 Task: Look for space in Mogok, Myanmar from 26th August, 2023 to 10th September, 2023 for 6 adults, 2 children in price range Rs.10000 to Rs.15000. Place can be entire place or shared room with 6 bedrooms having 6 beds and 6 bathrooms. Property type can be house, flat, guest house. Amenities needed are: wifi, TV, free parkinig on premises, gym, breakfast. Booking option can be shelf check-in. Required host language is English.
Action: Mouse moved to (416, 85)
Screenshot: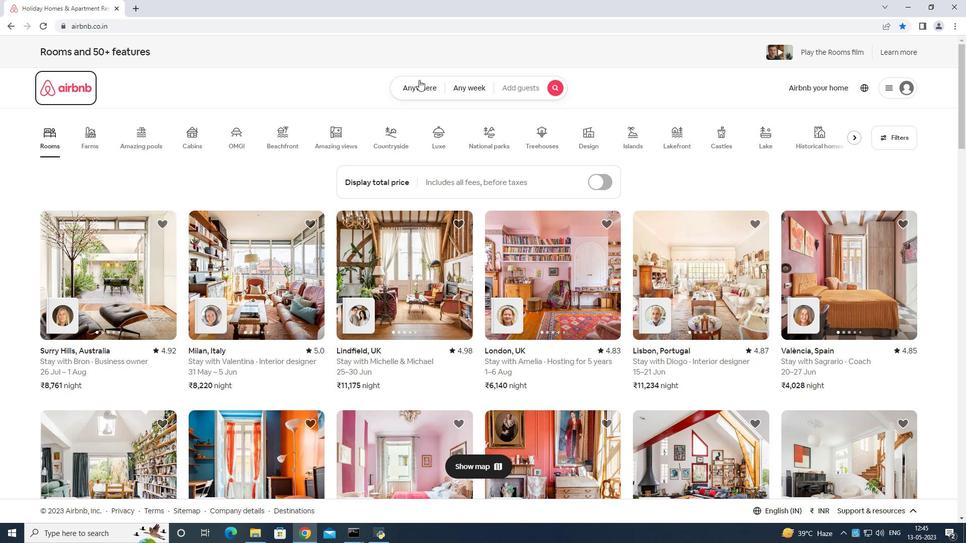 
Action: Mouse pressed left at (416, 85)
Screenshot: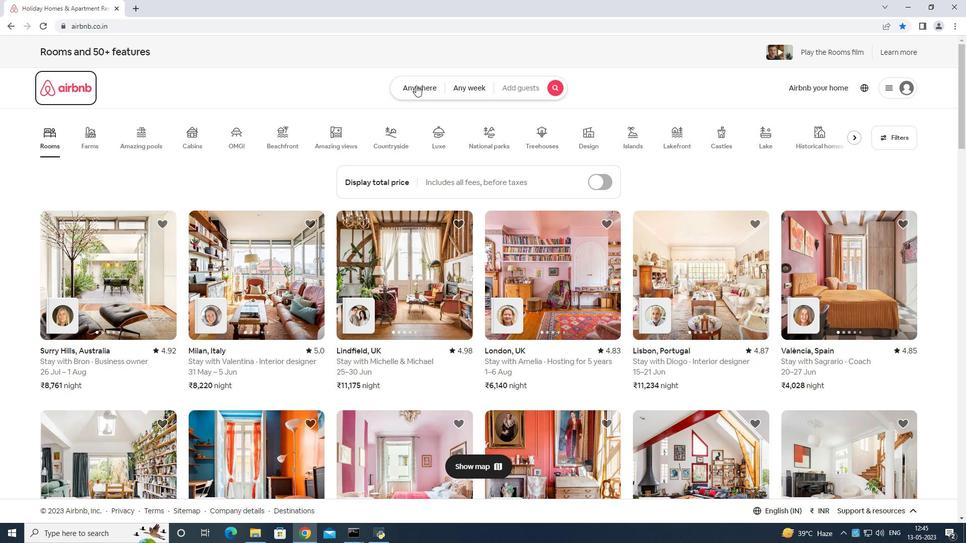 
Action: Mouse moved to (376, 121)
Screenshot: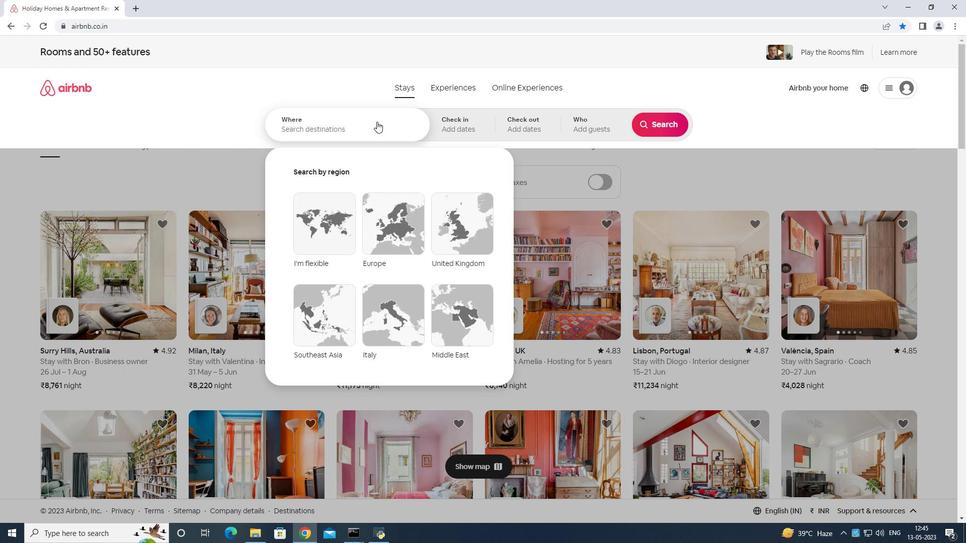 
Action: Mouse pressed left at (376, 121)
Screenshot: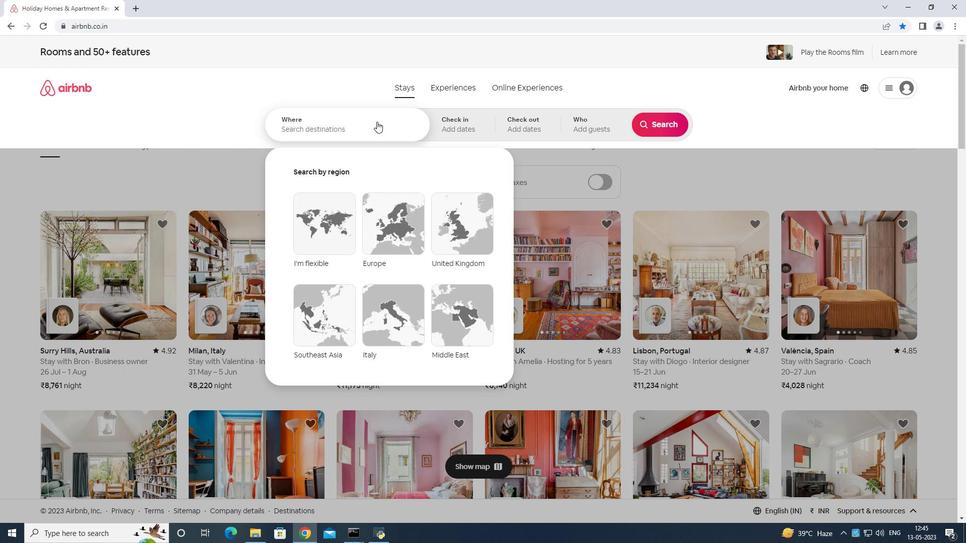 
Action: Mouse moved to (614, 12)
Screenshot: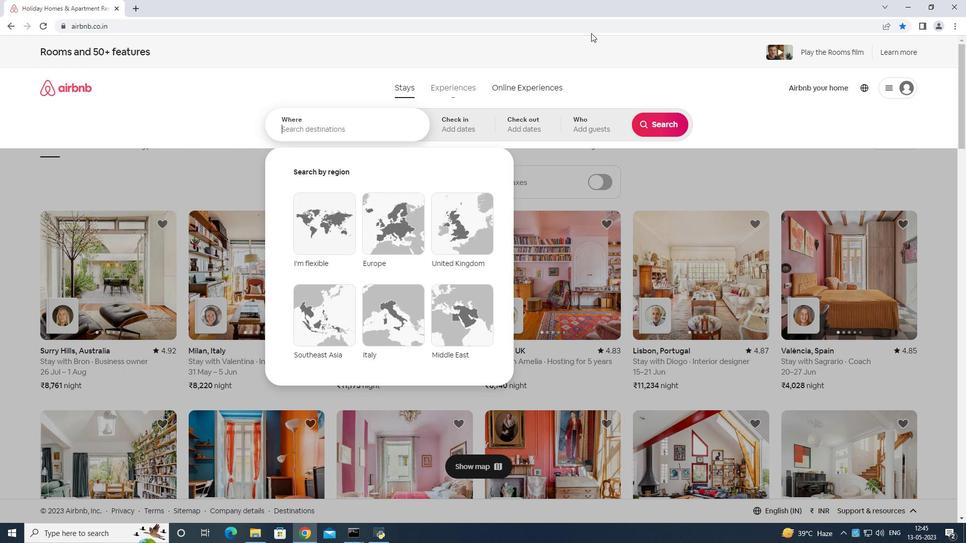 
Action: Key pressed <Key.shift>Mogok<Key.space>myanmar<Key.enter>
Screenshot: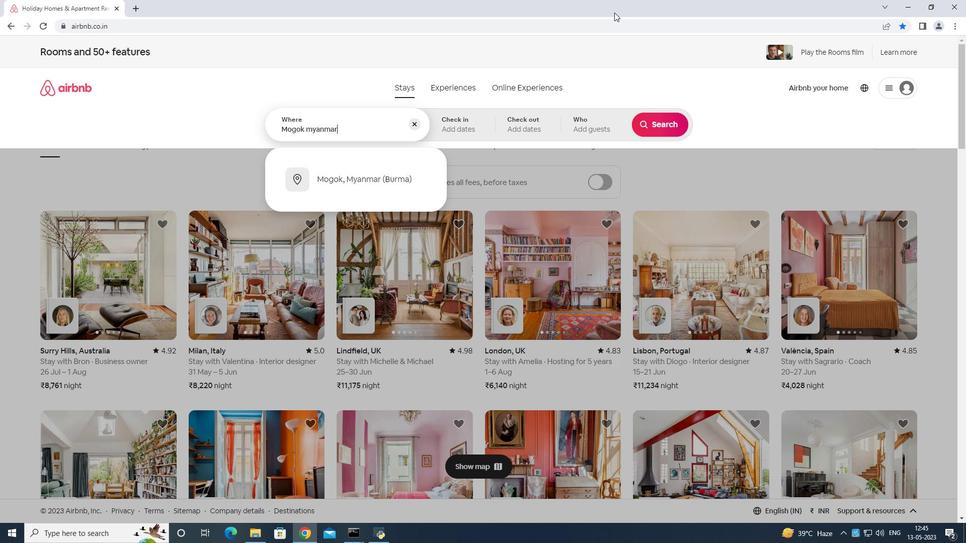 
Action: Mouse moved to (665, 202)
Screenshot: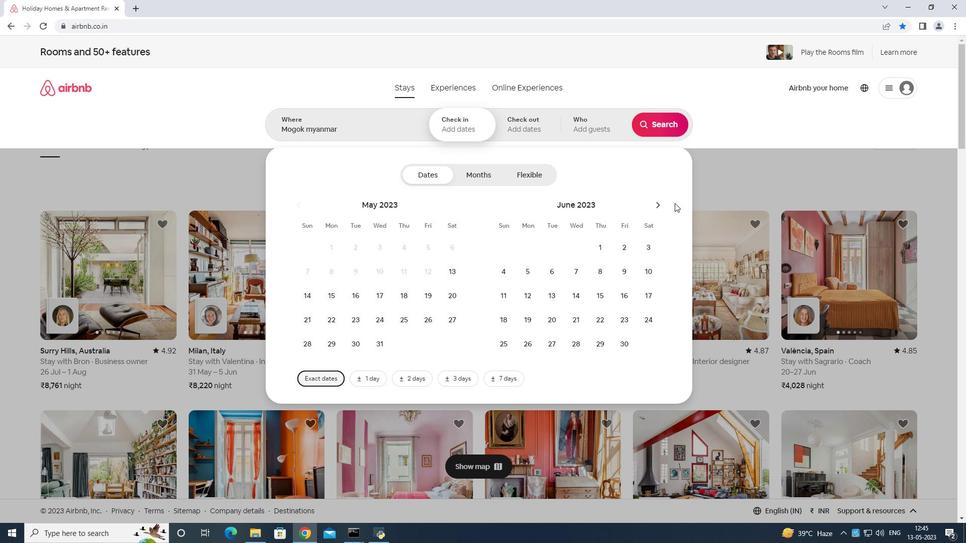 
Action: Mouse pressed left at (665, 202)
Screenshot: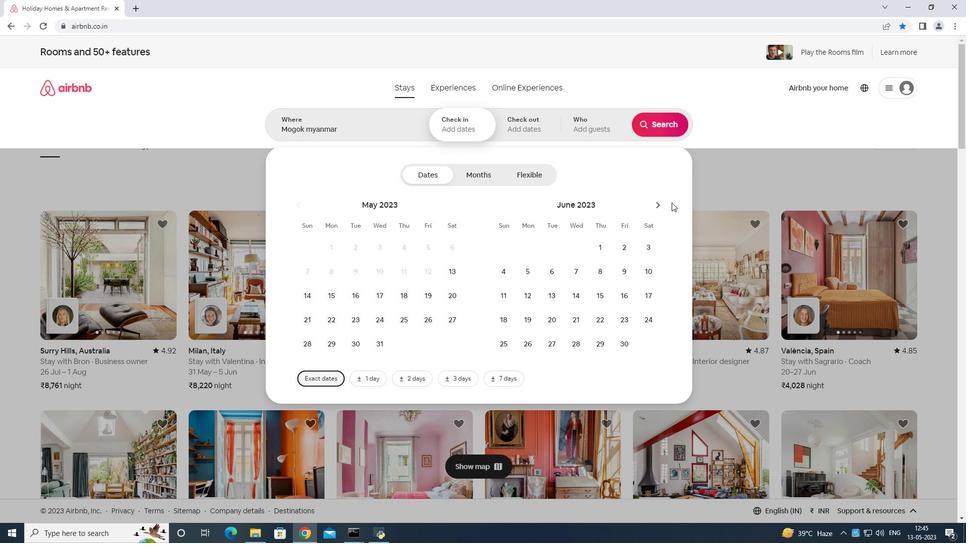 
Action: Mouse moved to (665, 202)
Screenshot: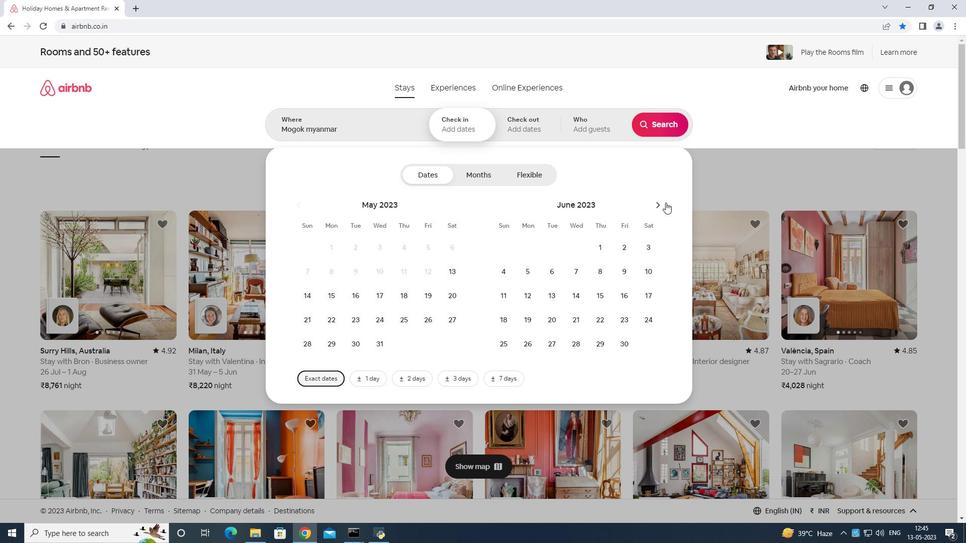 
Action: Mouse pressed left at (665, 202)
Screenshot: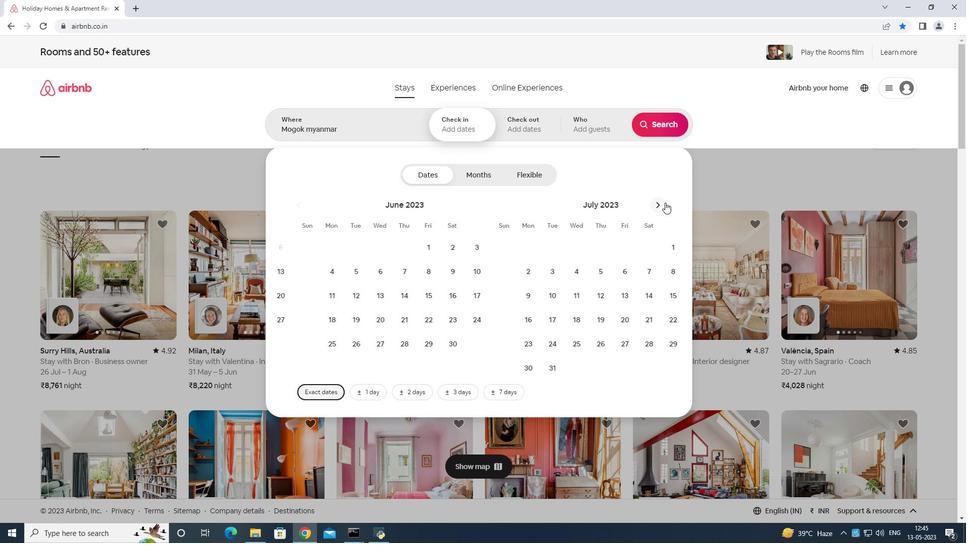 
Action: Mouse moved to (665, 202)
Screenshot: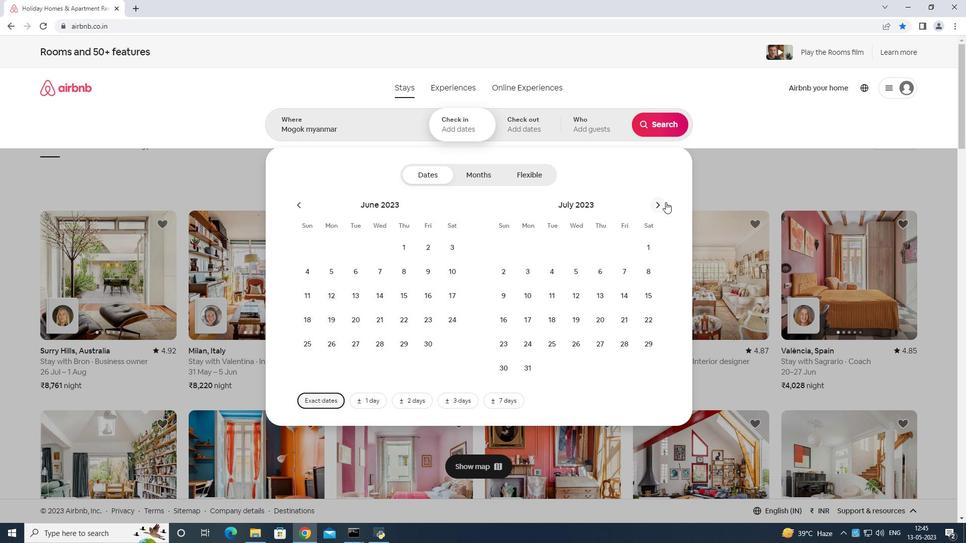 
Action: Mouse pressed left at (665, 202)
Screenshot: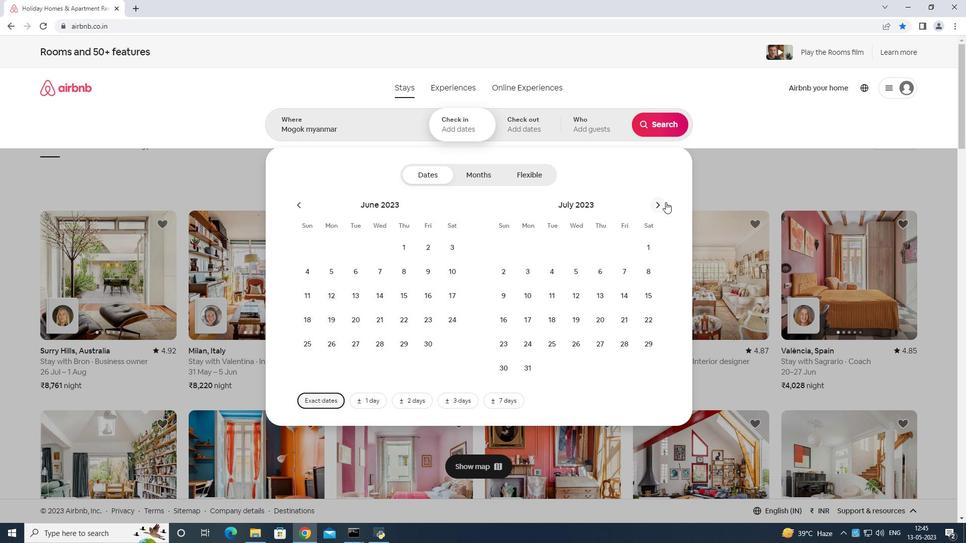 
Action: Mouse moved to (647, 316)
Screenshot: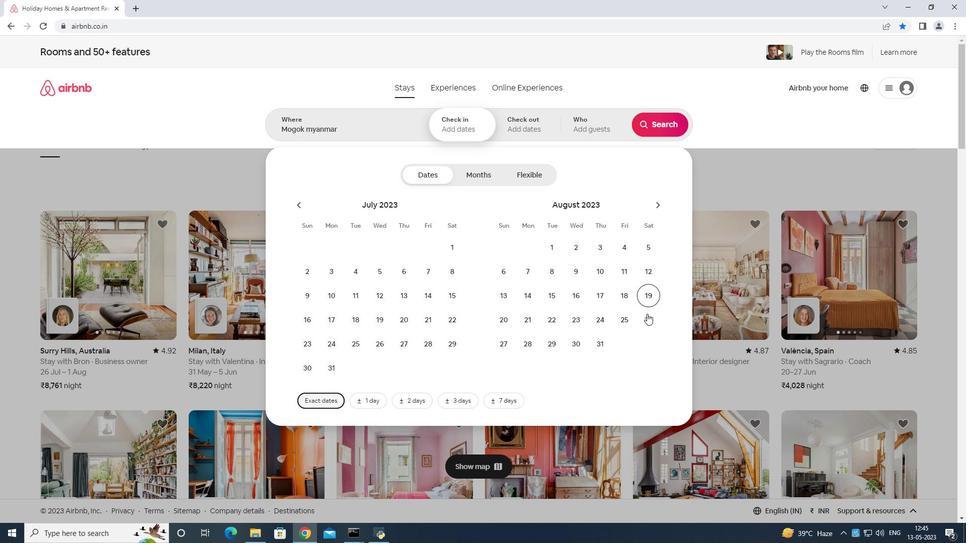 
Action: Mouse pressed left at (647, 316)
Screenshot: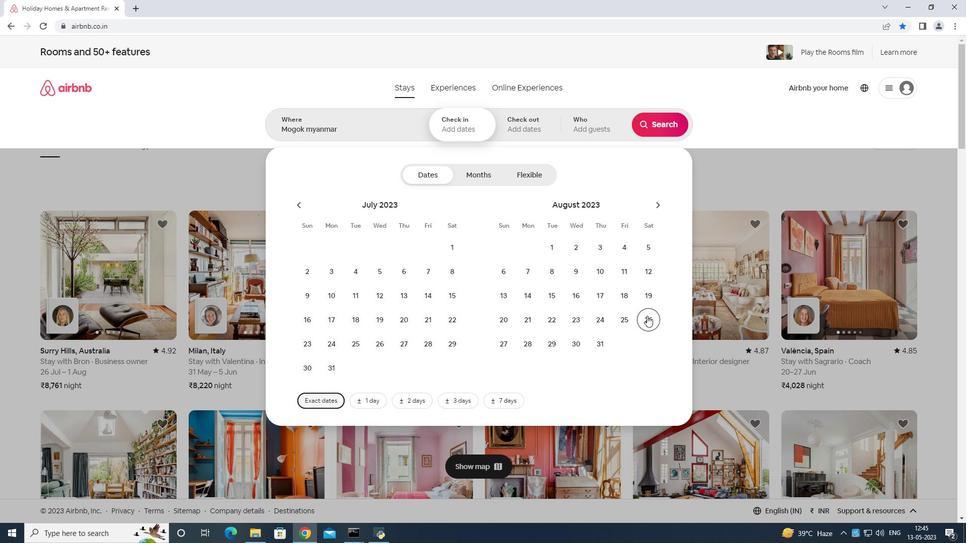 
Action: Mouse moved to (660, 203)
Screenshot: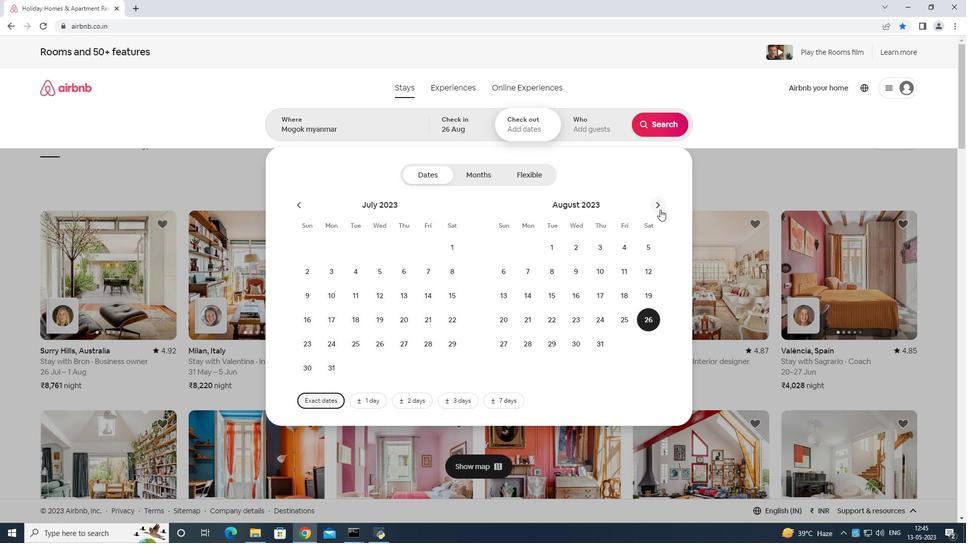 
Action: Mouse pressed left at (660, 203)
Screenshot: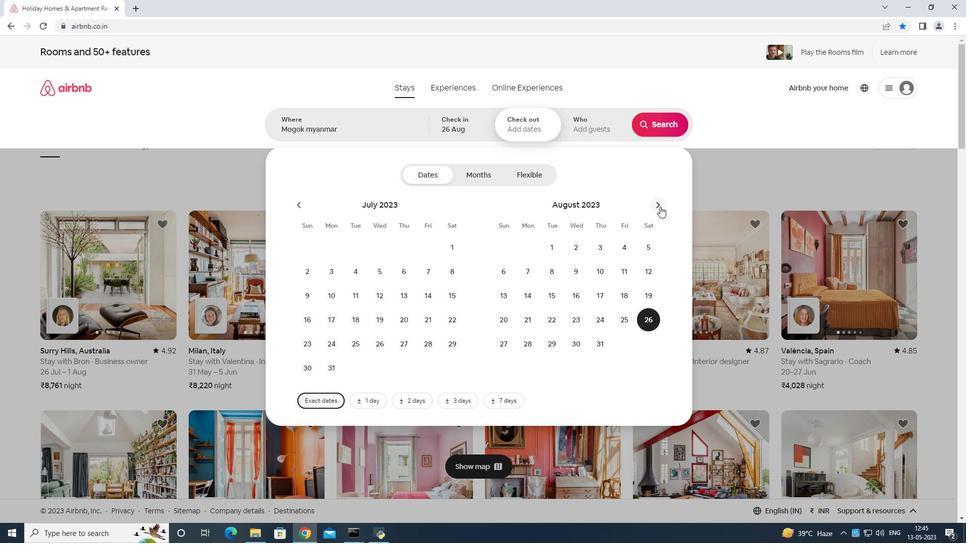 
Action: Mouse moved to (504, 295)
Screenshot: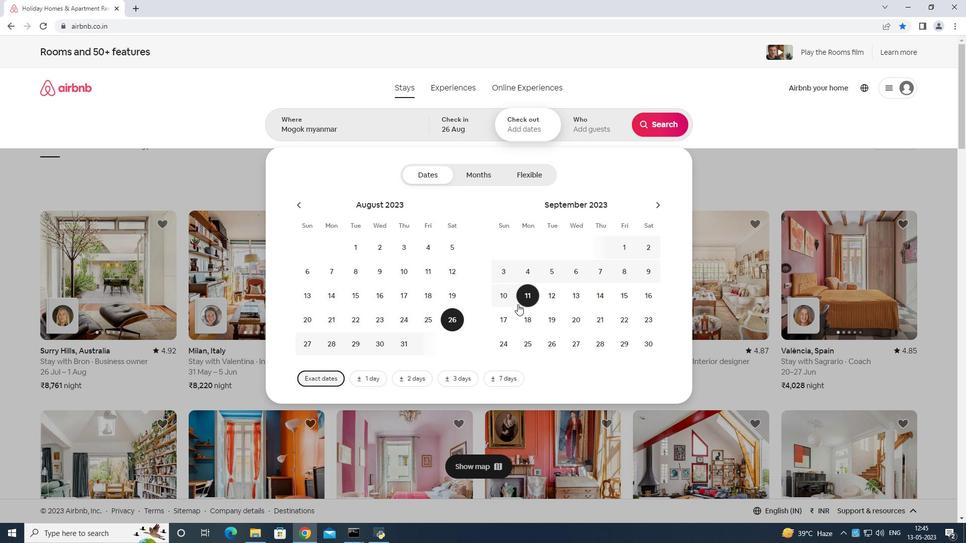 
Action: Mouse pressed left at (504, 295)
Screenshot: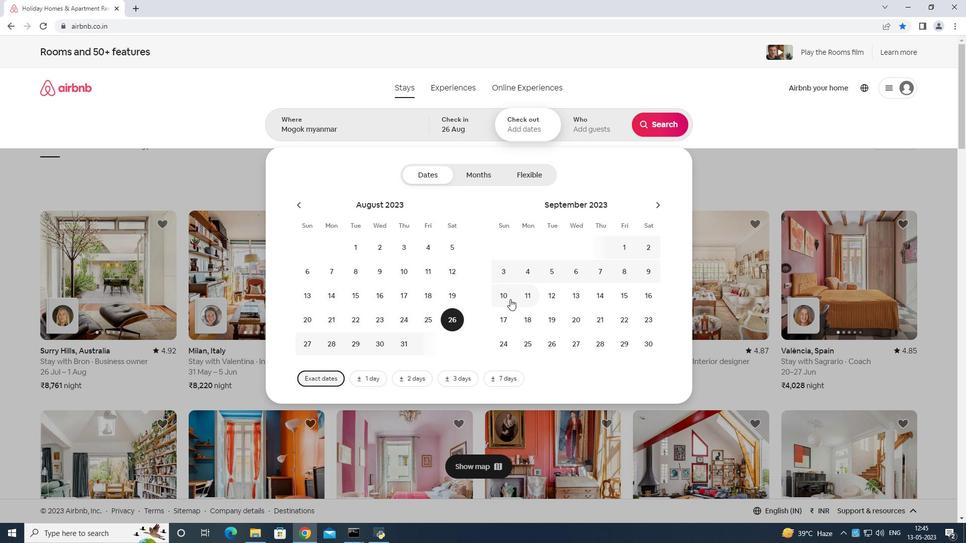 
Action: Mouse moved to (590, 125)
Screenshot: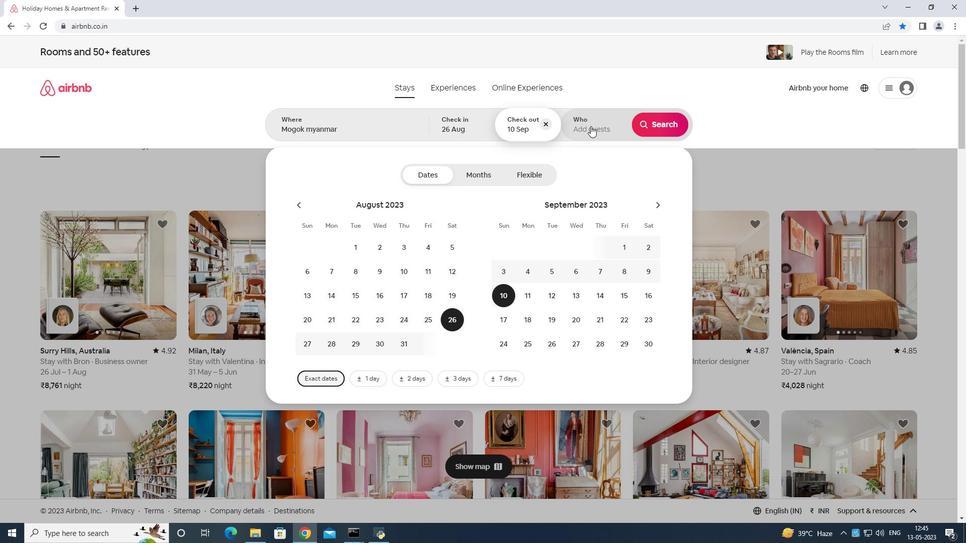 
Action: Mouse pressed left at (590, 125)
Screenshot: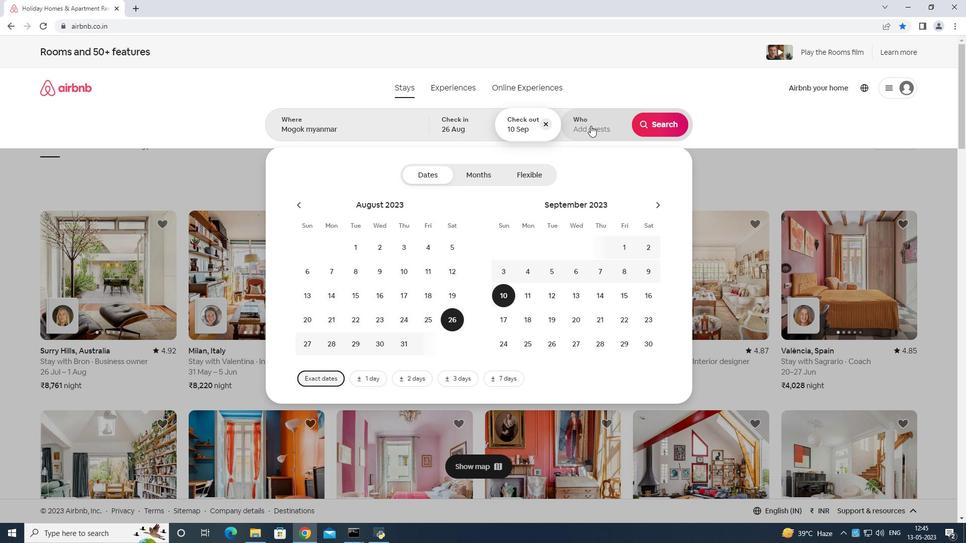 
Action: Mouse moved to (655, 176)
Screenshot: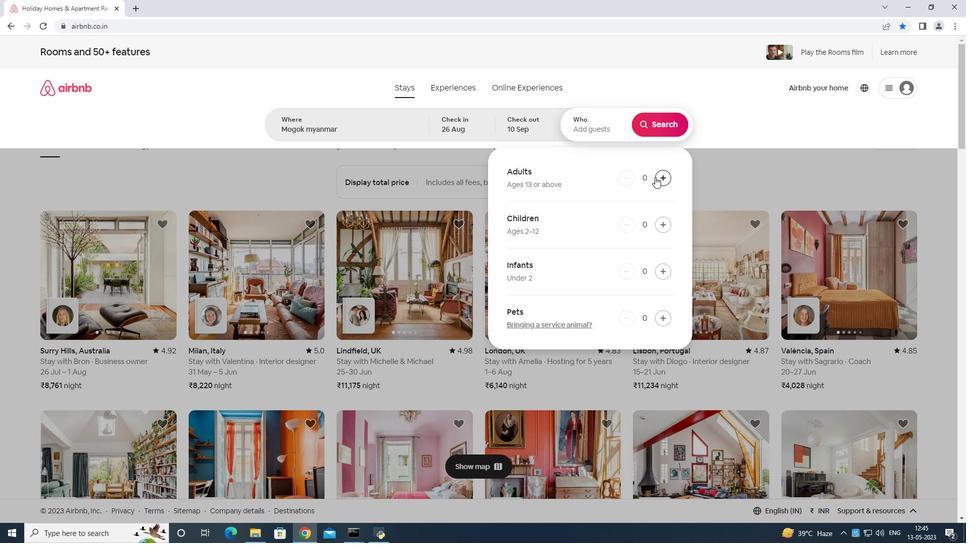 
Action: Mouse pressed left at (655, 176)
Screenshot: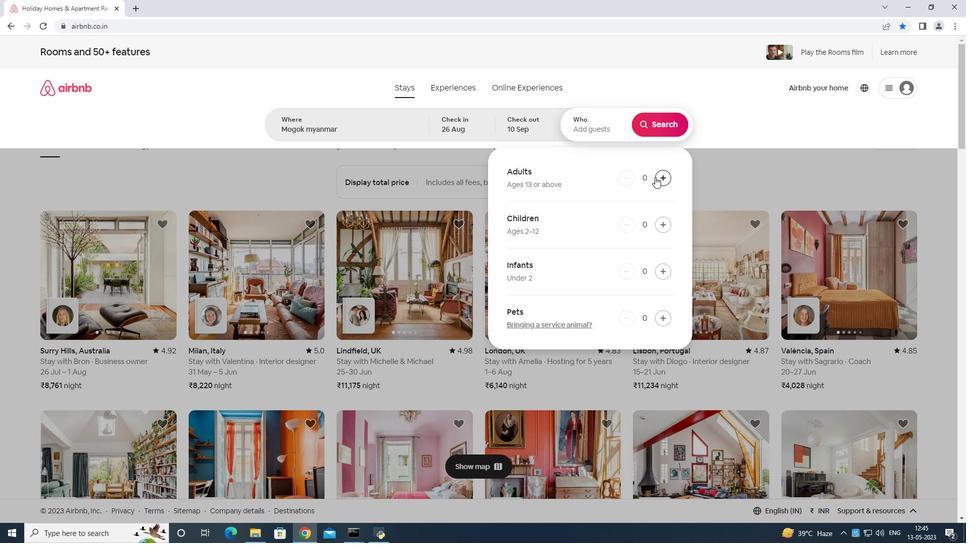 
Action: Mouse moved to (656, 175)
Screenshot: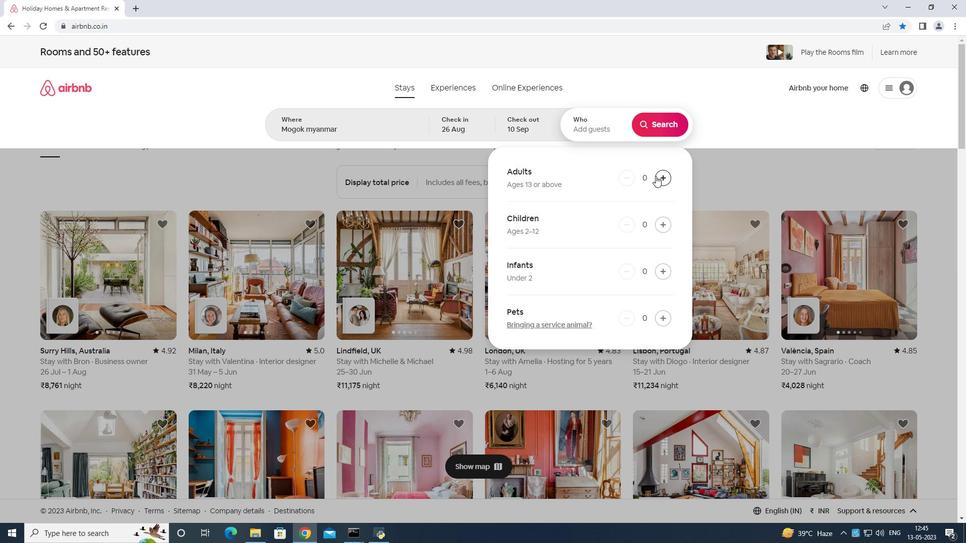 
Action: Mouse pressed left at (656, 175)
Screenshot: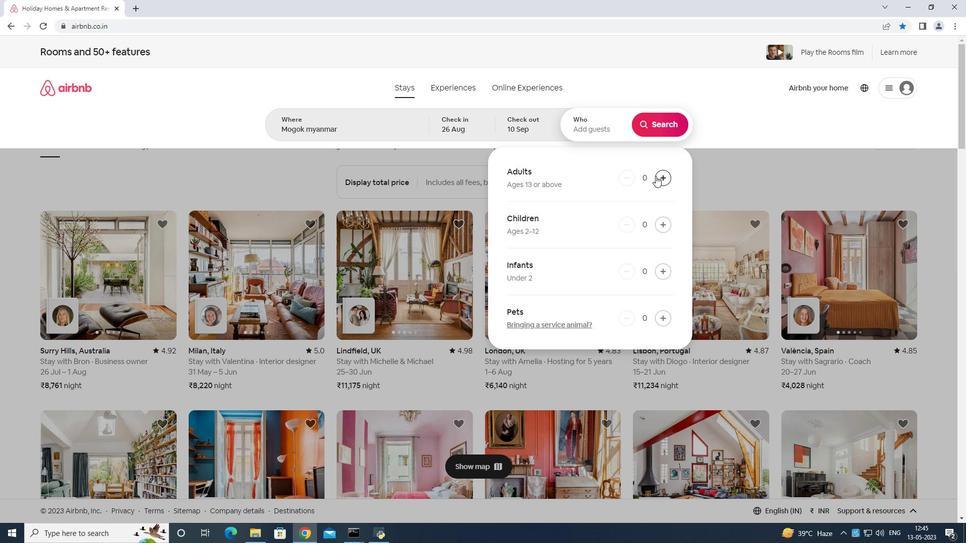 
Action: Mouse moved to (657, 175)
Screenshot: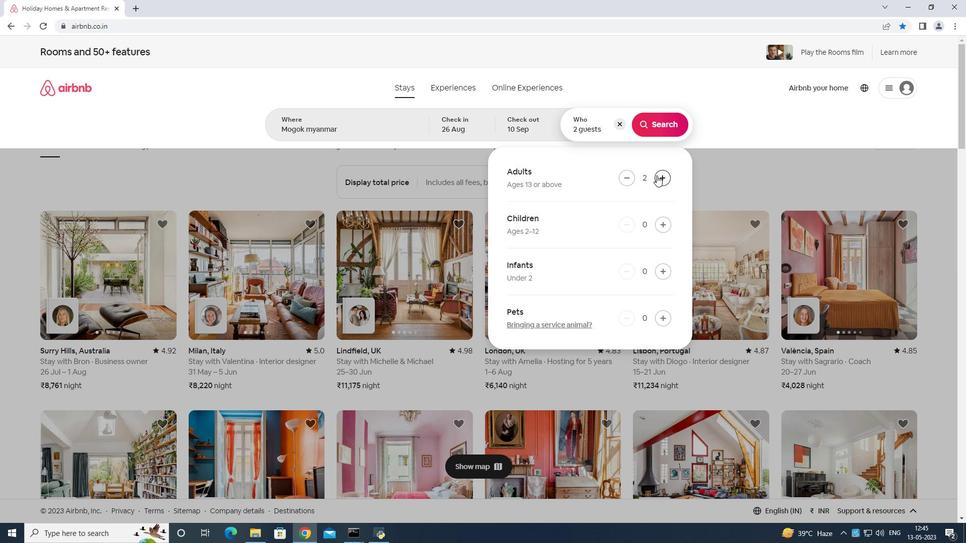 
Action: Mouse pressed left at (657, 175)
Screenshot: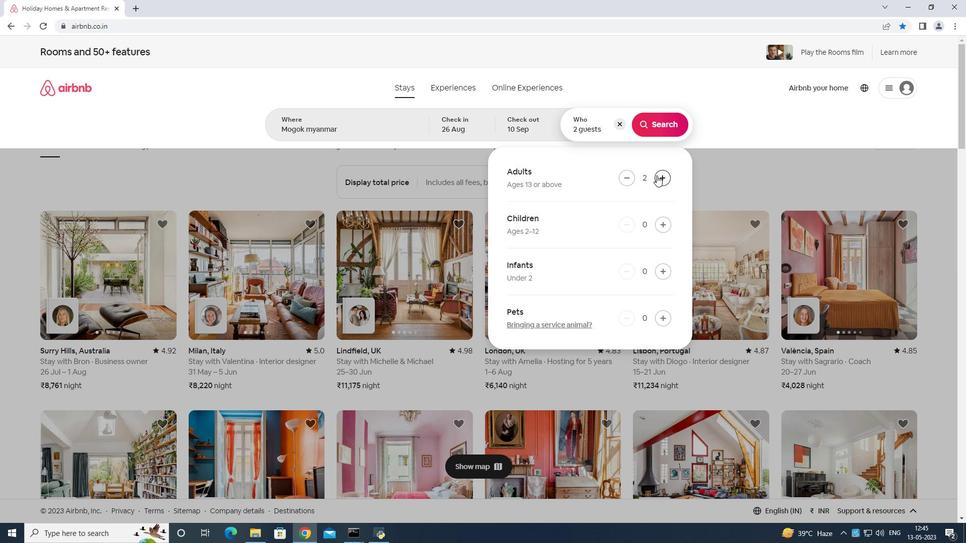
Action: Mouse moved to (657, 175)
Screenshot: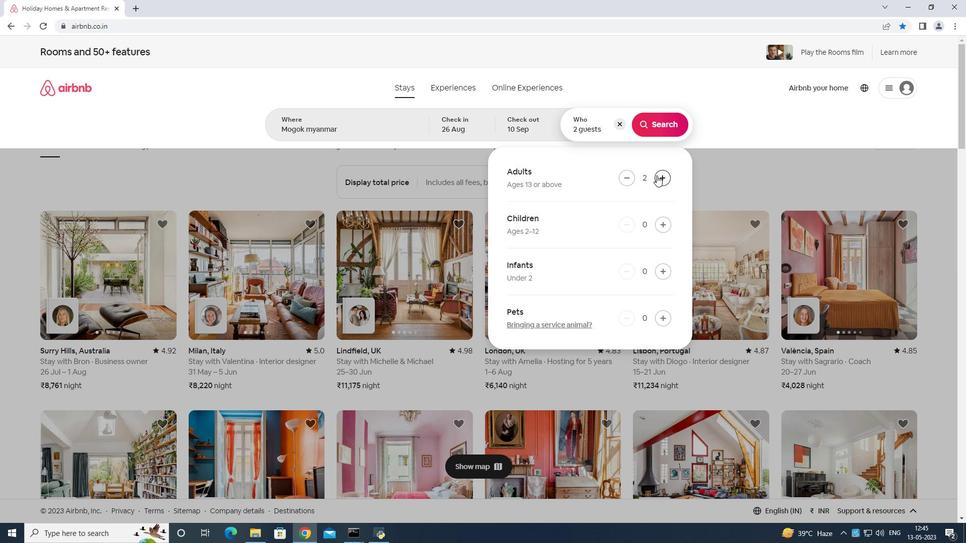 
Action: Mouse pressed left at (657, 175)
Screenshot: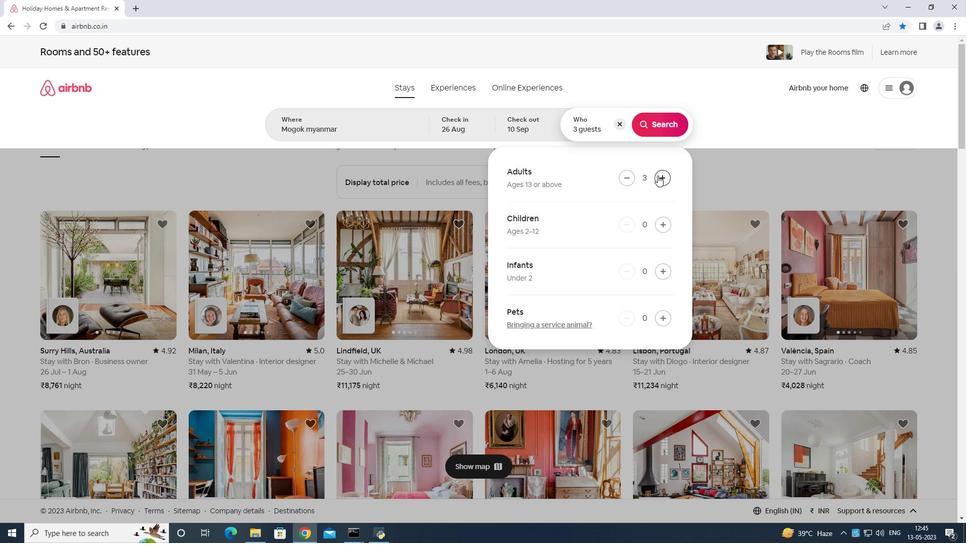 
Action: Mouse moved to (657, 175)
Screenshot: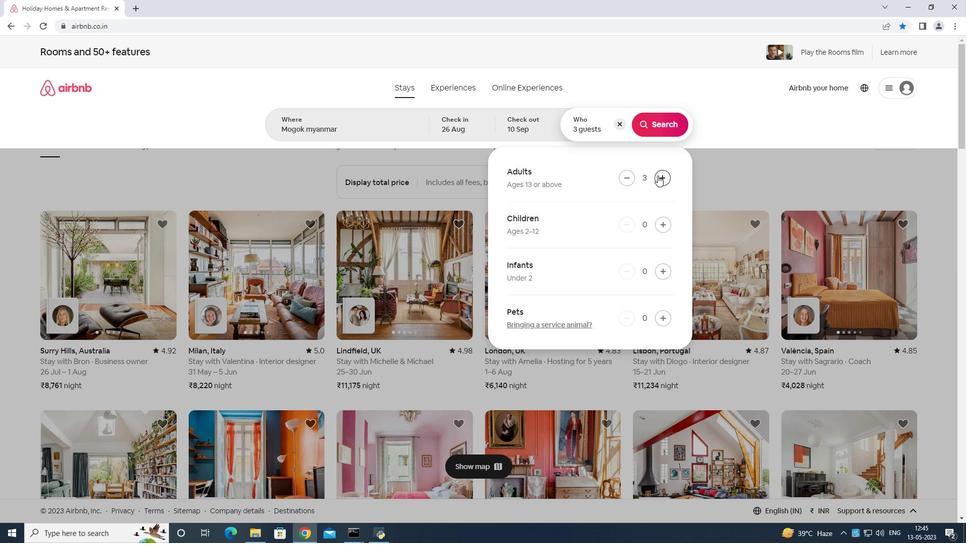 
Action: Mouse pressed left at (657, 175)
Screenshot: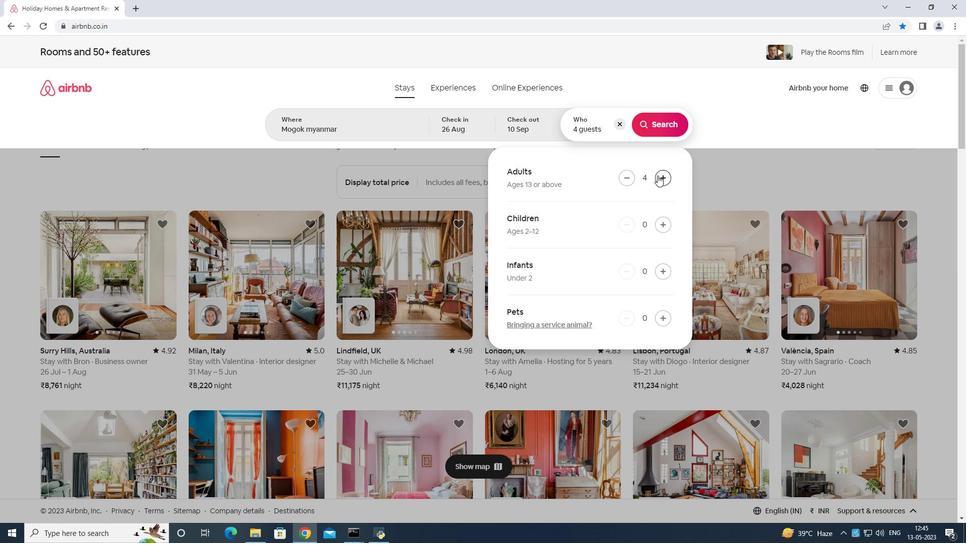 
Action: Mouse moved to (659, 174)
Screenshot: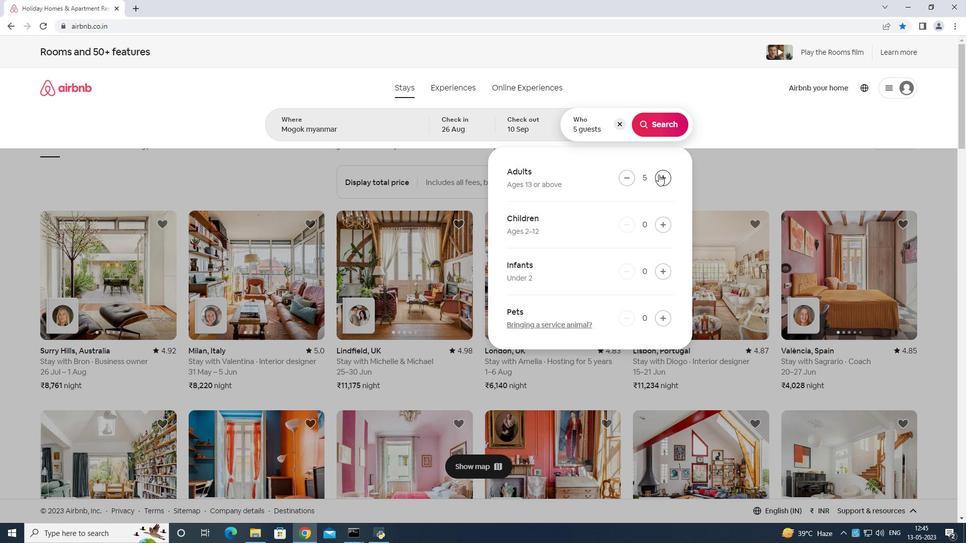 
Action: Mouse pressed left at (659, 174)
Screenshot: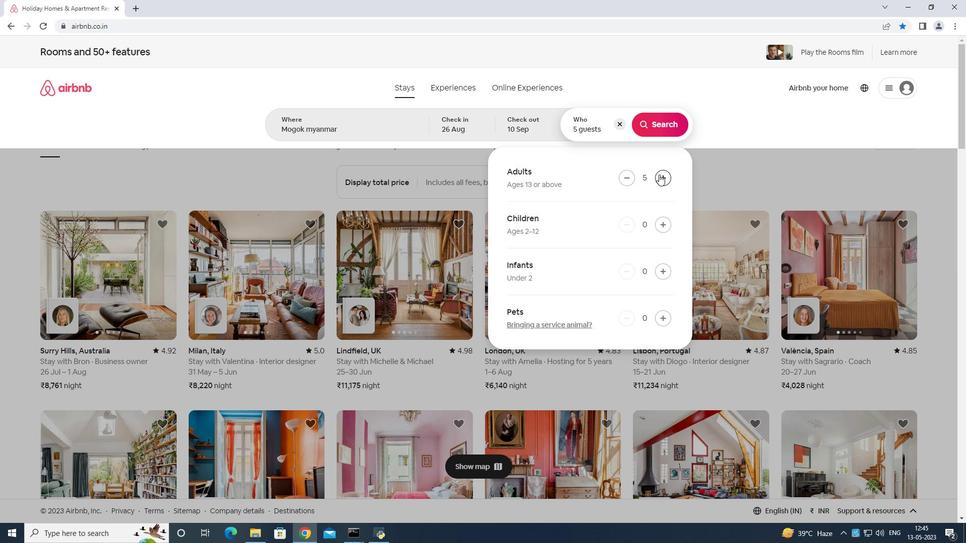
Action: Mouse moved to (663, 218)
Screenshot: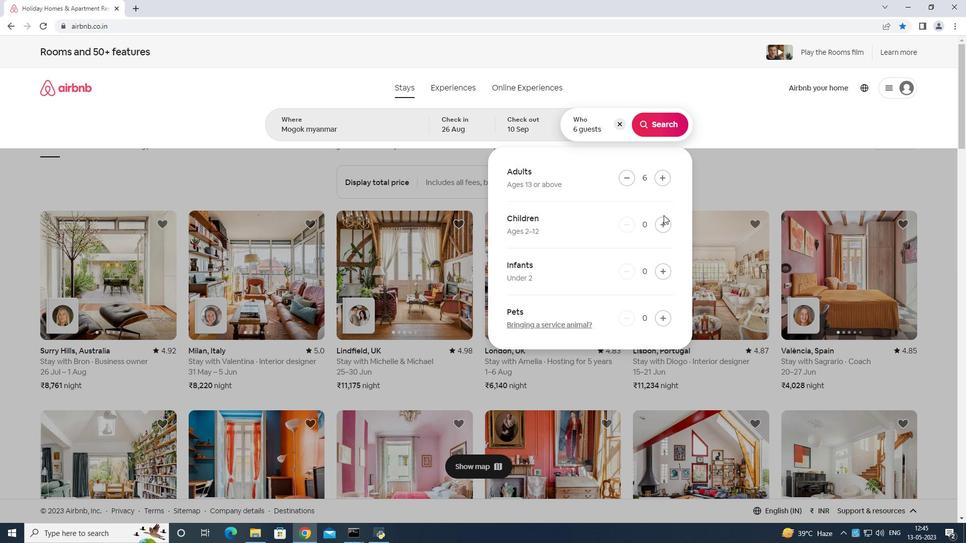 
Action: Mouse pressed left at (663, 218)
Screenshot: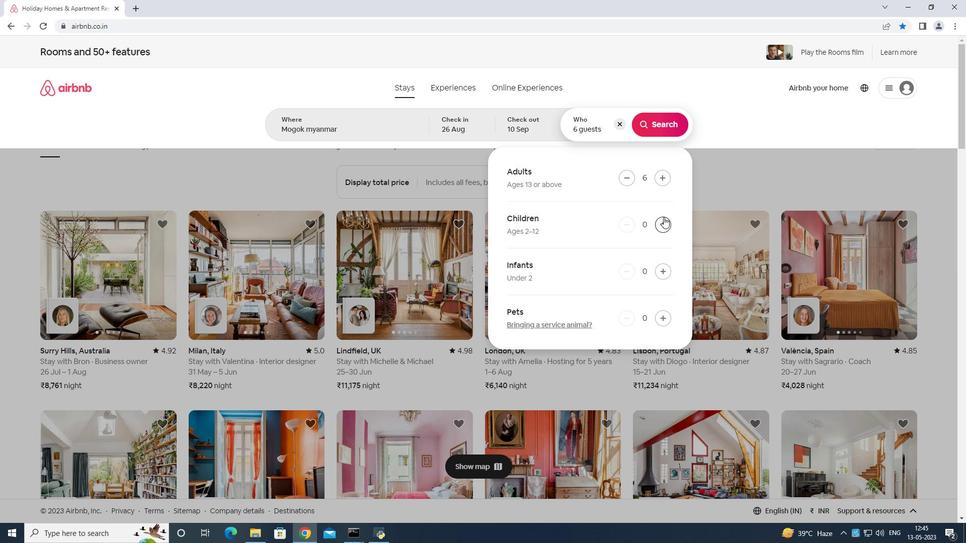 
Action: Mouse moved to (664, 218)
Screenshot: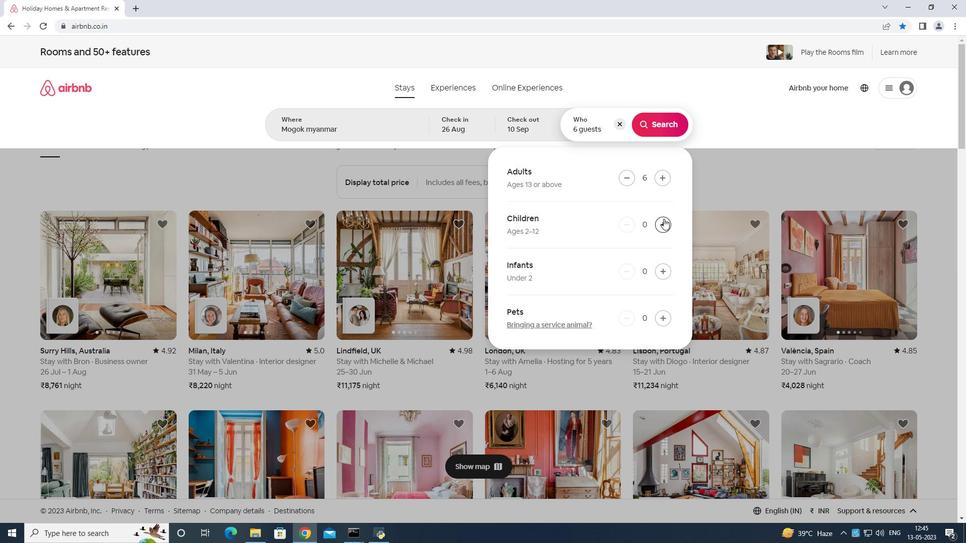 
Action: Mouse pressed left at (664, 218)
Screenshot: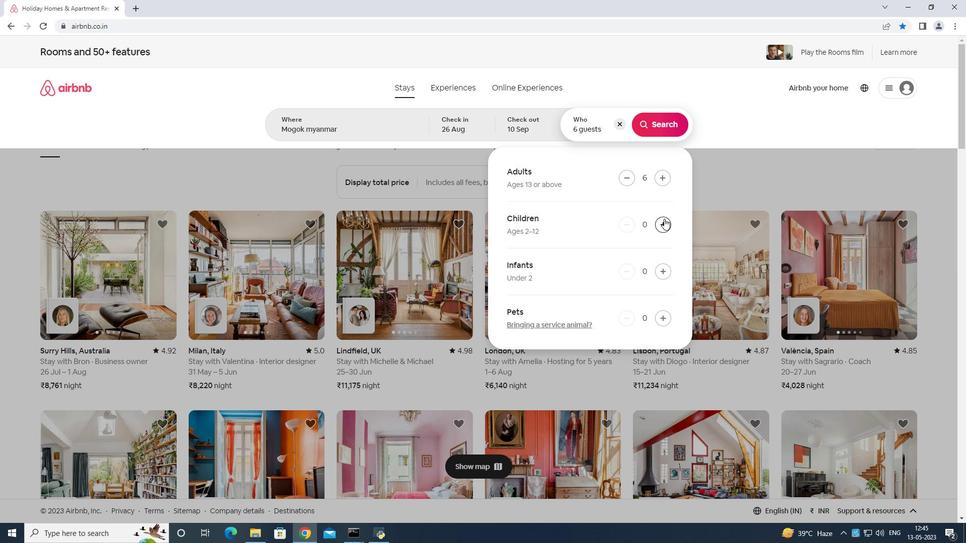 
Action: Mouse moved to (659, 122)
Screenshot: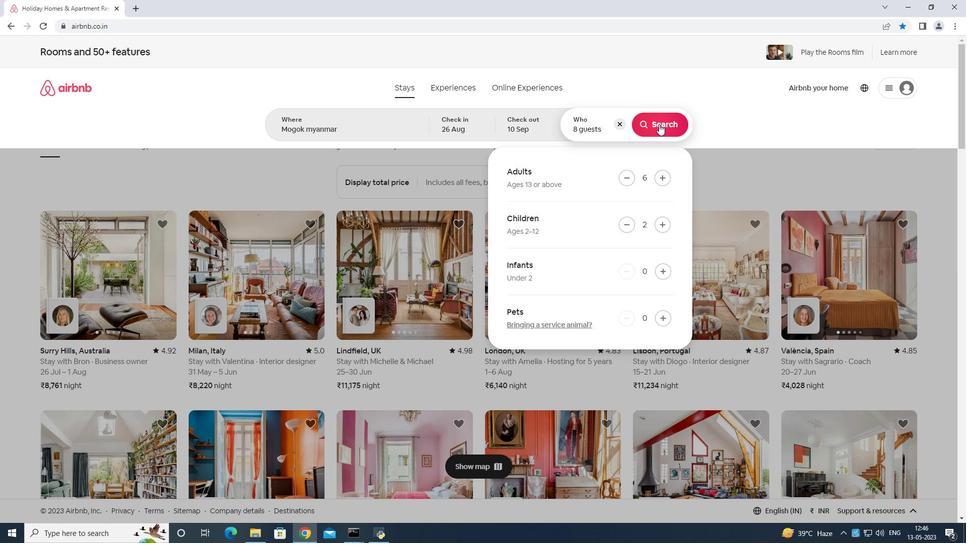
Action: Mouse pressed left at (659, 122)
Screenshot: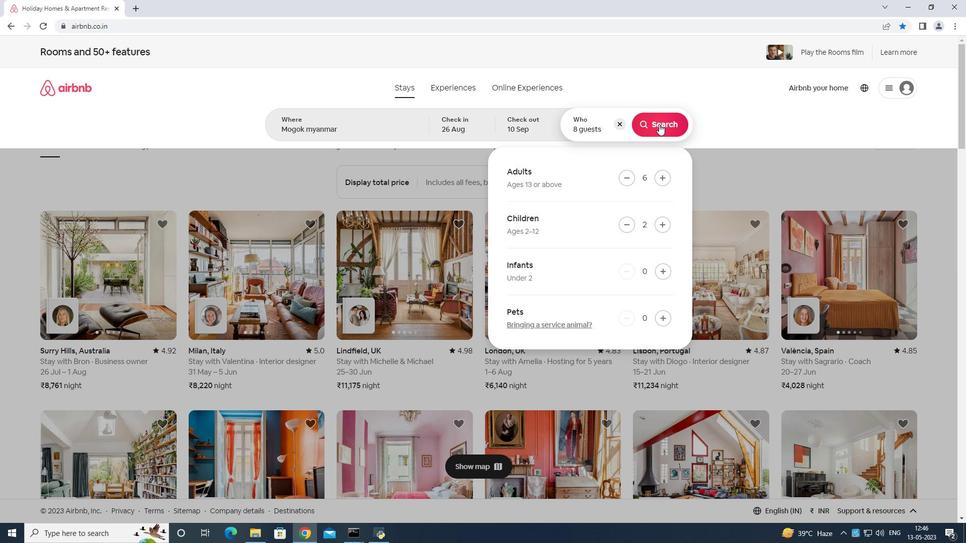 
Action: Mouse moved to (917, 93)
Screenshot: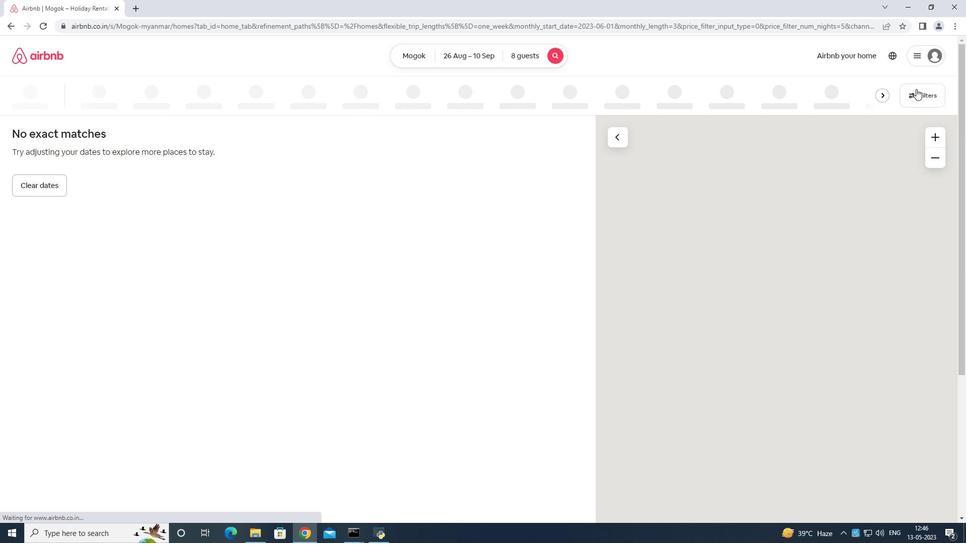 
Action: Mouse pressed left at (917, 93)
Screenshot: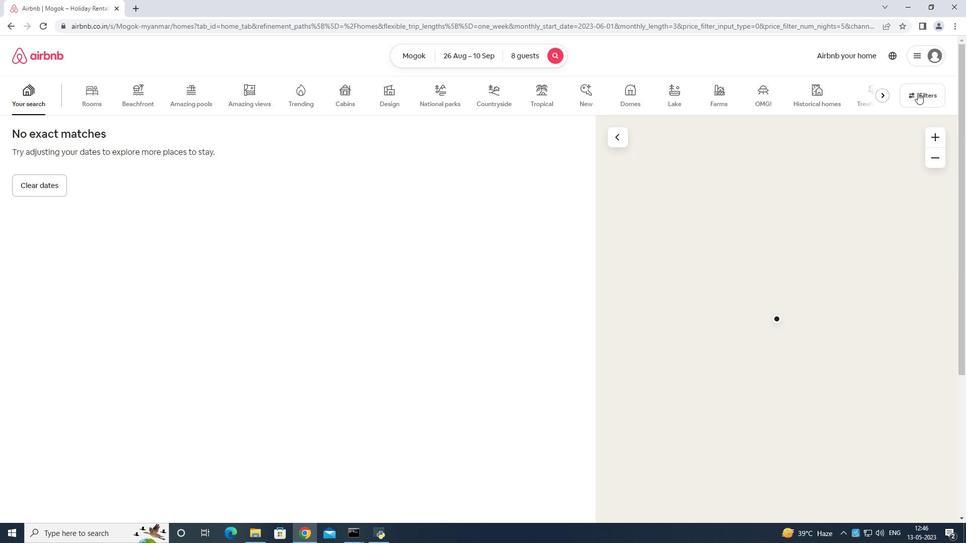 
Action: Mouse moved to (436, 340)
Screenshot: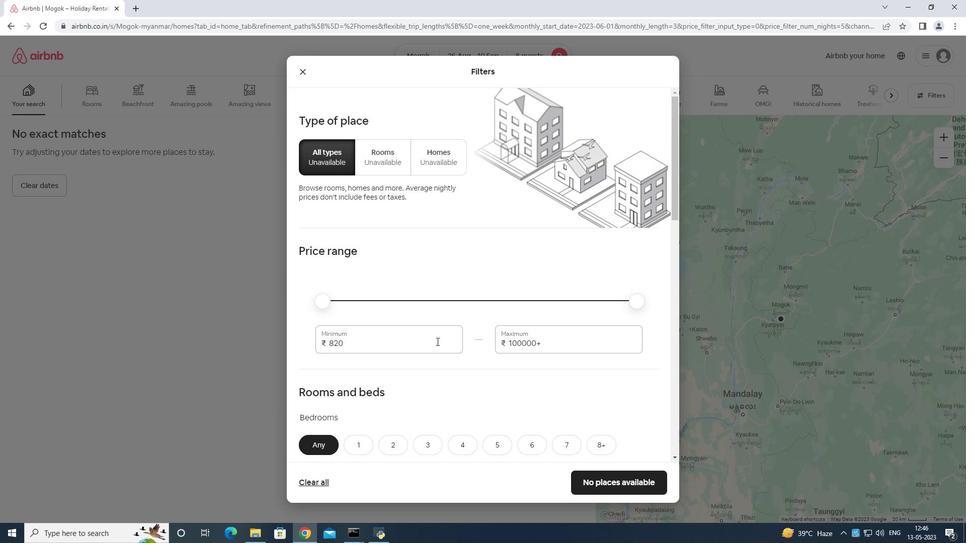 
Action: Mouse pressed left at (436, 340)
Screenshot: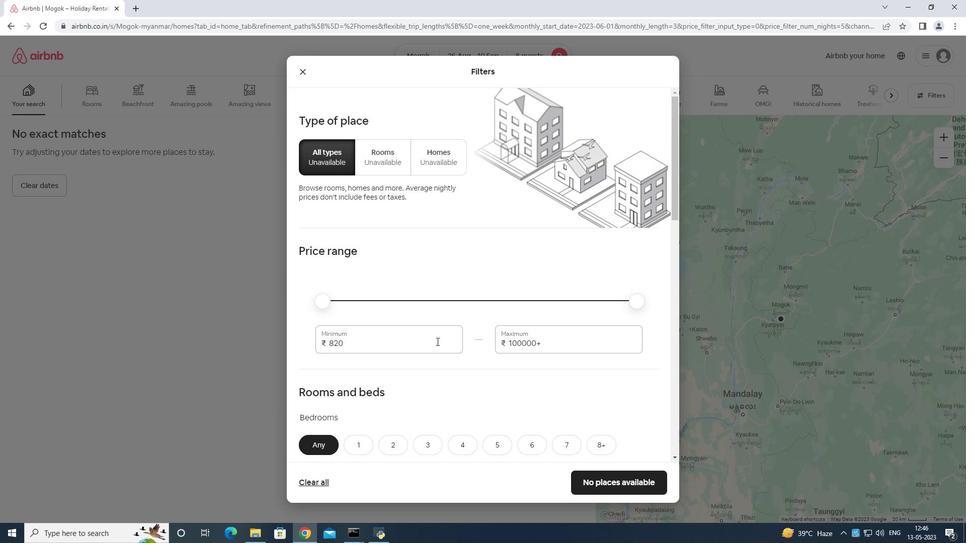 
Action: Mouse moved to (438, 331)
Screenshot: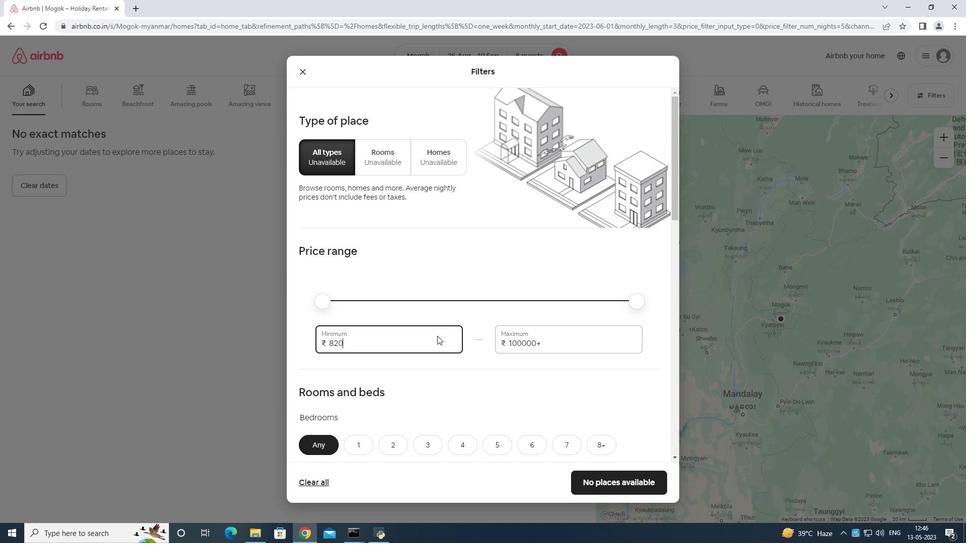 
Action: Key pressed <Key.backspace>
Screenshot: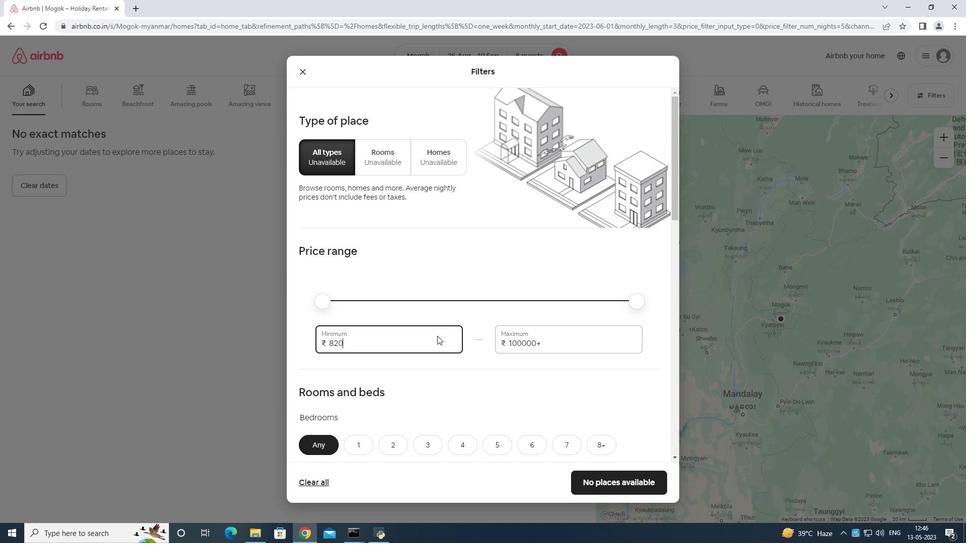 
Action: Mouse moved to (440, 327)
Screenshot: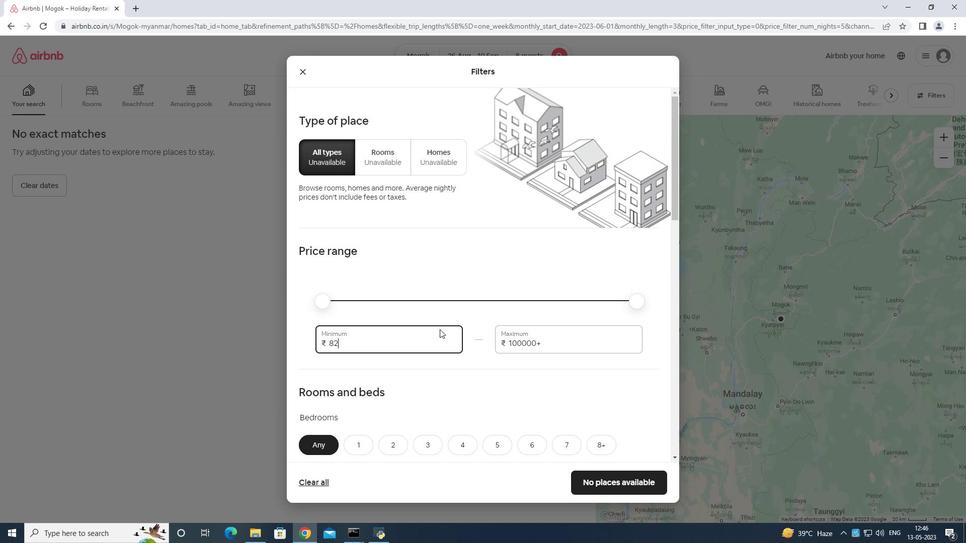 
Action: Key pressed <Key.backspace><Key.backspace><Key.backspace><Key.backspace><Key.backspace><Key.backspace><Key.backspace><Key.backspace>
Screenshot: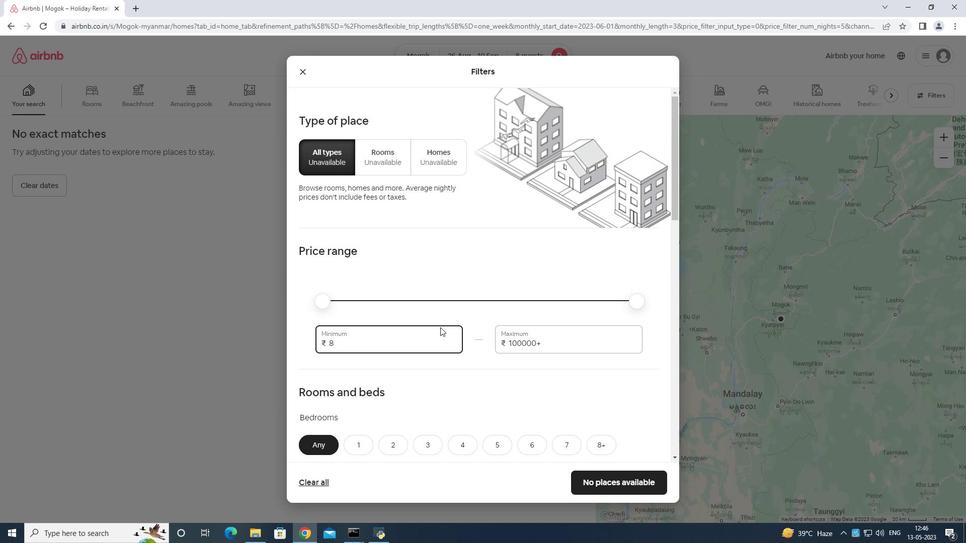 
Action: Mouse moved to (443, 326)
Screenshot: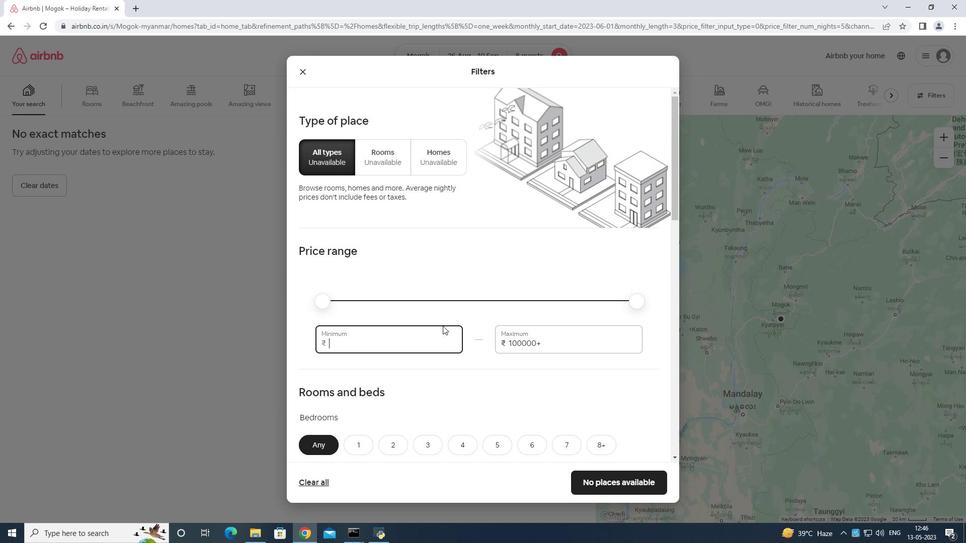 
Action: Key pressed 1
Screenshot: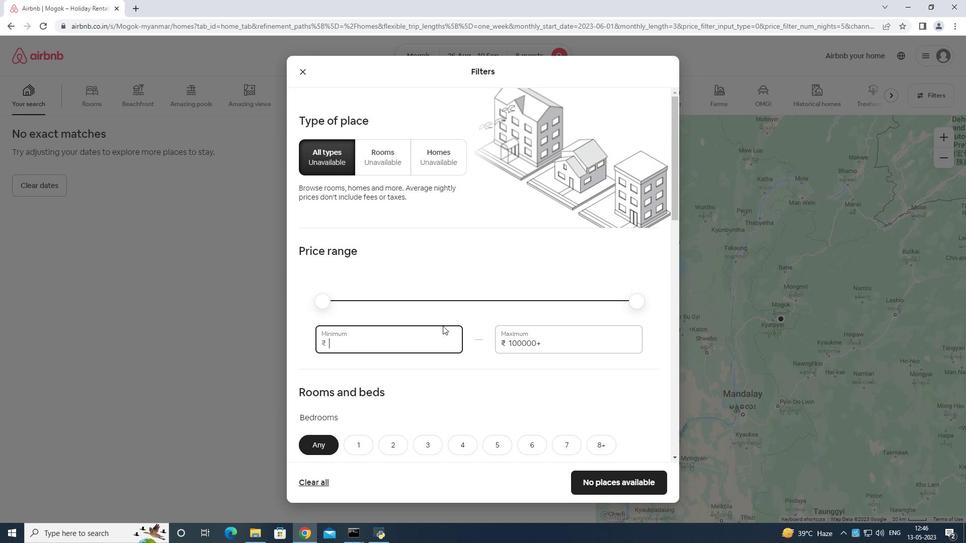 
Action: Mouse moved to (445, 326)
Screenshot: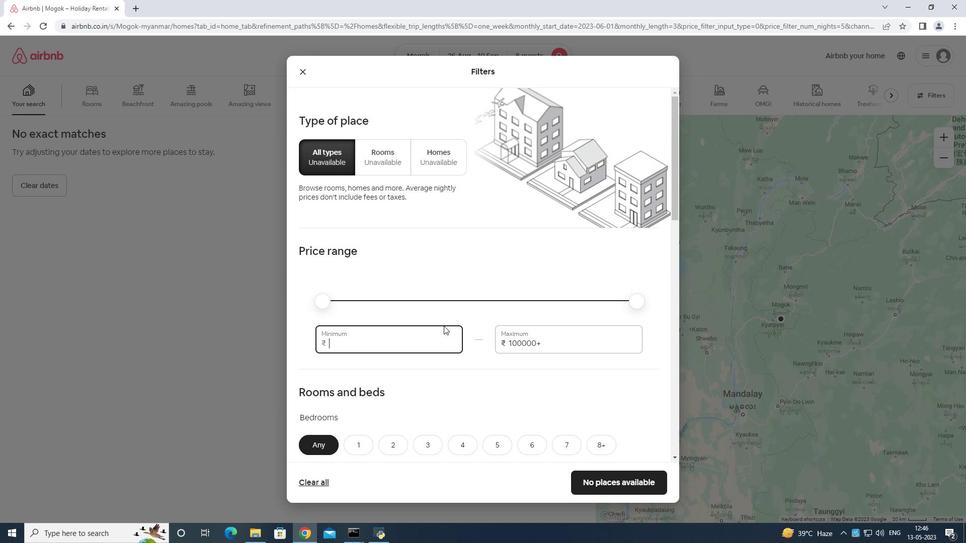 
Action: Key pressed 0
Screenshot: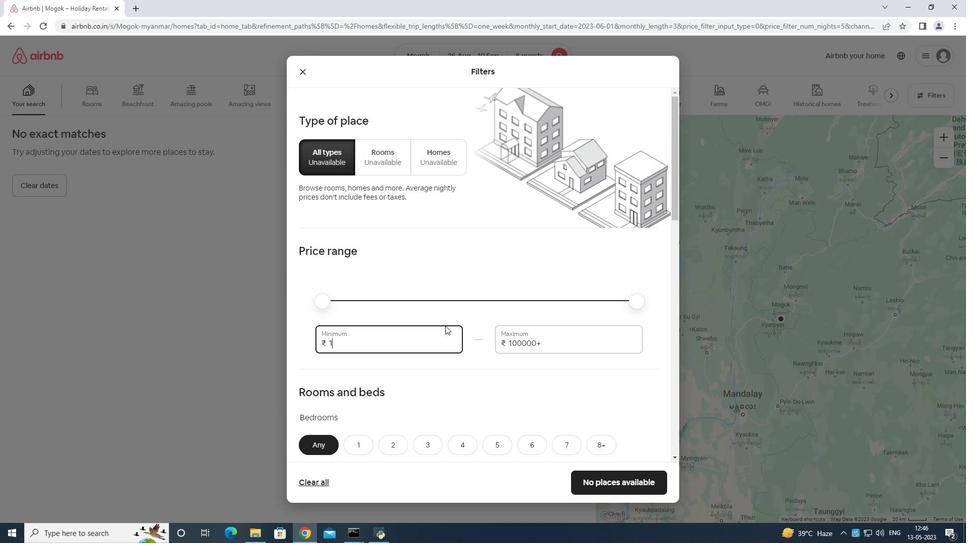 
Action: Mouse moved to (445, 325)
Screenshot: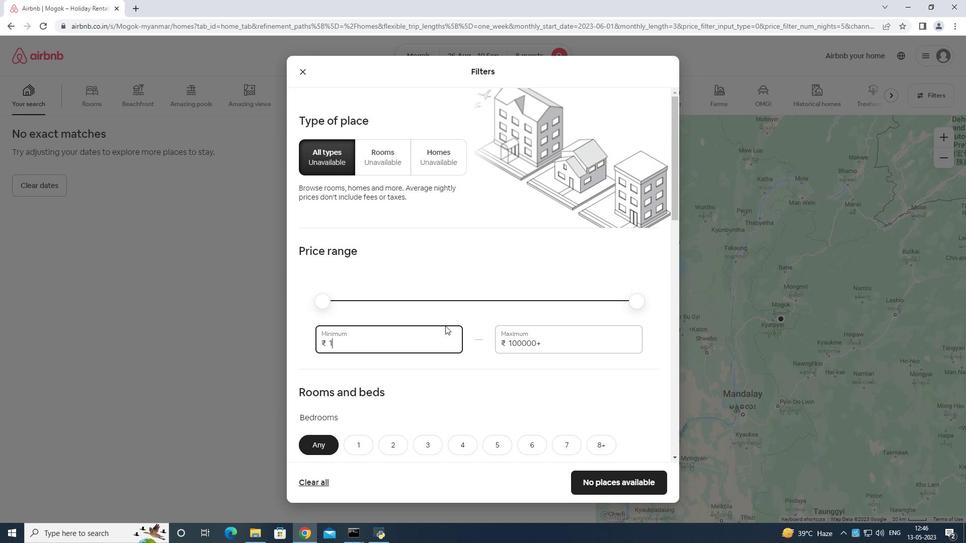 
Action: Key pressed 0
Screenshot: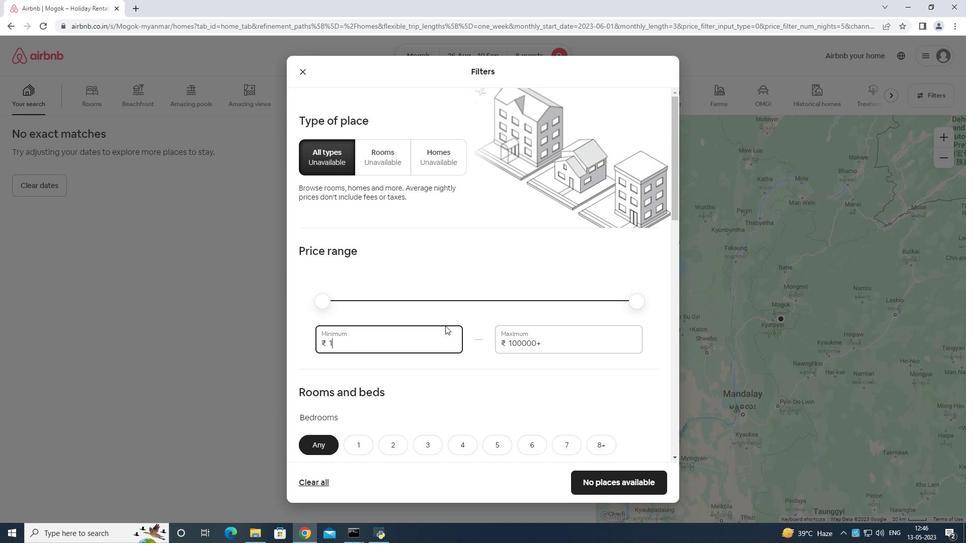 
Action: Mouse moved to (445, 325)
Screenshot: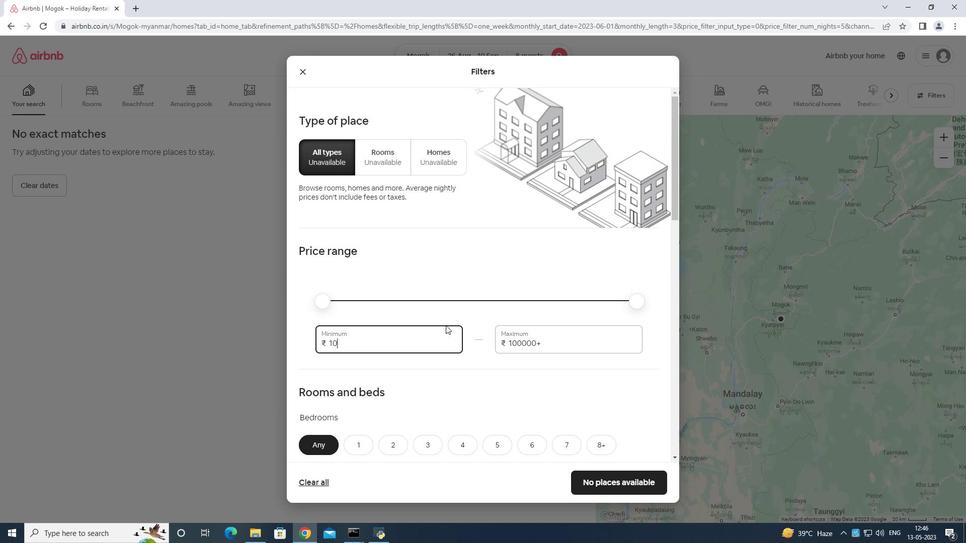 
Action: Key pressed 0
Screenshot: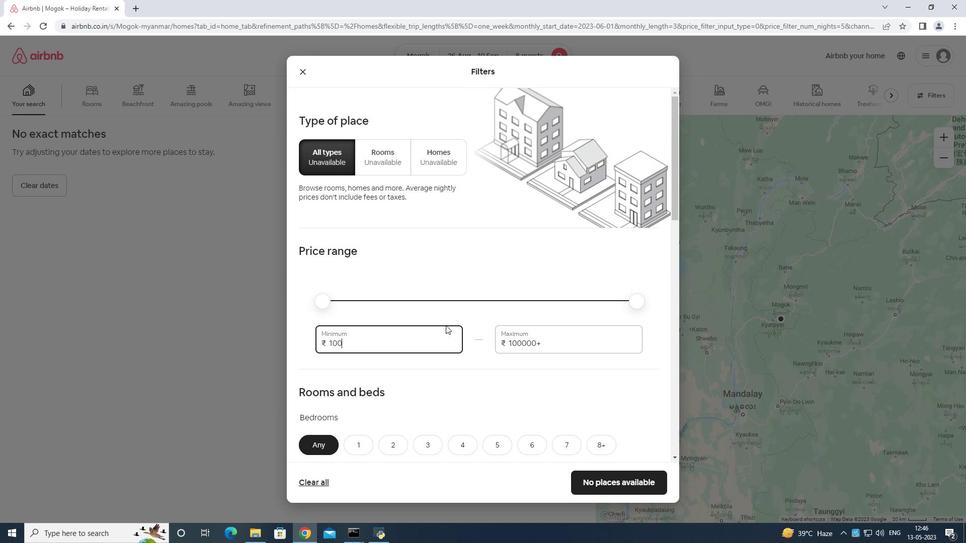 
Action: Mouse moved to (447, 324)
Screenshot: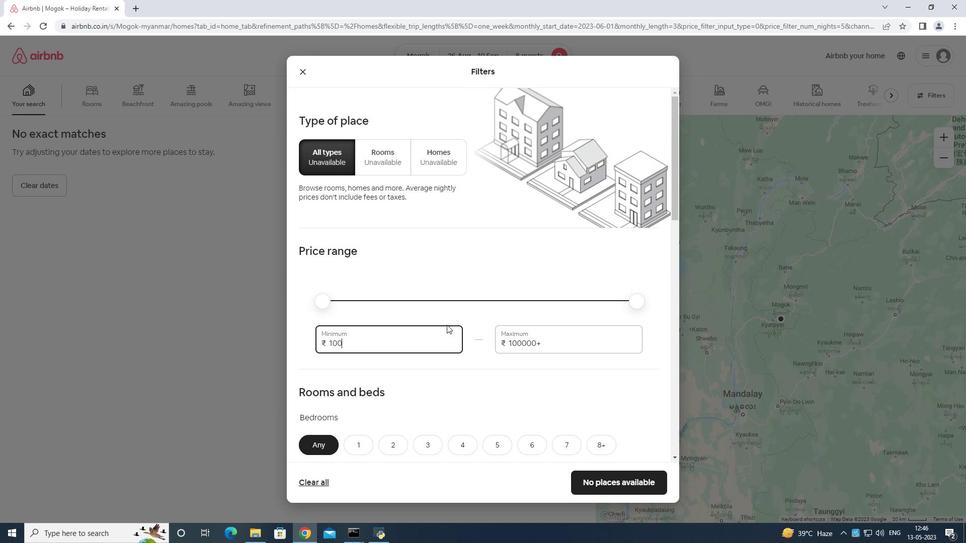 
Action: Key pressed 0
Screenshot: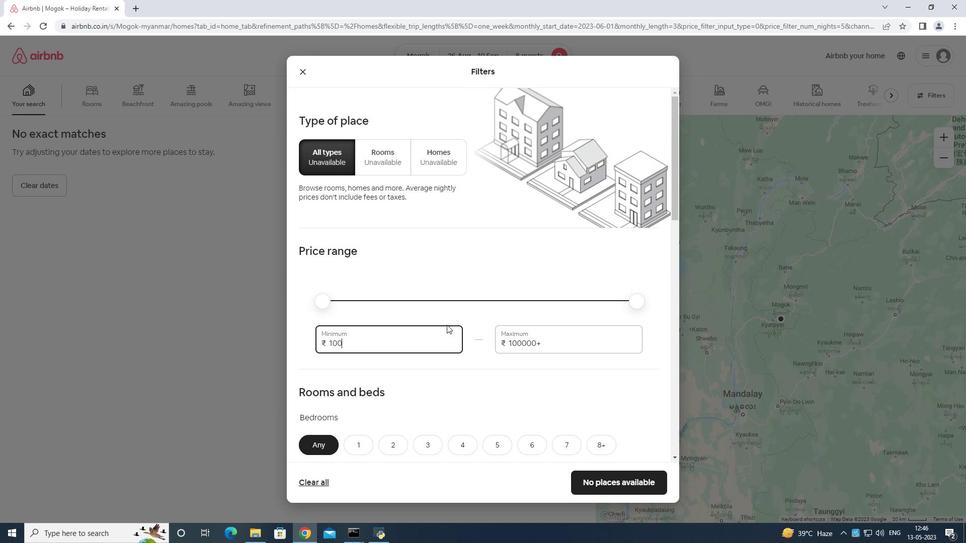 
Action: Mouse moved to (568, 330)
Screenshot: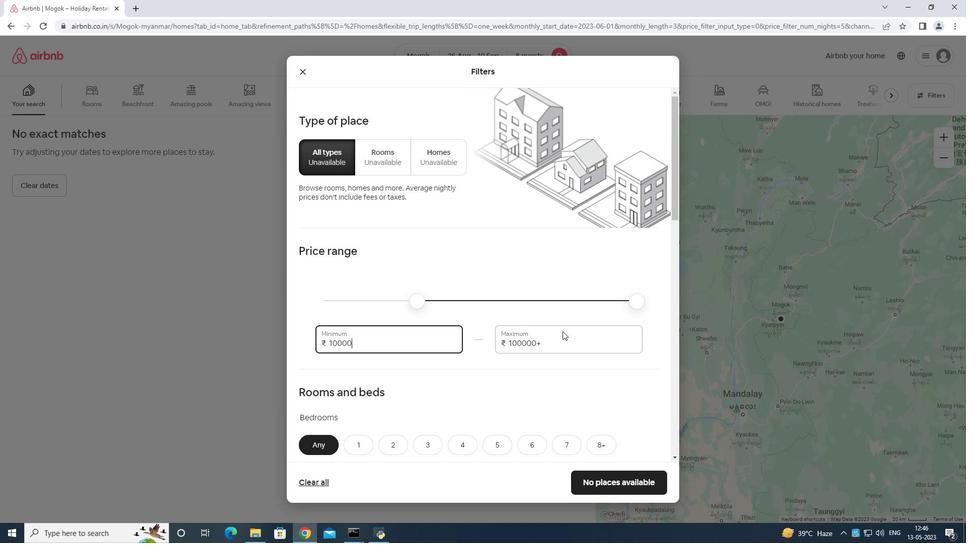 
Action: Mouse pressed left at (568, 330)
Screenshot: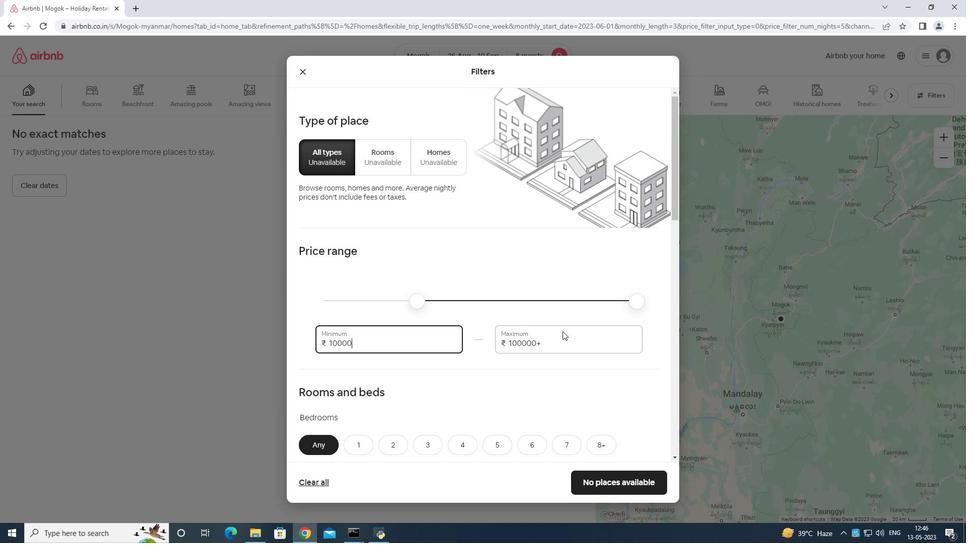
Action: Mouse moved to (569, 329)
Screenshot: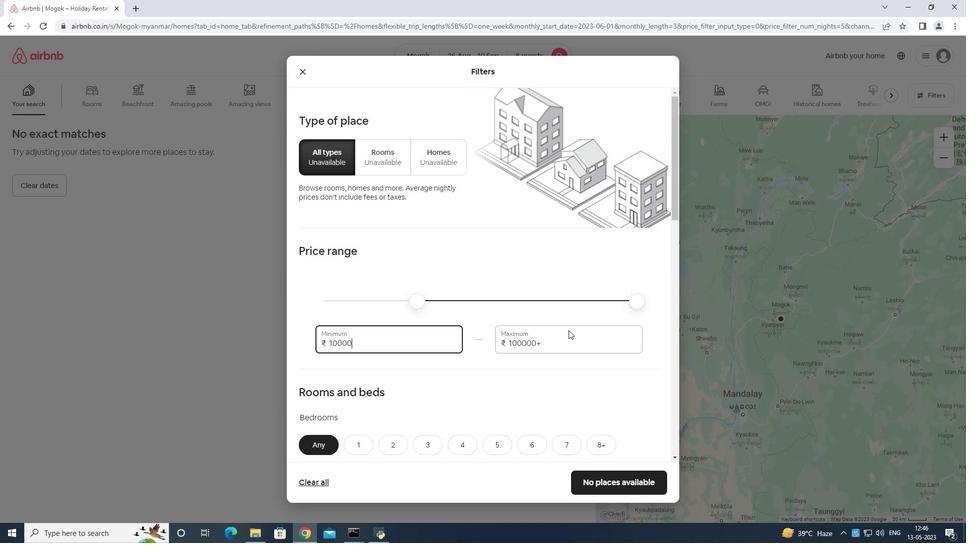 
Action: Key pressed <Key.backspace>
Screenshot: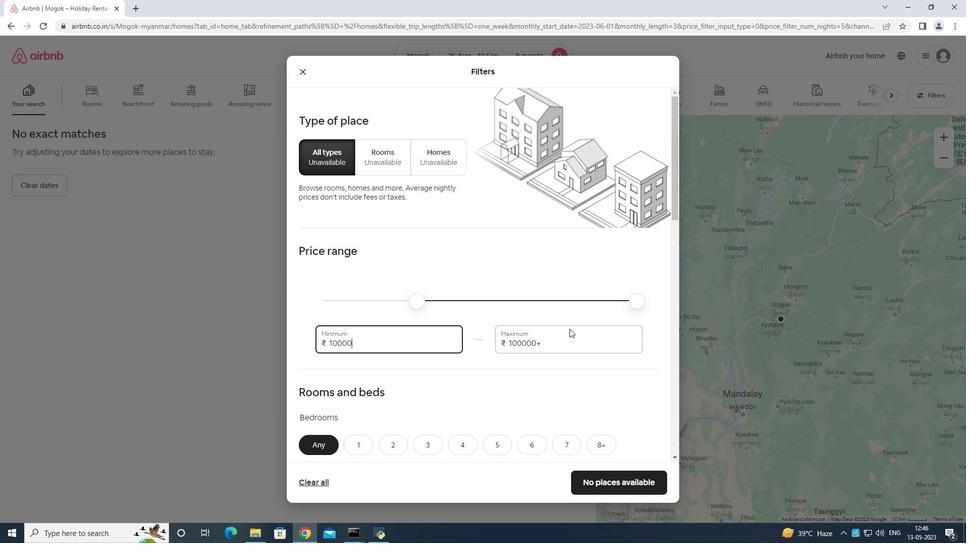 
Action: Mouse moved to (569, 326)
Screenshot: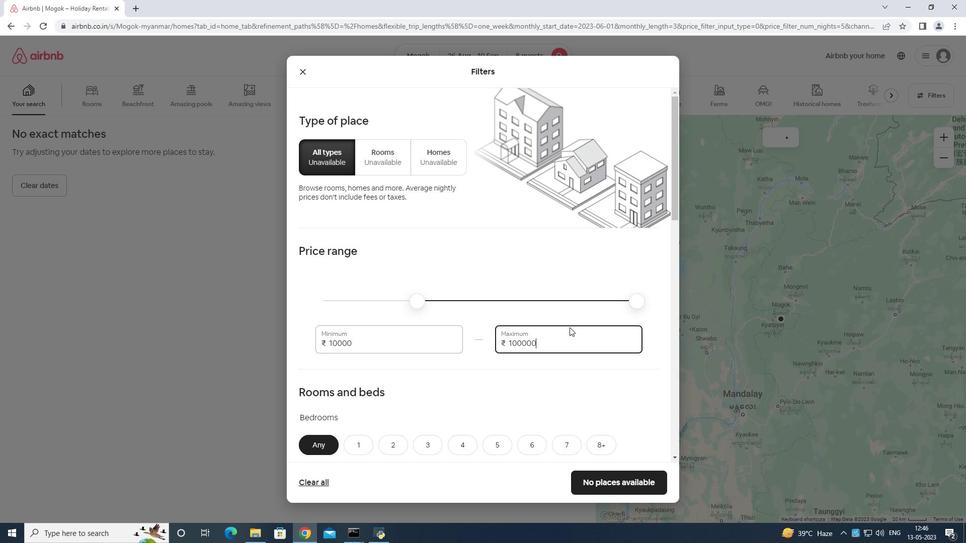 
Action: Key pressed <Key.backspace><Key.backspace>
Screenshot: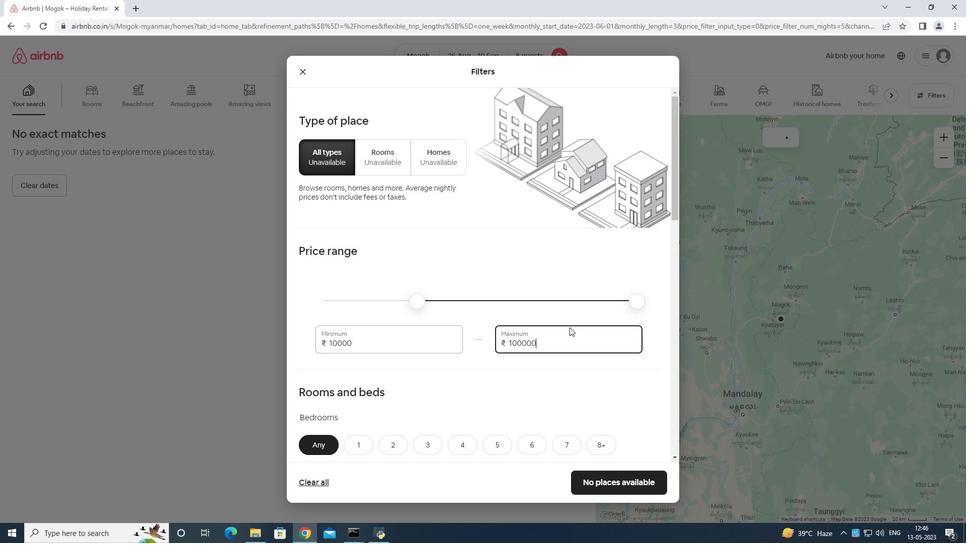 
Action: Mouse moved to (569, 326)
Screenshot: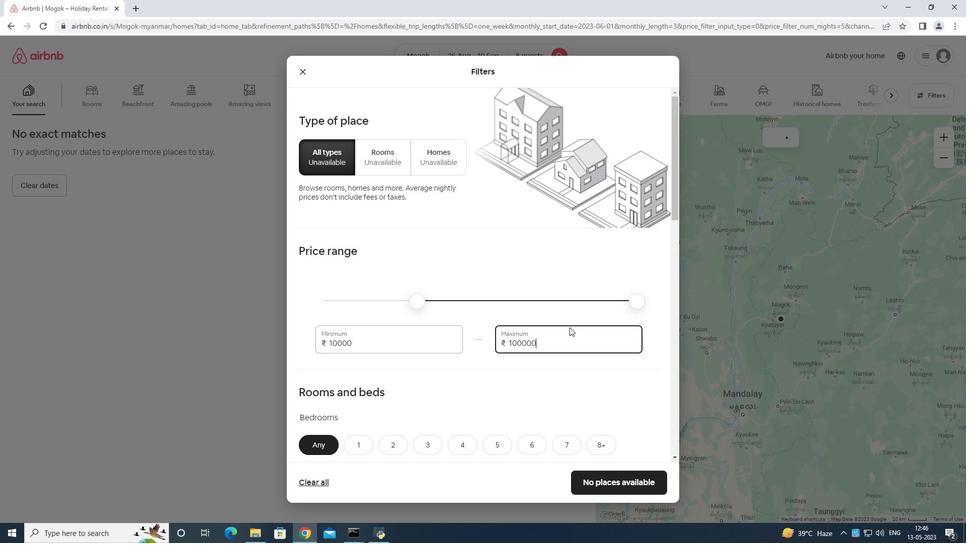 
Action: Key pressed <Key.backspace><Key.backspace>
Screenshot: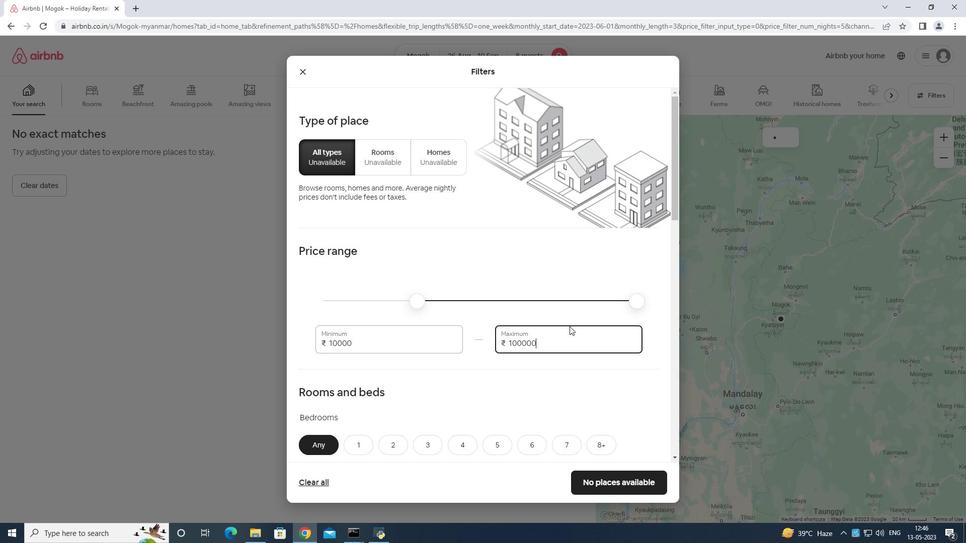 
Action: Mouse moved to (569, 326)
Screenshot: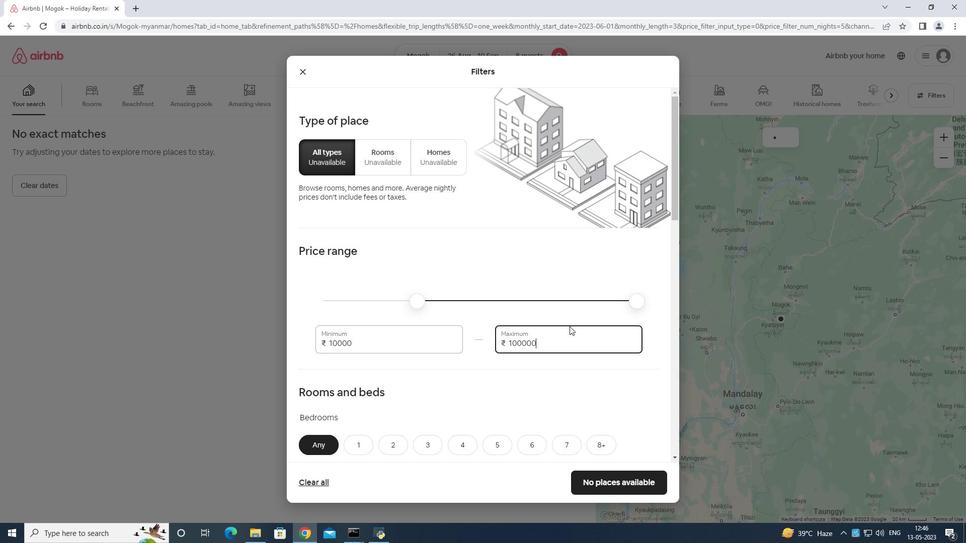 
Action: Key pressed <Key.backspace>
Screenshot: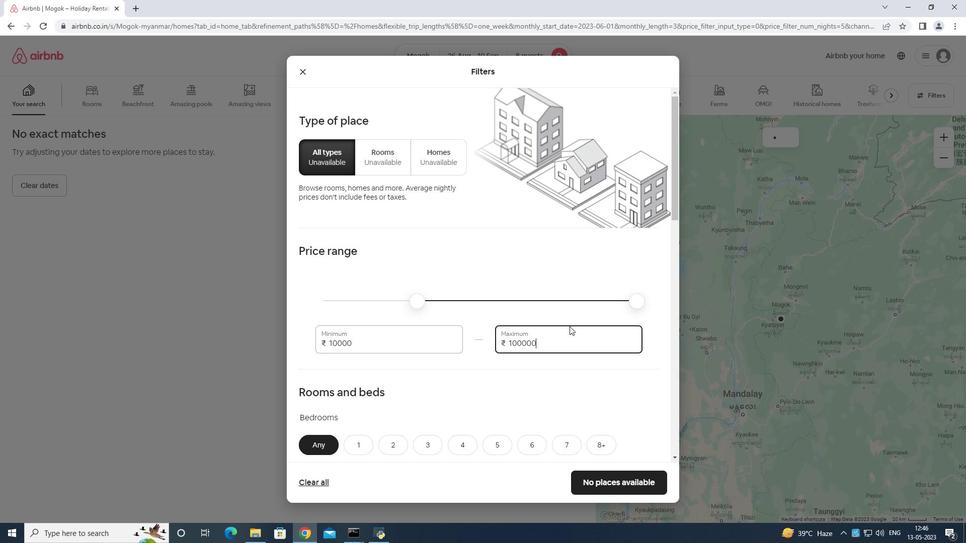 
Action: Mouse moved to (569, 325)
Screenshot: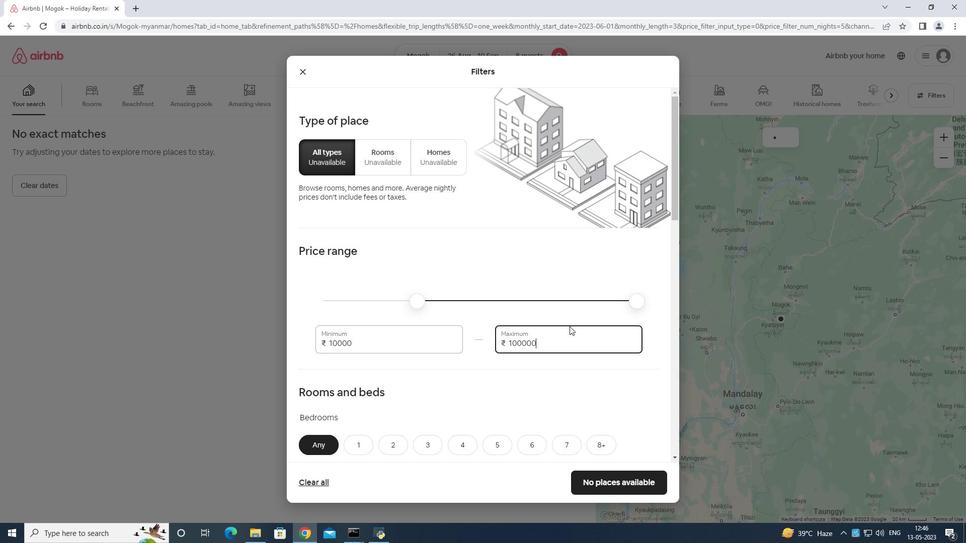 
Action: Key pressed <Key.backspace><Key.backspace><Key.backspace>
Screenshot: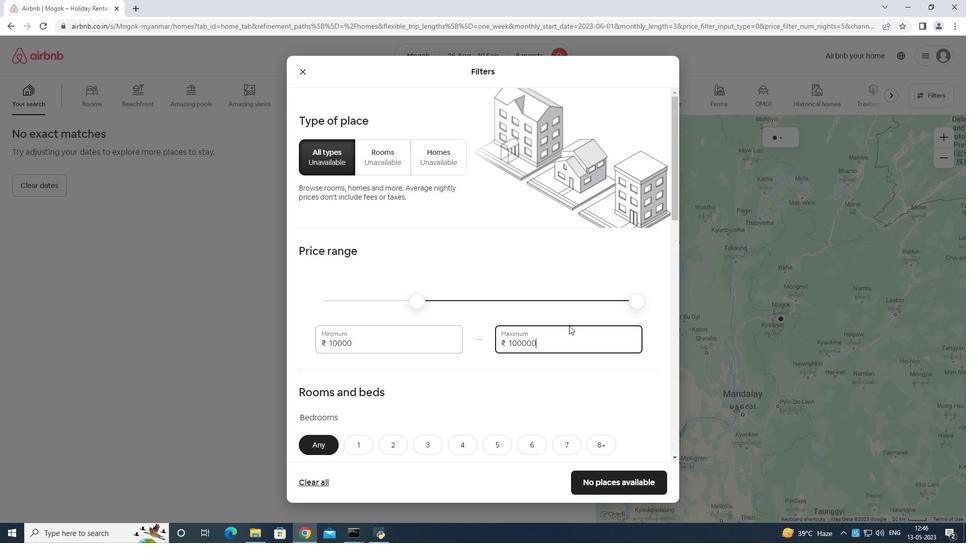 
Action: Mouse moved to (568, 325)
Screenshot: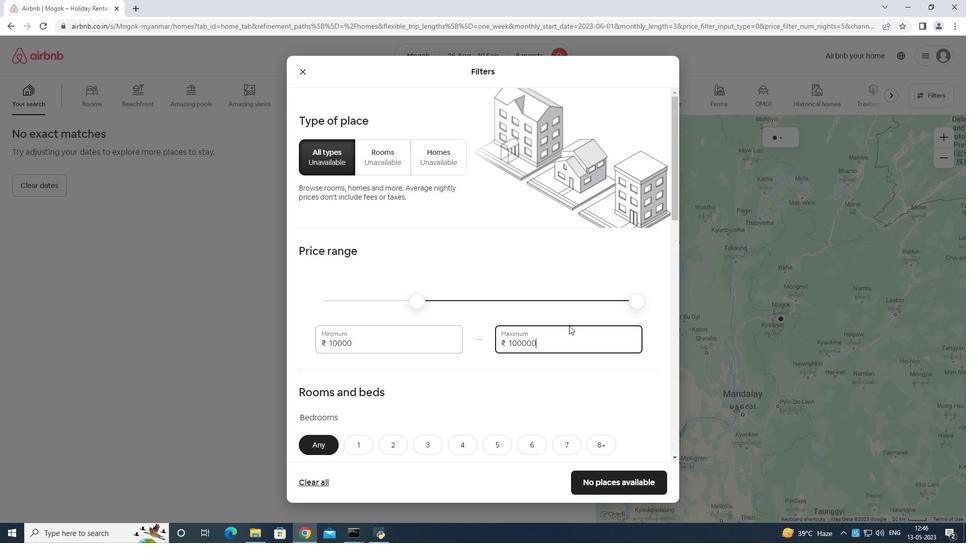 
Action: Key pressed <Key.backspace><Key.backspace><Key.backspace><Key.backspace><Key.backspace><Key.backspace>15
Screenshot: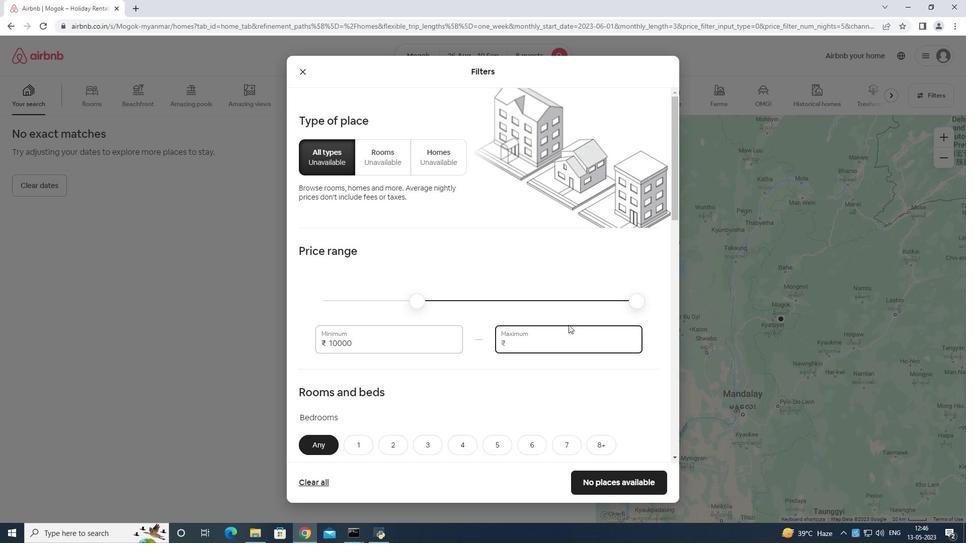
Action: Mouse moved to (568, 324)
Screenshot: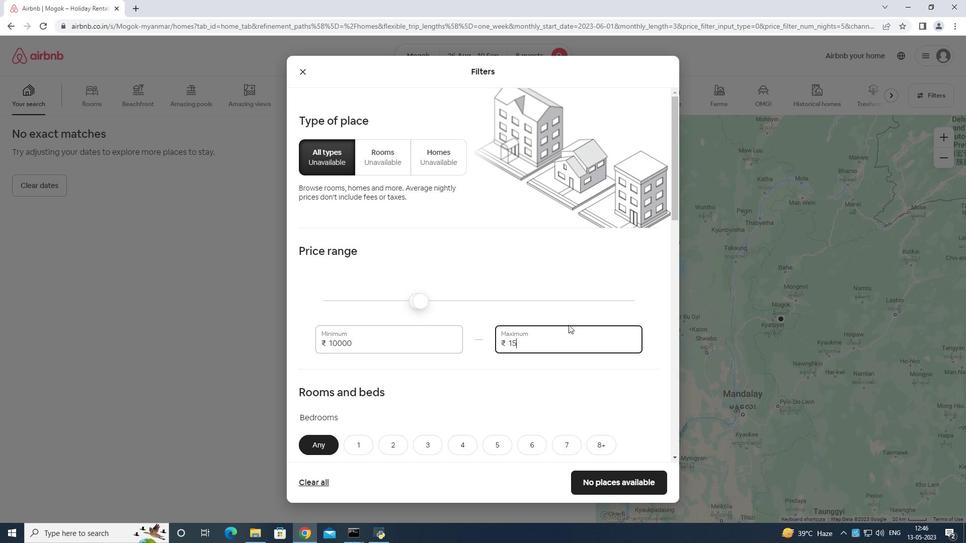 
Action: Key pressed 000
Screenshot: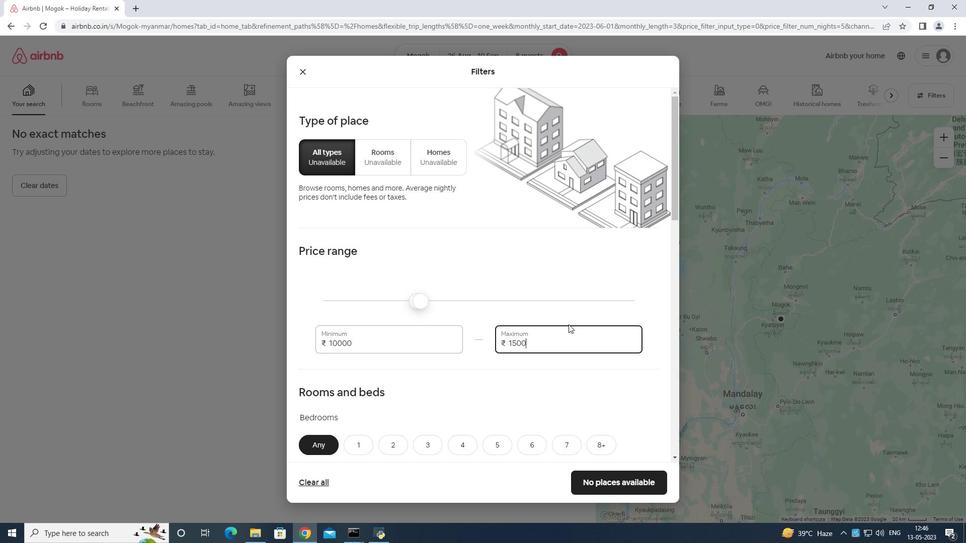 
Action: Mouse moved to (580, 270)
Screenshot: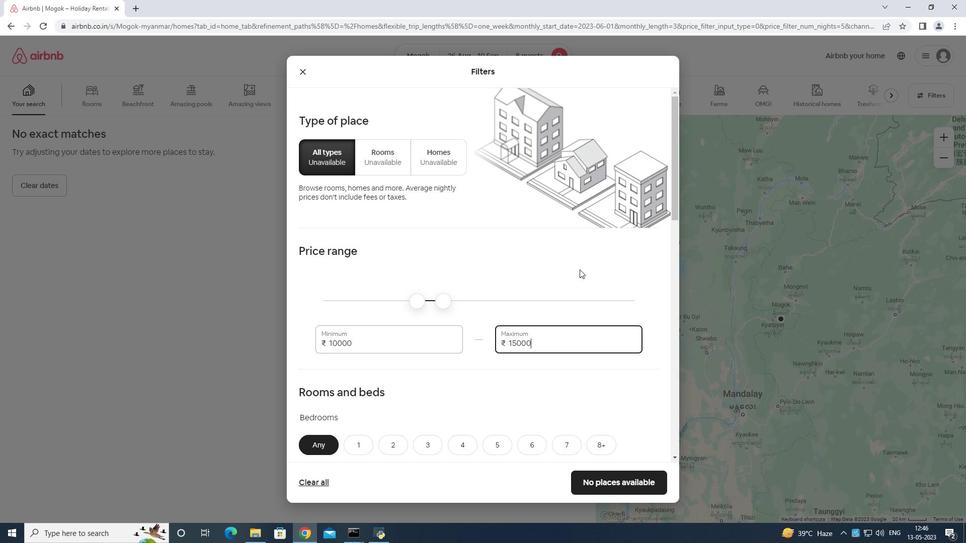 
Action: Mouse scrolled (580, 270) with delta (0, 0)
Screenshot: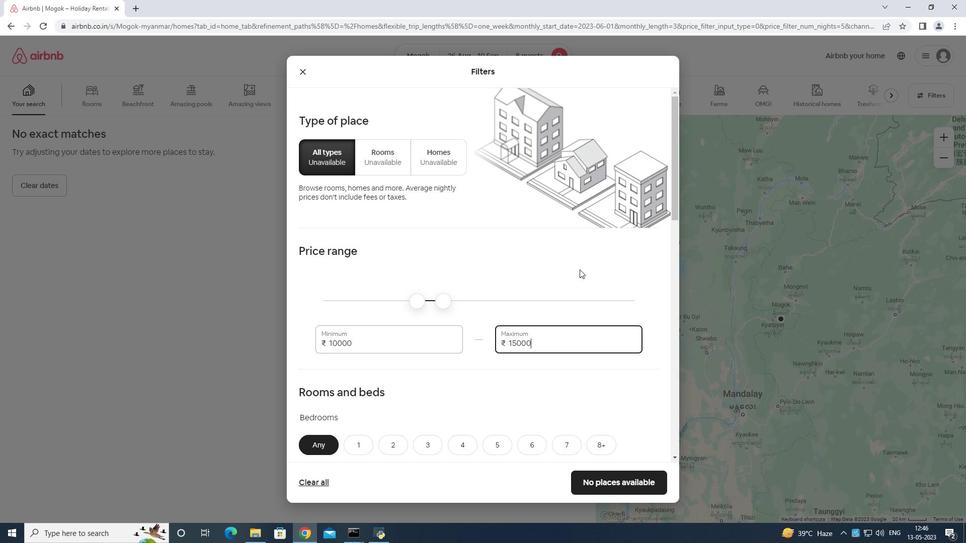 
Action: Mouse moved to (582, 271)
Screenshot: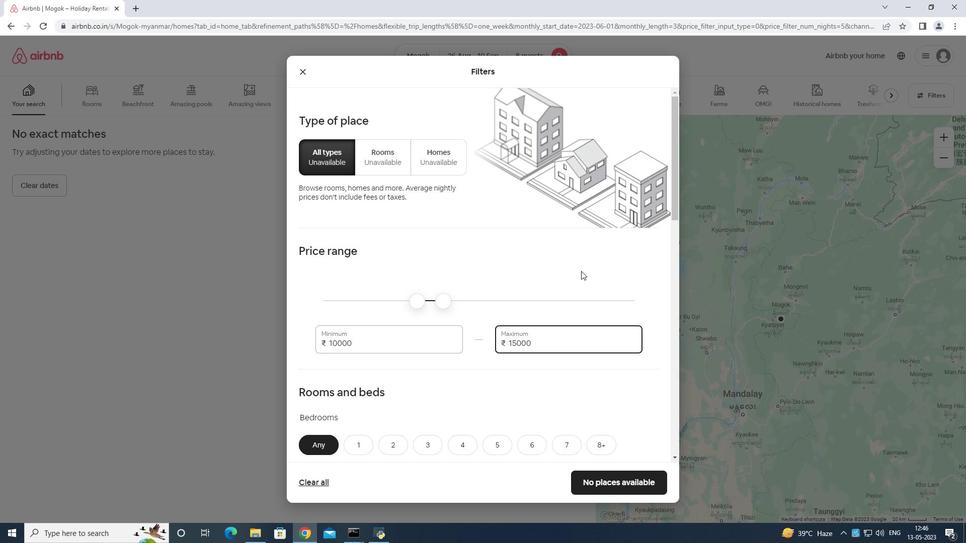 
Action: Mouse scrolled (582, 271) with delta (0, 0)
Screenshot: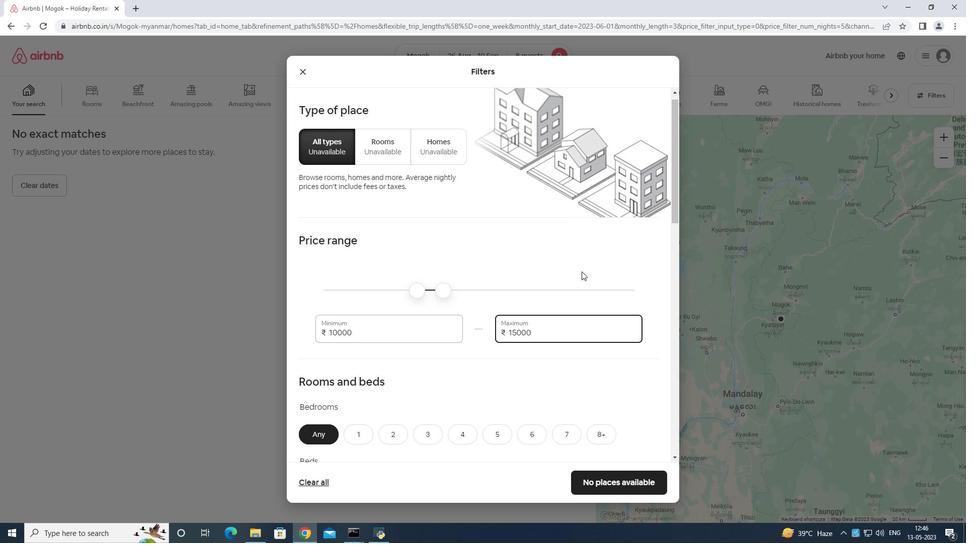 
Action: Mouse scrolled (582, 271) with delta (0, 0)
Screenshot: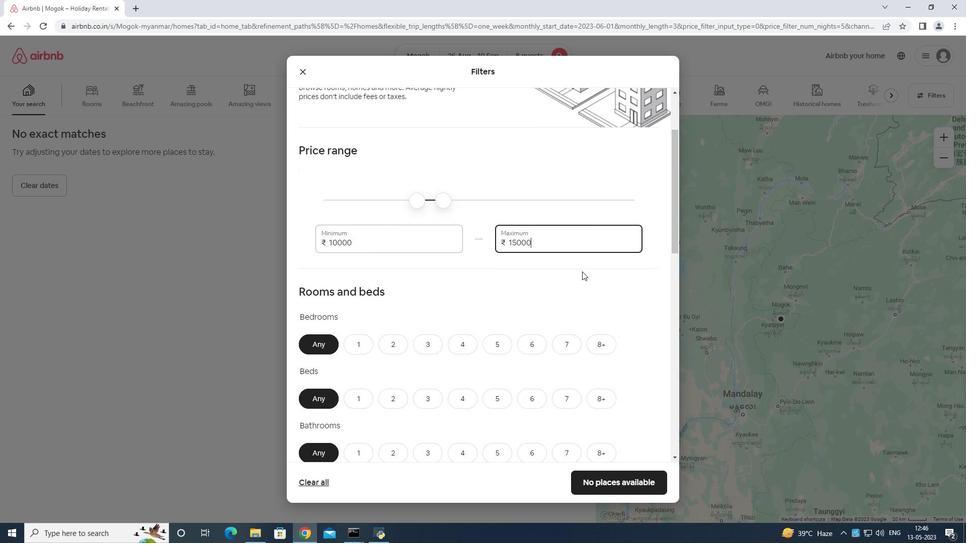 
Action: Mouse moved to (532, 289)
Screenshot: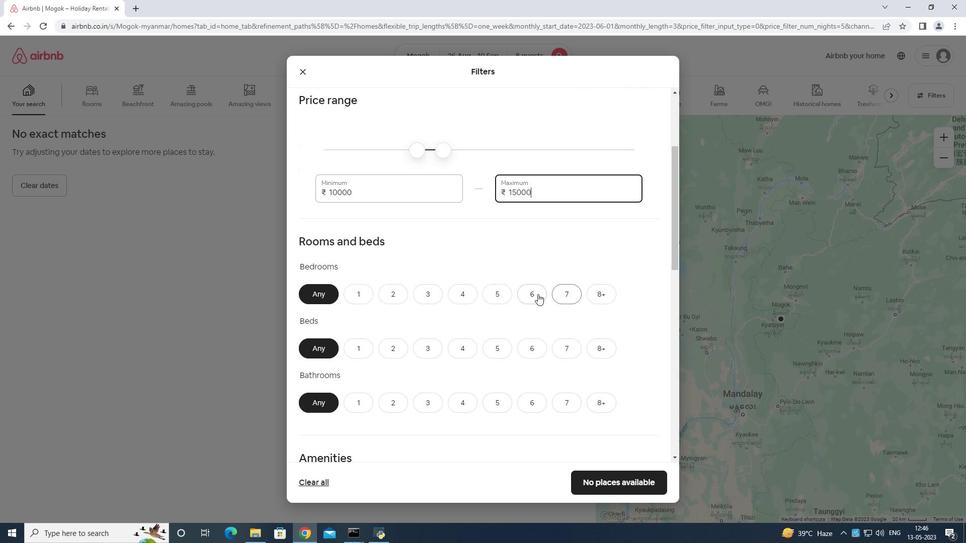 
Action: Mouse pressed left at (532, 289)
Screenshot: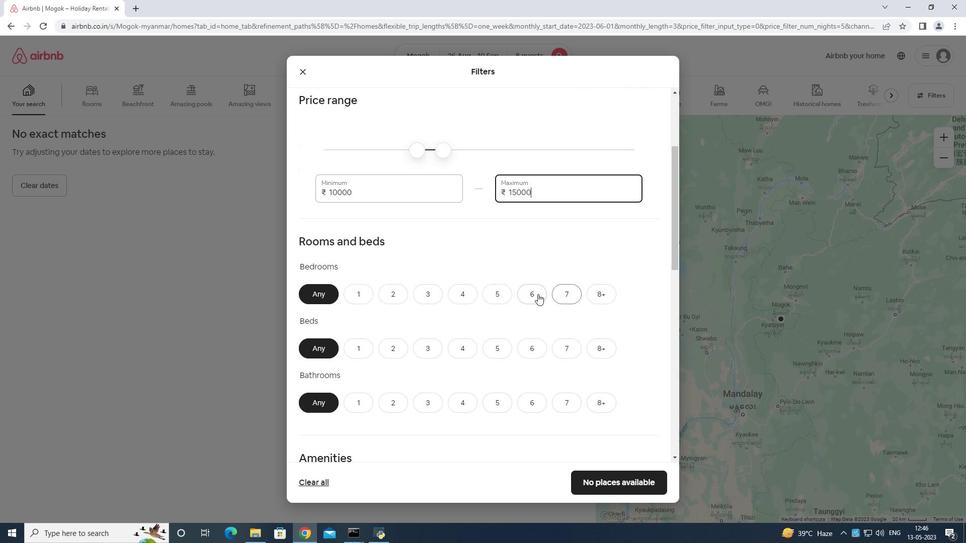 
Action: Mouse moved to (536, 350)
Screenshot: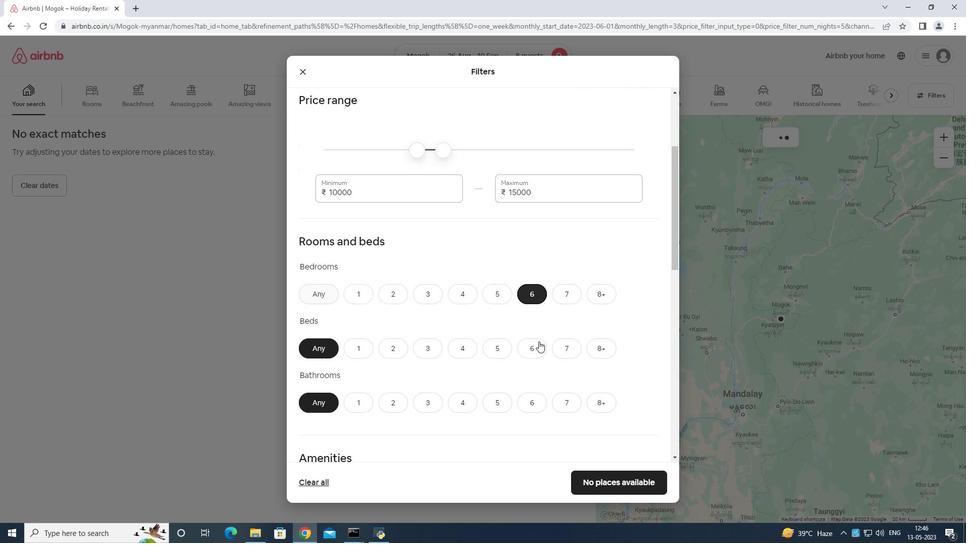 
Action: Mouse pressed left at (536, 350)
Screenshot: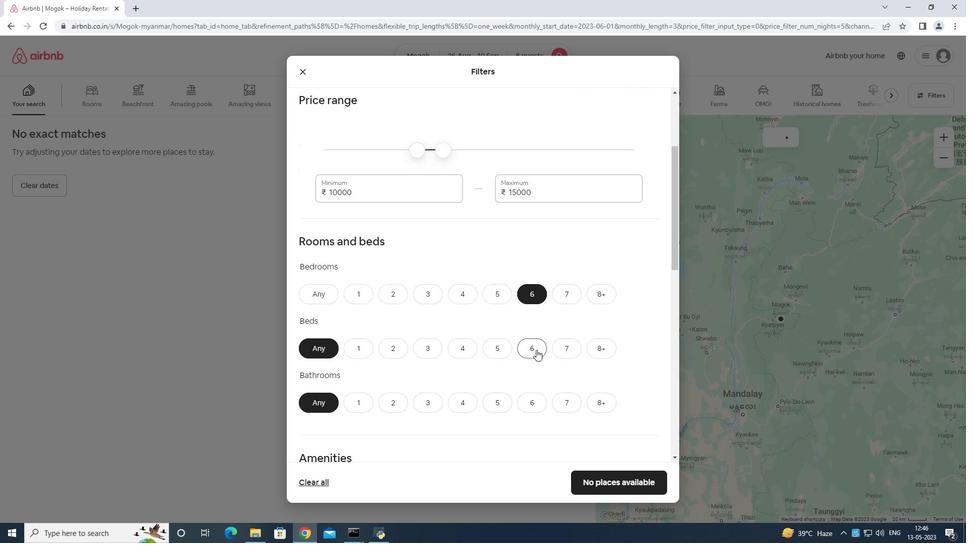 
Action: Mouse moved to (529, 400)
Screenshot: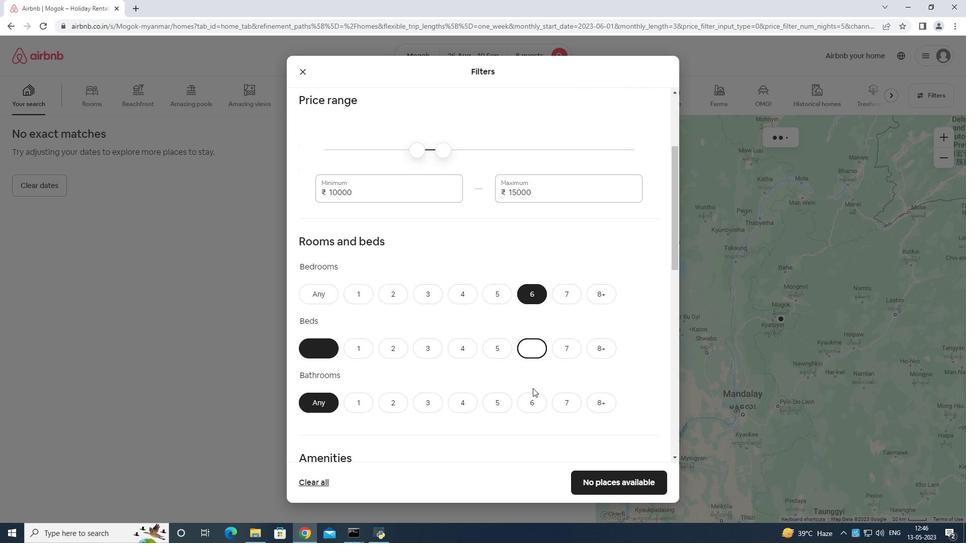 
Action: Mouse pressed left at (529, 400)
Screenshot: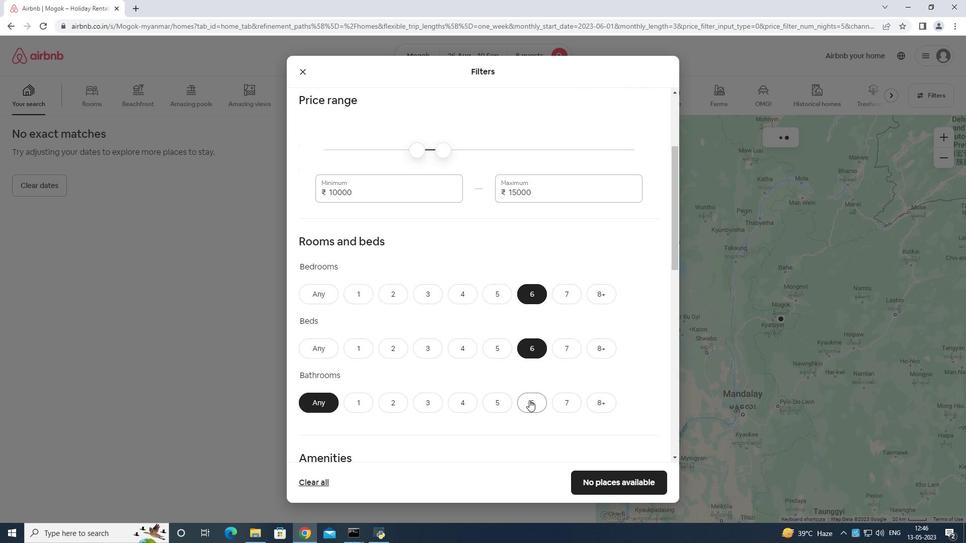 
Action: Mouse moved to (534, 334)
Screenshot: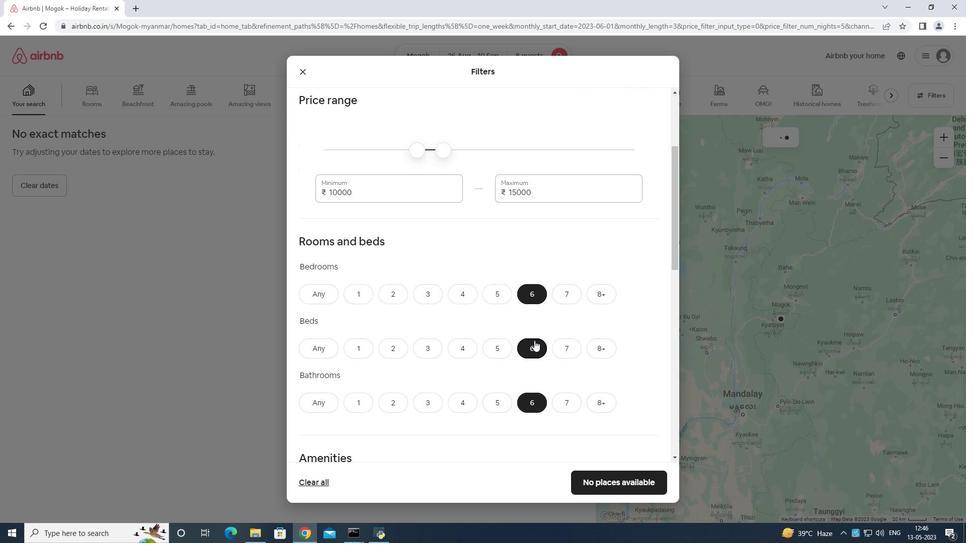 
Action: Mouse scrolled (534, 334) with delta (0, 0)
Screenshot: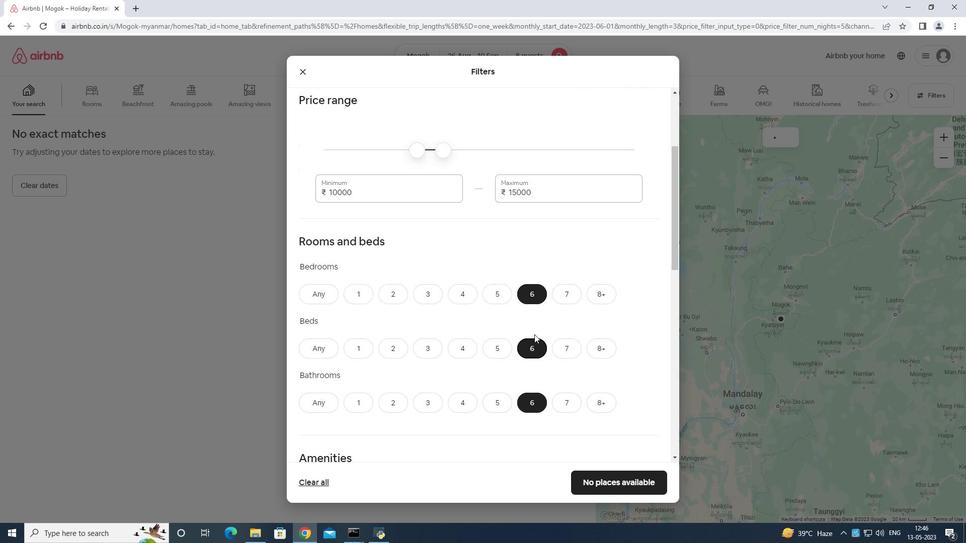 
Action: Mouse moved to (534, 334)
Screenshot: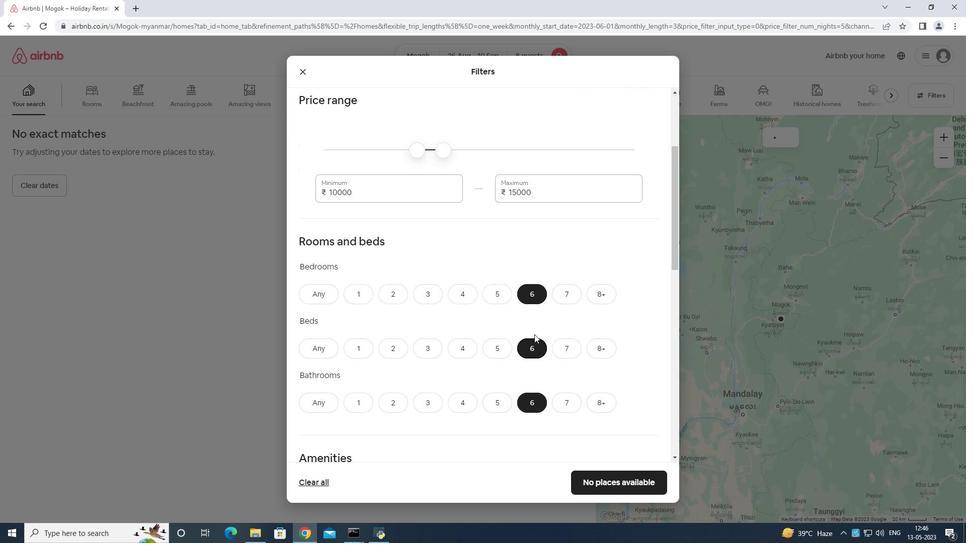 
Action: Mouse scrolled (534, 334) with delta (0, 0)
Screenshot: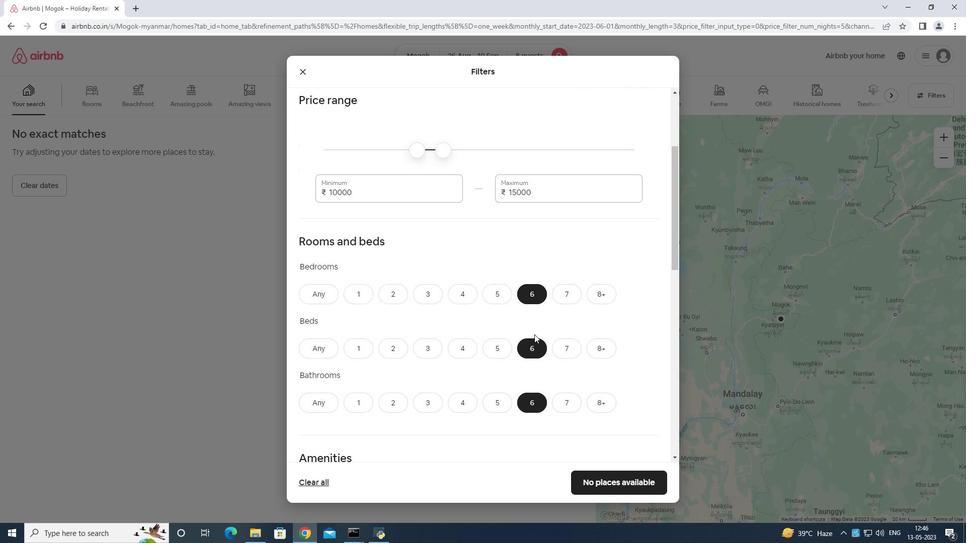 
Action: Mouse moved to (535, 335)
Screenshot: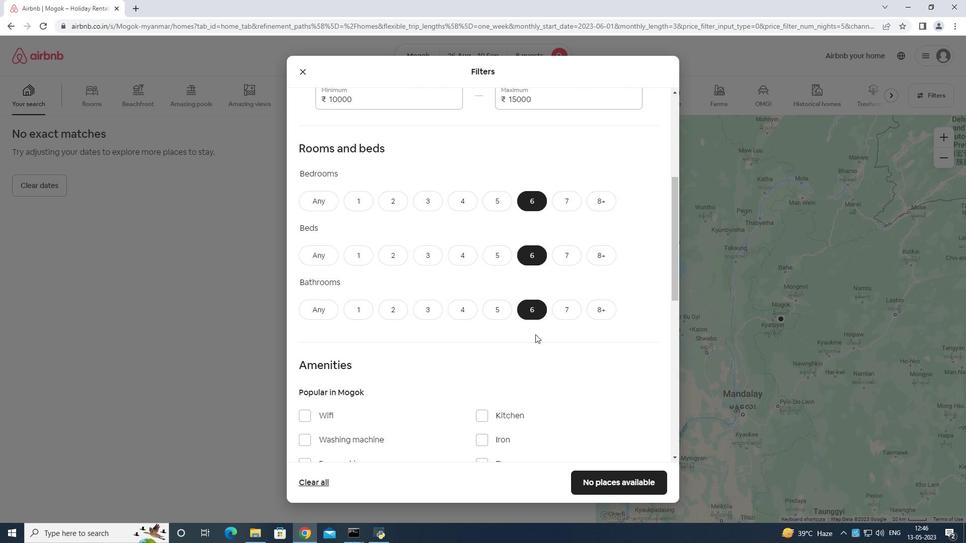 
Action: Mouse scrolled (535, 334) with delta (0, 0)
Screenshot: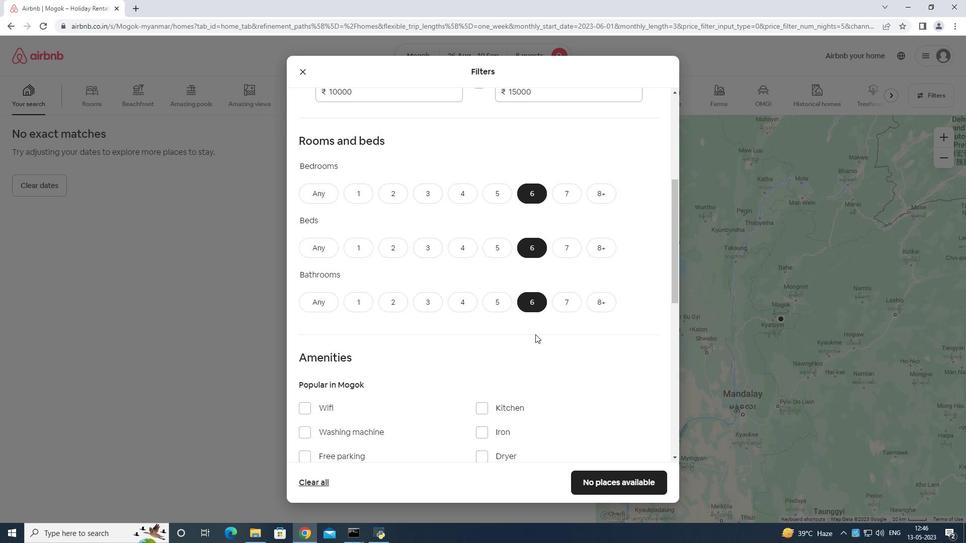 
Action: Mouse moved to (534, 337)
Screenshot: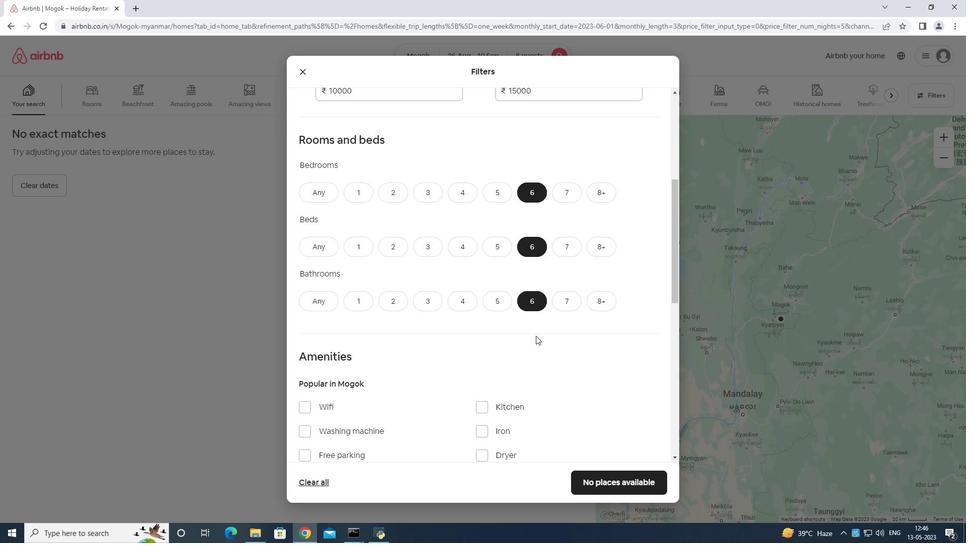 
Action: Mouse scrolled (534, 337) with delta (0, 0)
Screenshot: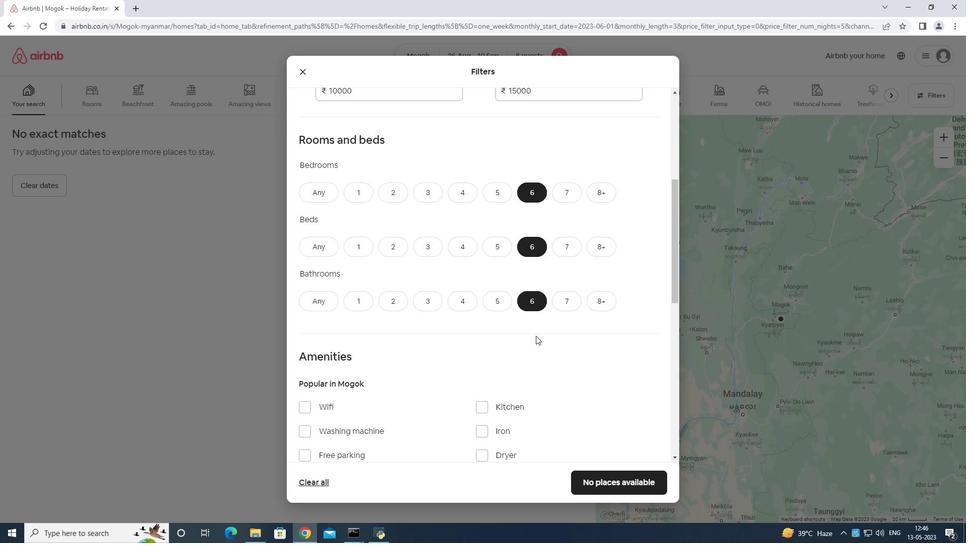 
Action: Mouse moved to (298, 298)
Screenshot: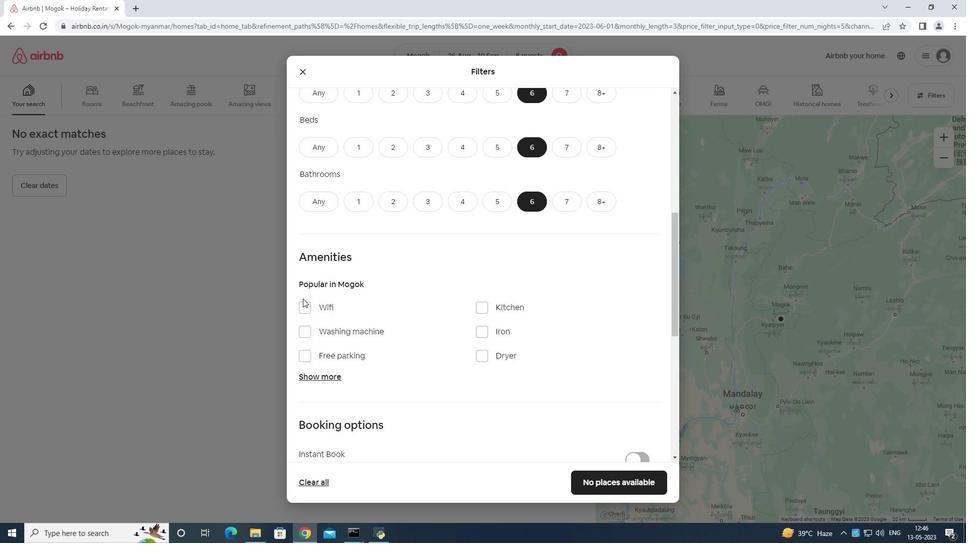 
Action: Mouse pressed left at (298, 298)
Screenshot: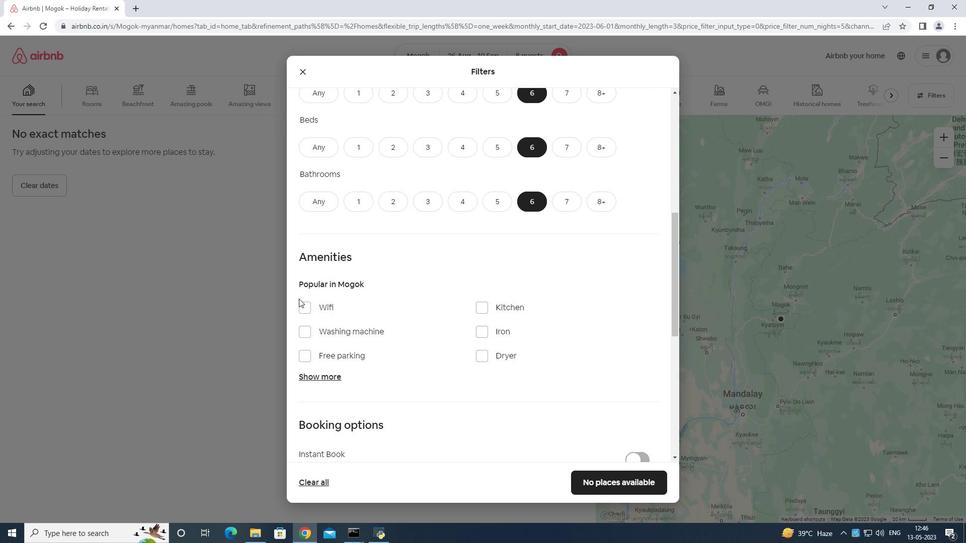 
Action: Mouse moved to (301, 309)
Screenshot: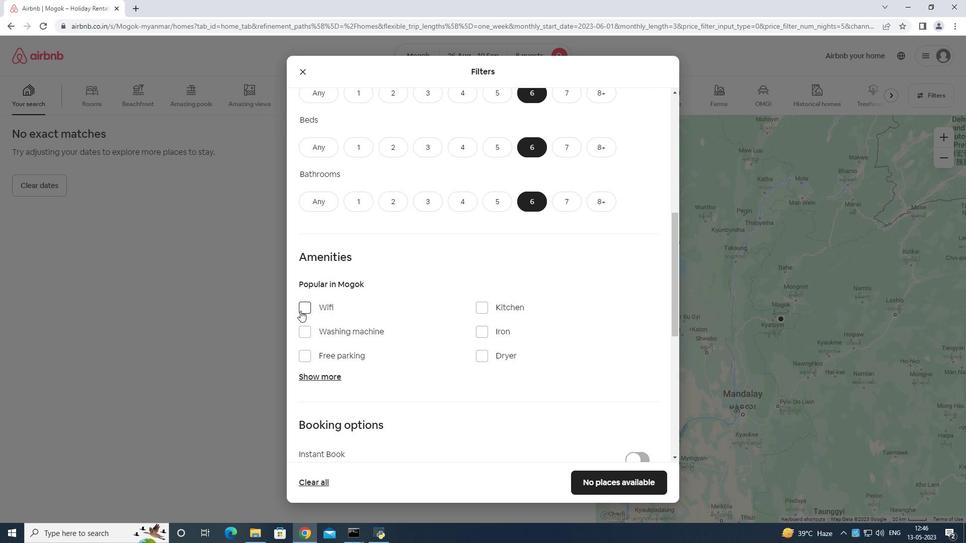 
Action: Mouse pressed left at (301, 309)
Screenshot: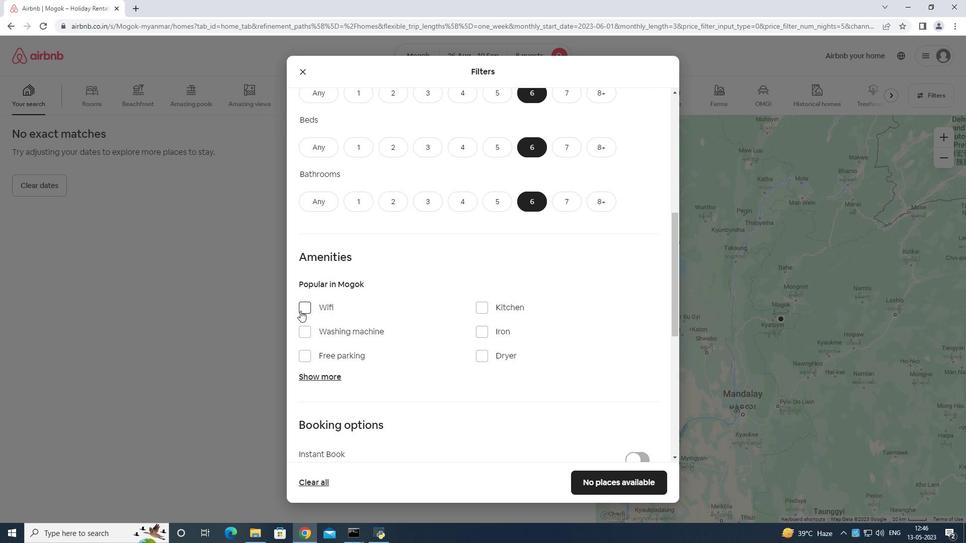 
Action: Mouse moved to (301, 355)
Screenshot: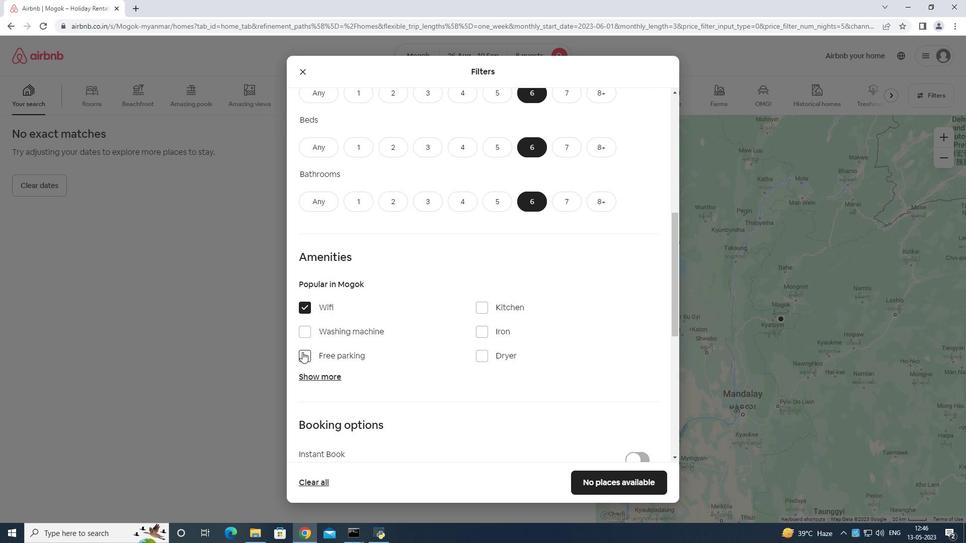 
Action: Mouse pressed left at (301, 355)
Screenshot: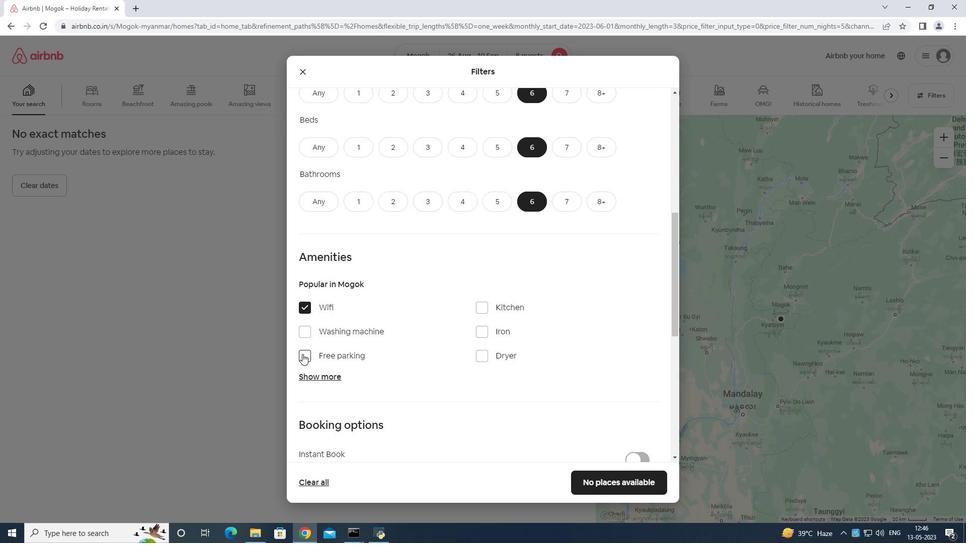 
Action: Mouse moved to (307, 373)
Screenshot: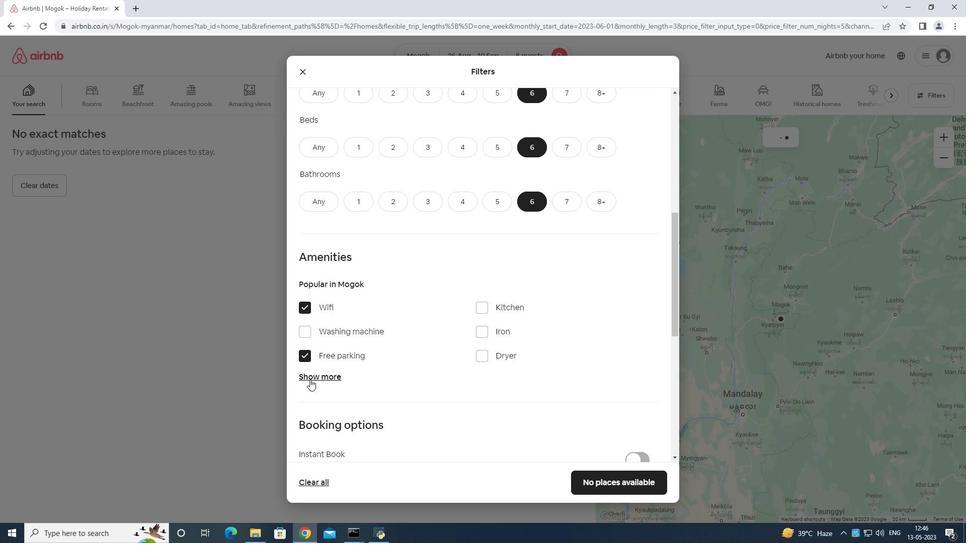 
Action: Mouse pressed left at (307, 373)
Screenshot: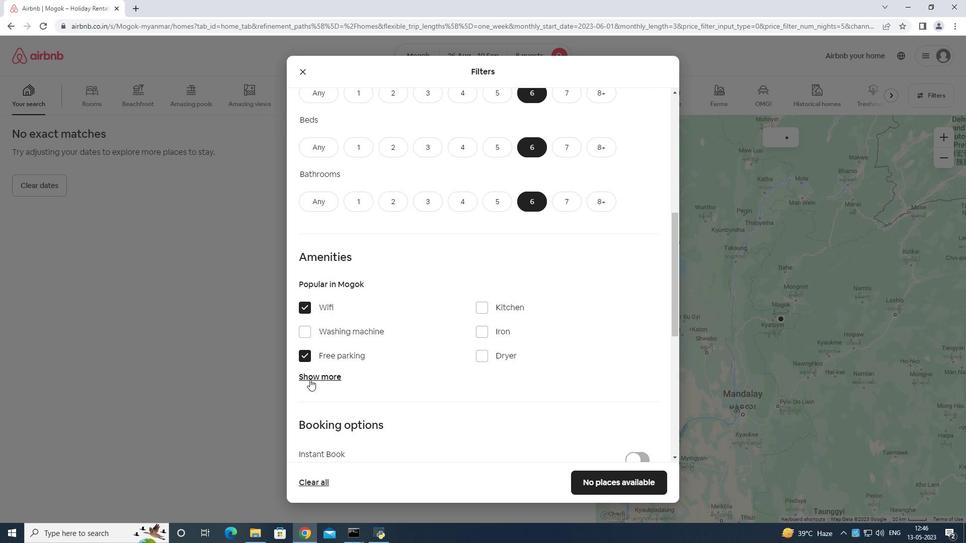 
Action: Mouse moved to (376, 339)
Screenshot: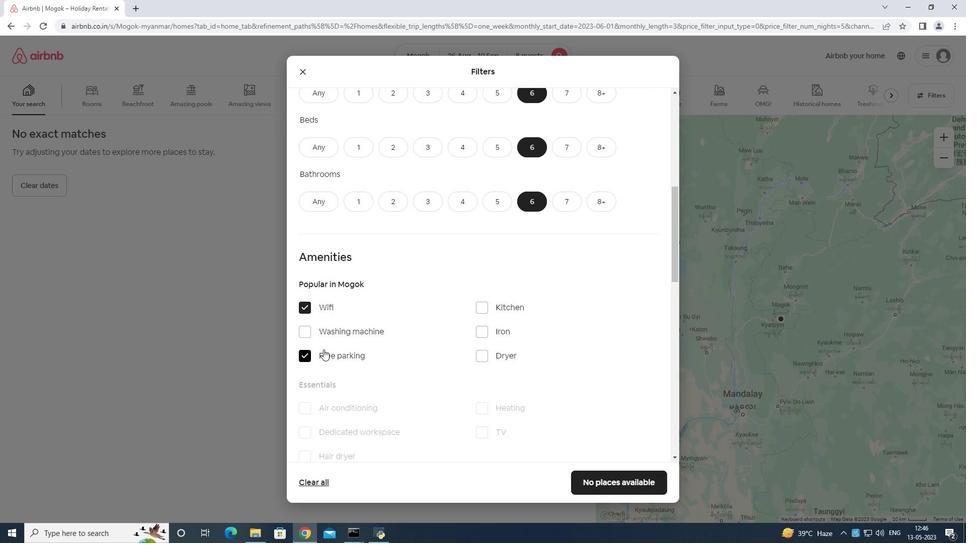 
Action: Mouse scrolled (373, 338) with delta (0, 0)
Screenshot: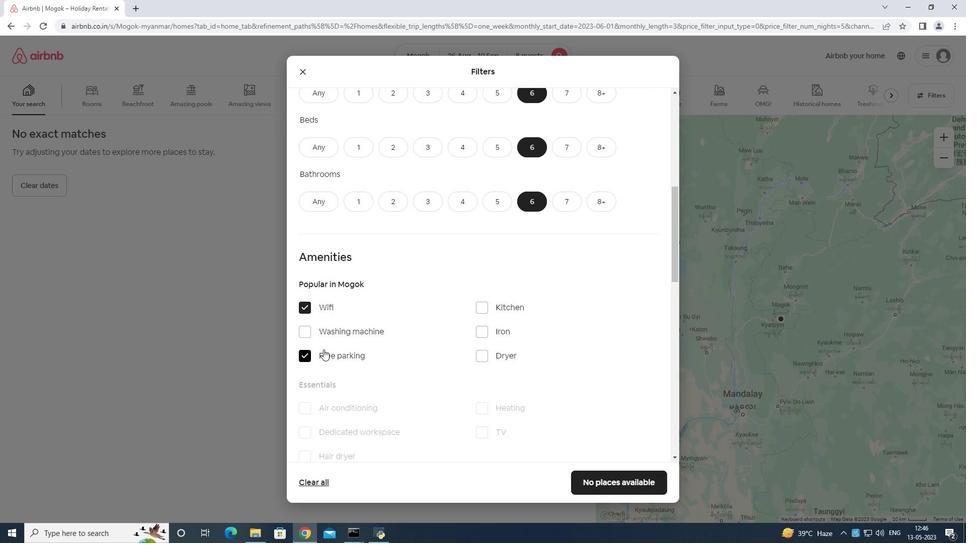 
Action: Mouse moved to (401, 342)
Screenshot: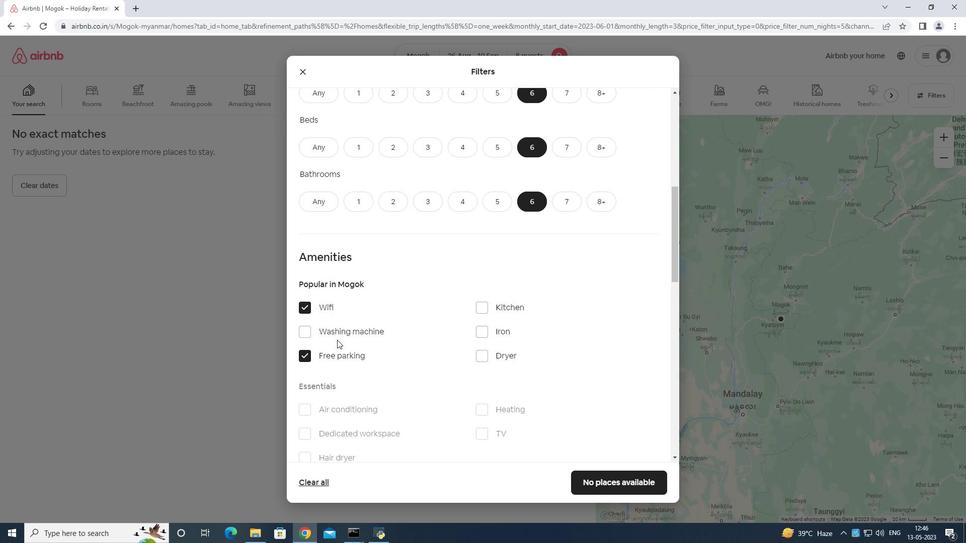
Action: Mouse scrolled (401, 341) with delta (0, 0)
Screenshot: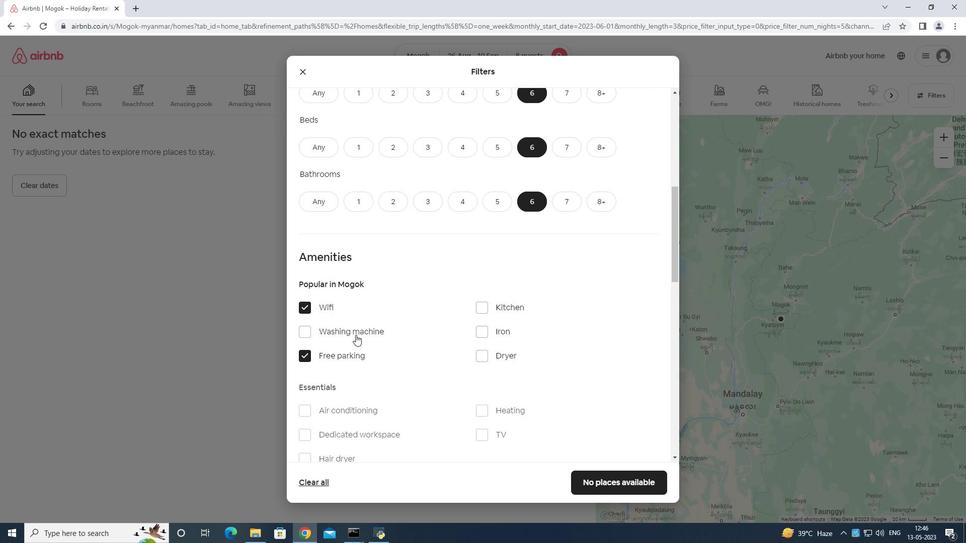 
Action: Mouse moved to (431, 333)
Screenshot: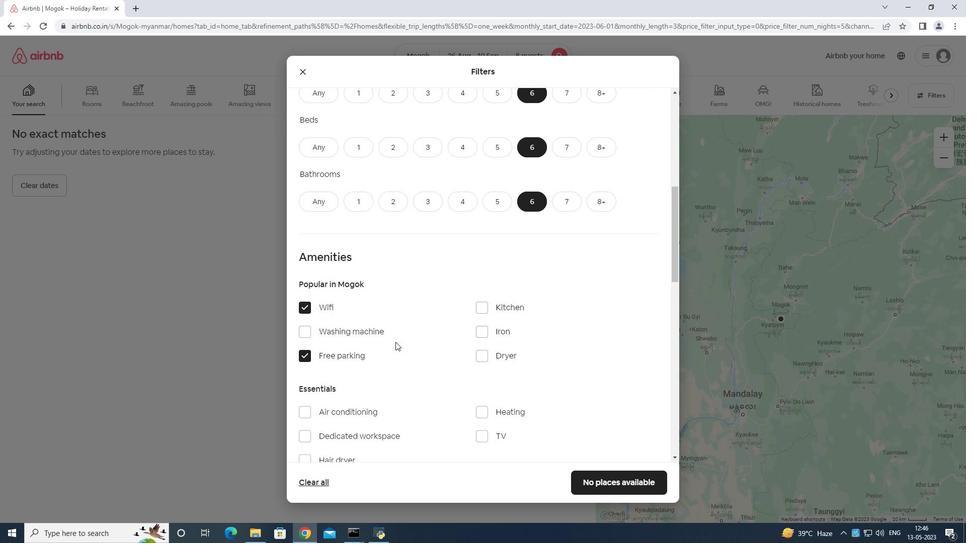 
Action: Mouse scrolled (420, 336) with delta (0, 0)
Screenshot: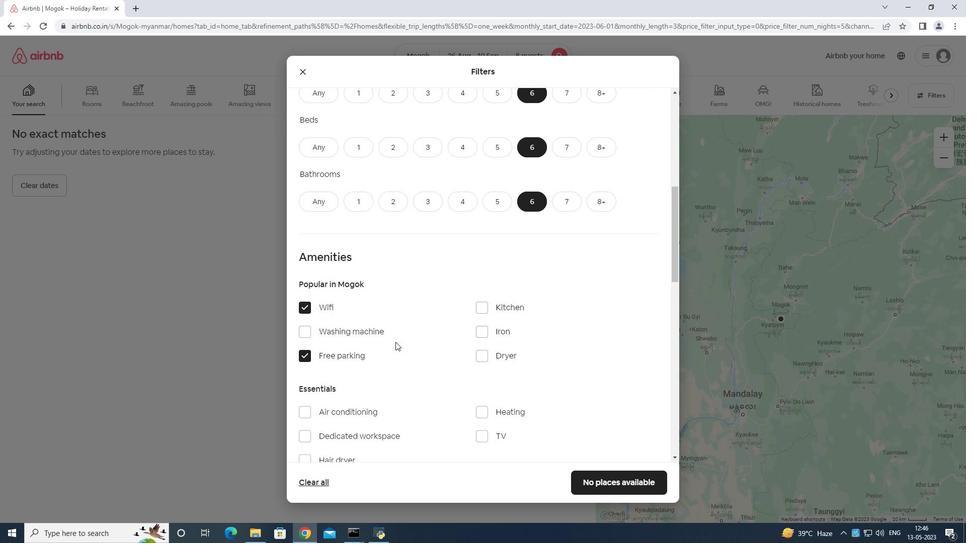 
Action: Mouse moved to (480, 283)
Screenshot: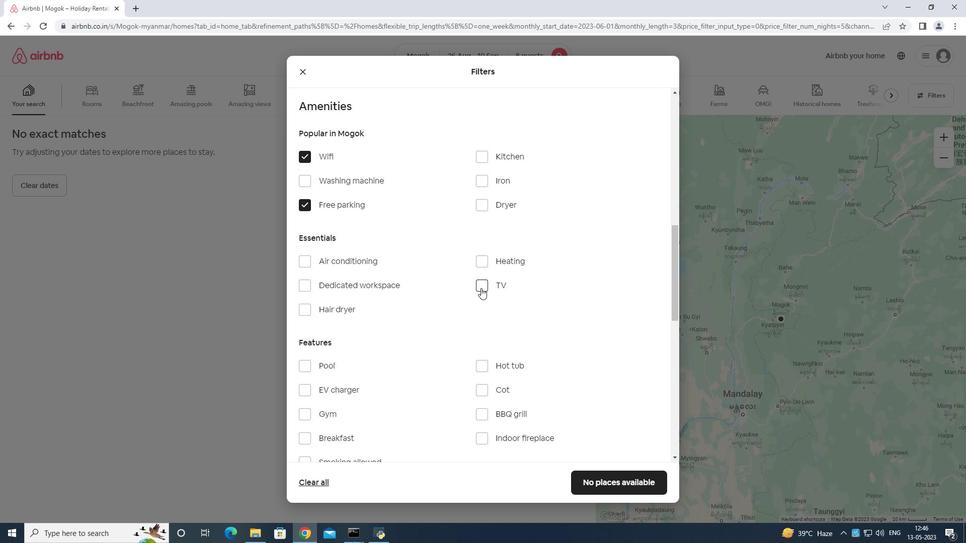 
Action: Mouse pressed left at (480, 283)
Screenshot: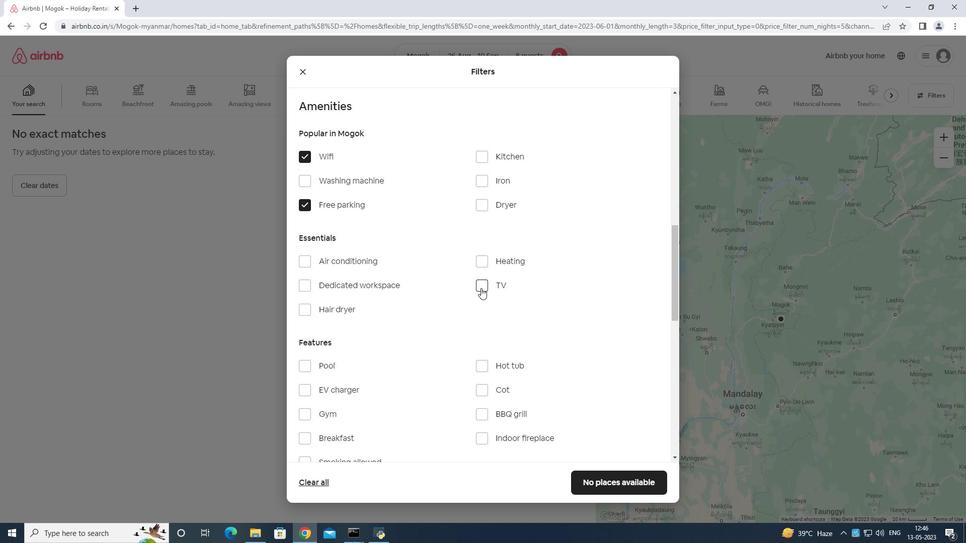 
Action: Mouse moved to (477, 277)
Screenshot: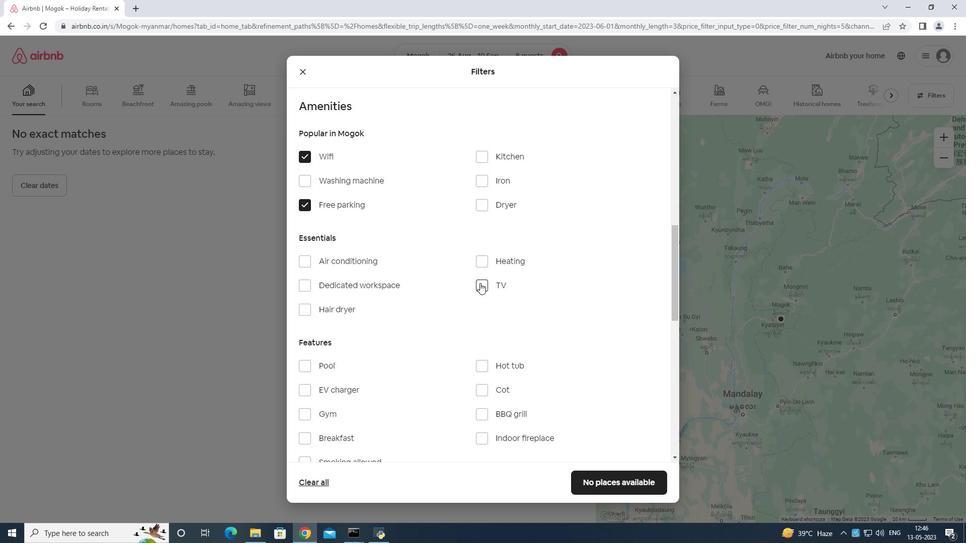 
Action: Mouse scrolled (477, 277) with delta (0, 0)
Screenshot: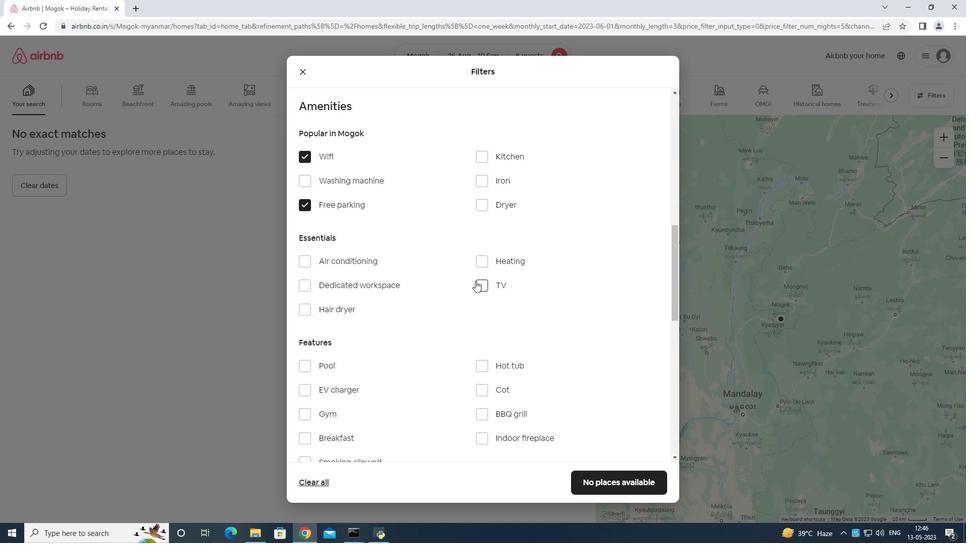 
Action: Mouse moved to (477, 277)
Screenshot: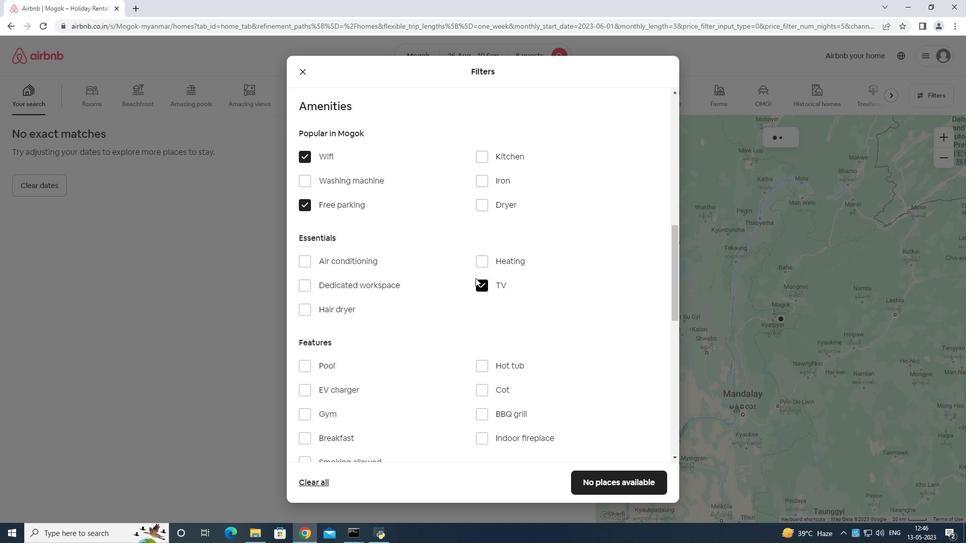 
Action: Mouse scrolled (477, 277) with delta (0, 0)
Screenshot: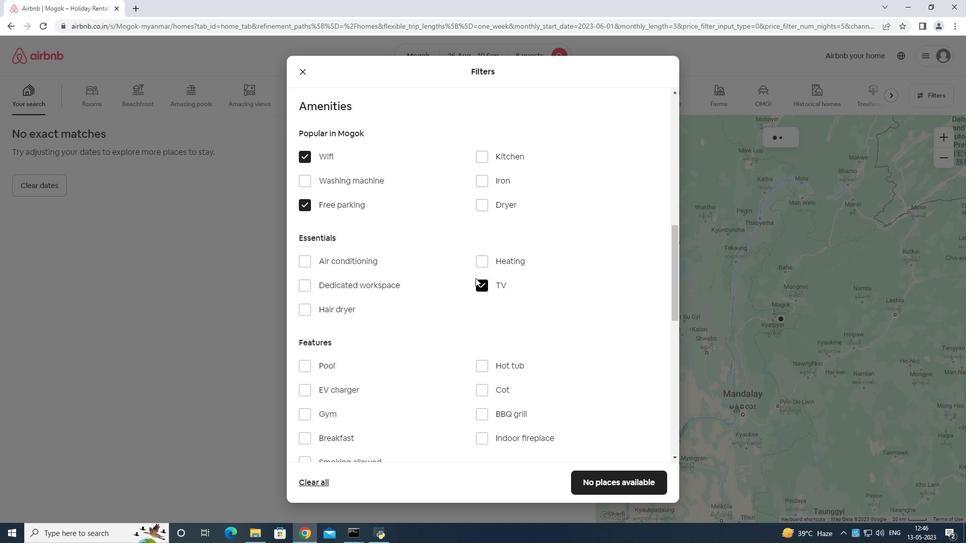 
Action: Mouse moved to (477, 278)
Screenshot: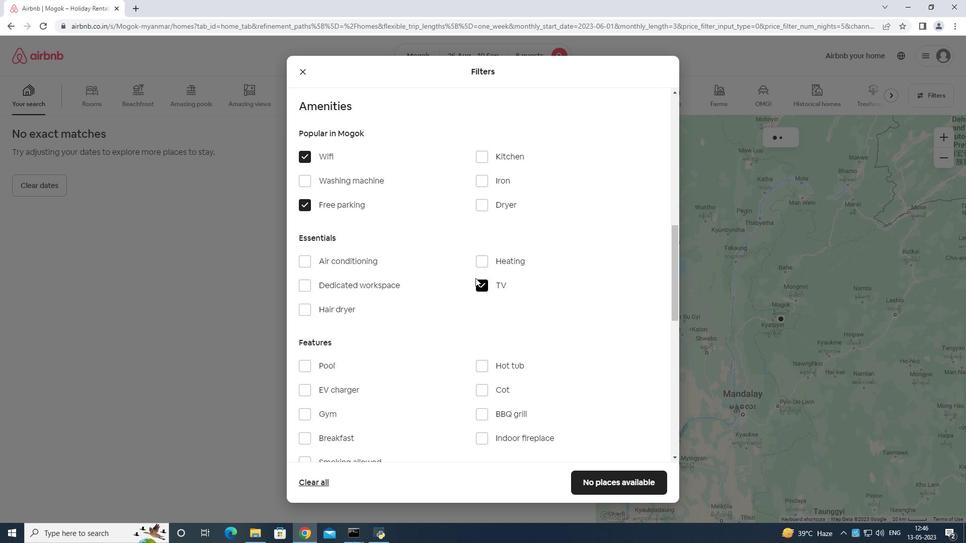 
Action: Mouse scrolled (477, 278) with delta (0, 0)
Screenshot: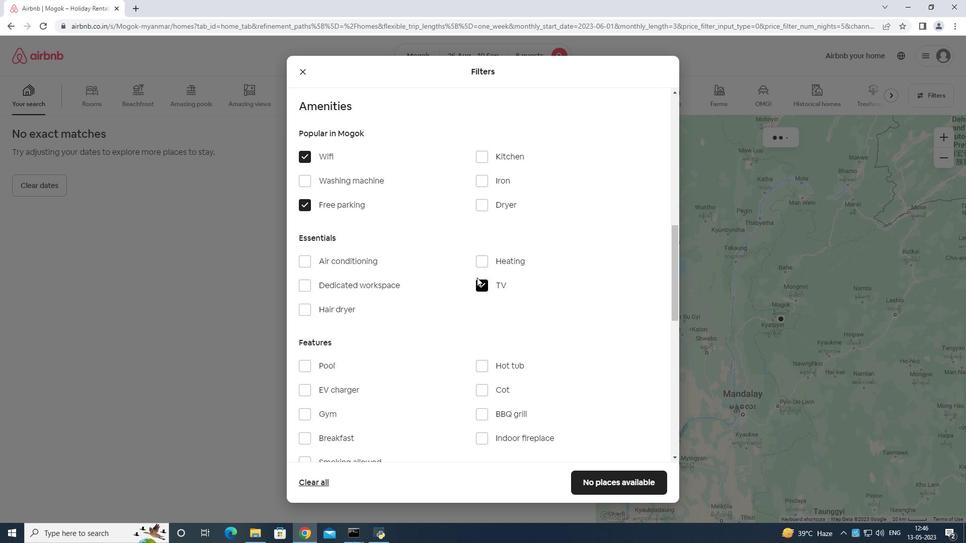 
Action: Mouse moved to (477, 278)
Screenshot: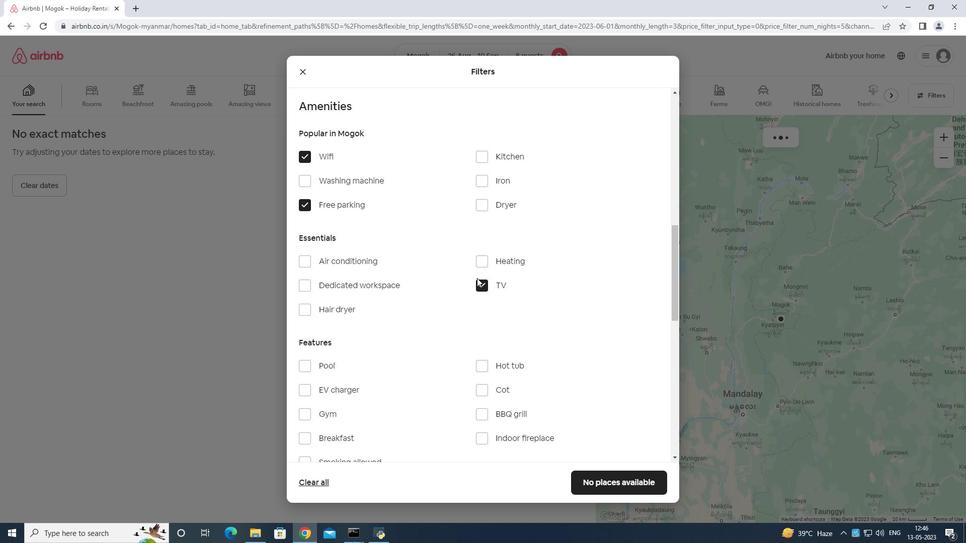 
Action: Mouse scrolled (477, 278) with delta (0, 0)
Screenshot: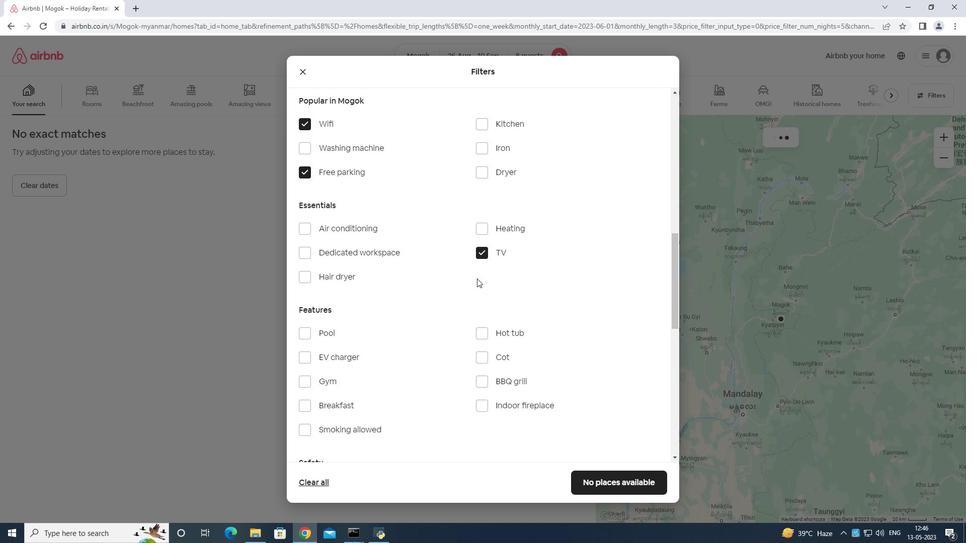 
Action: Mouse moved to (311, 209)
Screenshot: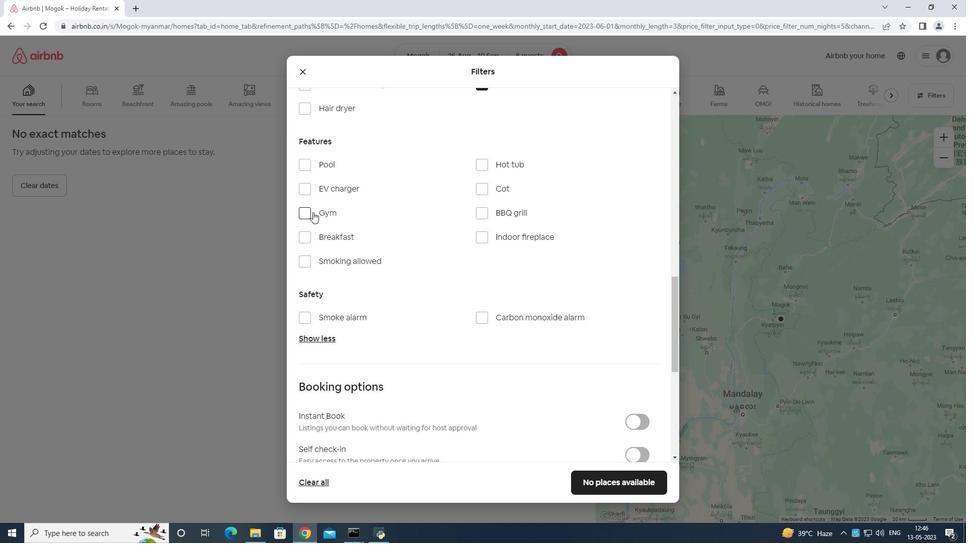 
Action: Mouse pressed left at (311, 209)
Screenshot: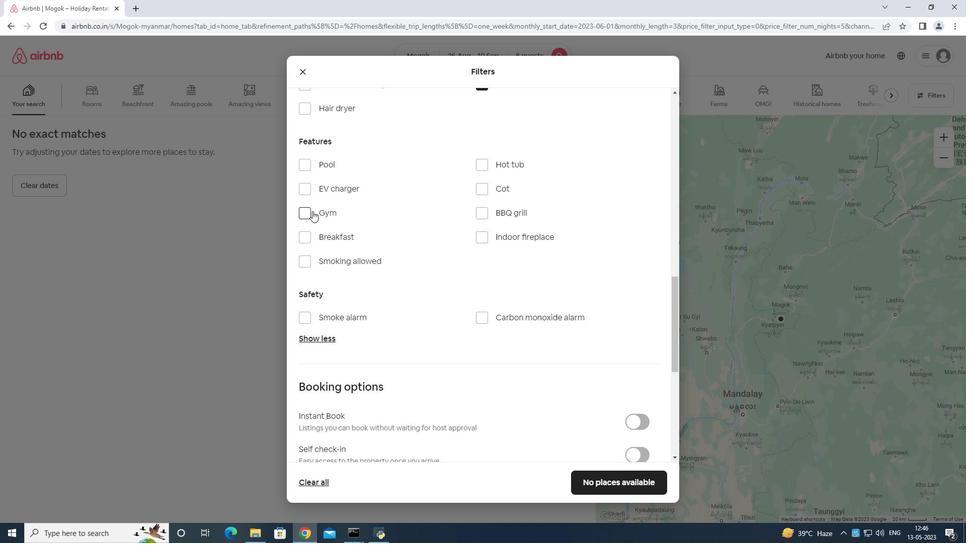 
Action: Mouse moved to (298, 240)
Screenshot: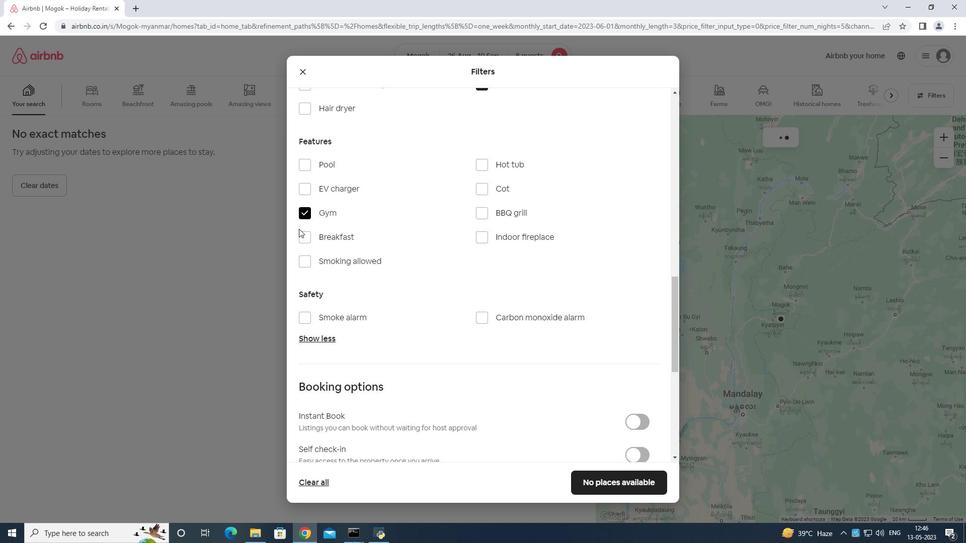 
Action: Mouse pressed left at (298, 240)
Screenshot: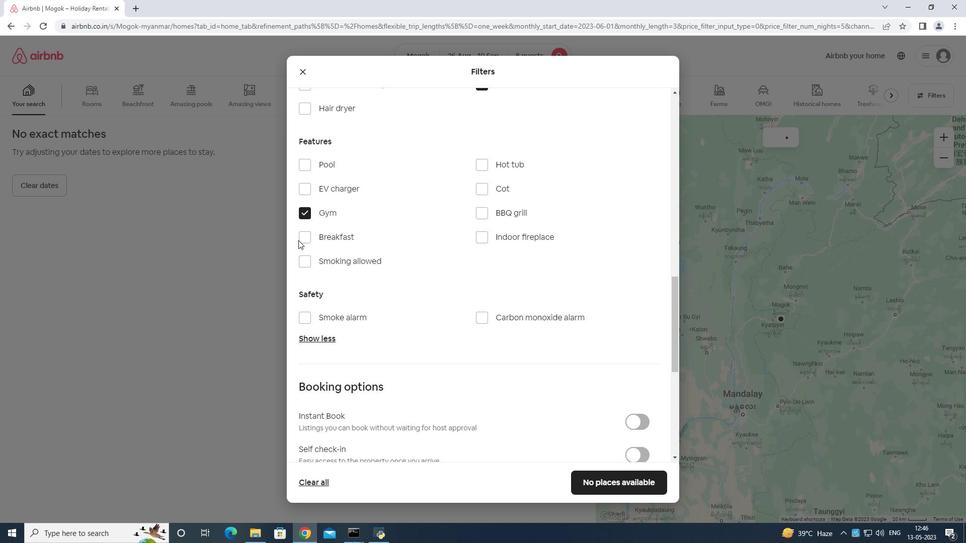 
Action: Mouse moved to (304, 235)
Screenshot: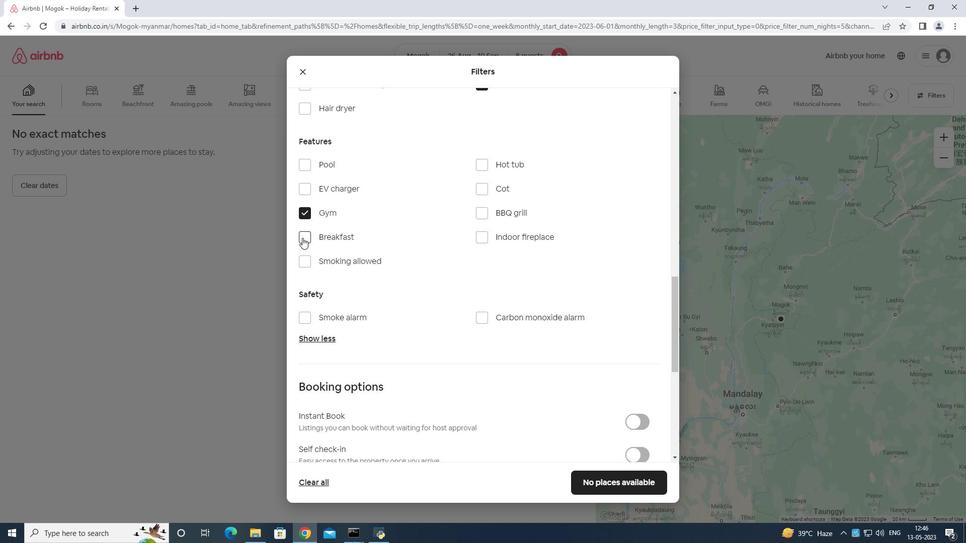 
Action: Mouse pressed left at (304, 235)
Screenshot: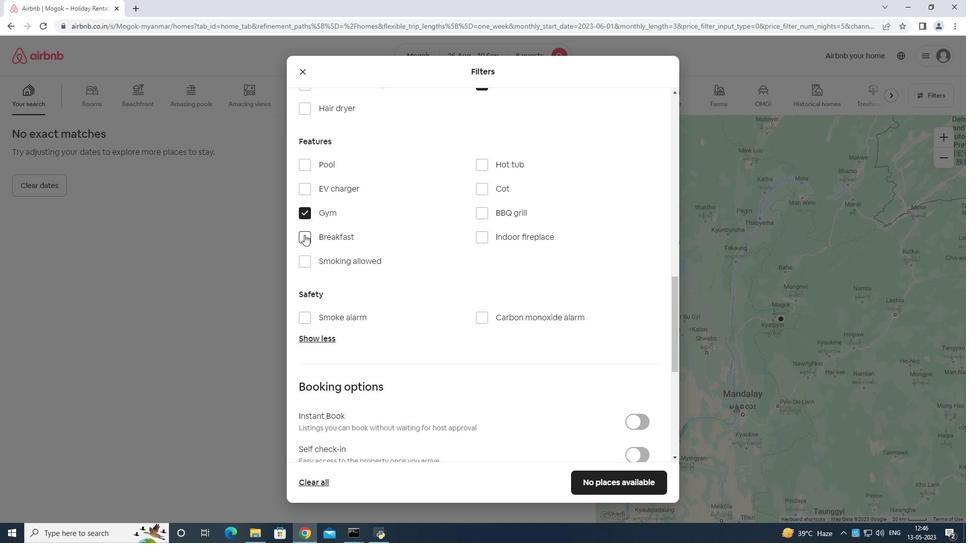 
Action: Mouse moved to (311, 233)
Screenshot: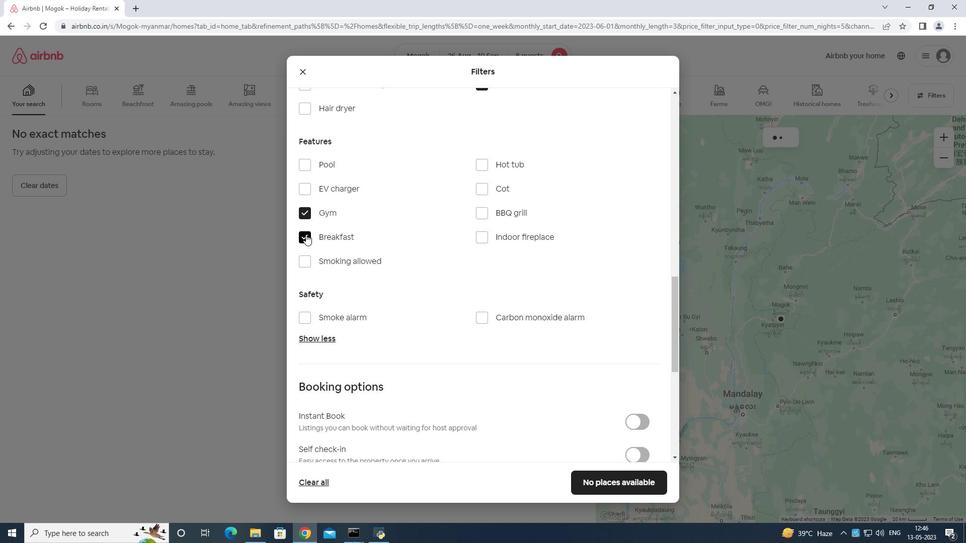 
Action: Mouse scrolled (311, 233) with delta (0, 0)
Screenshot: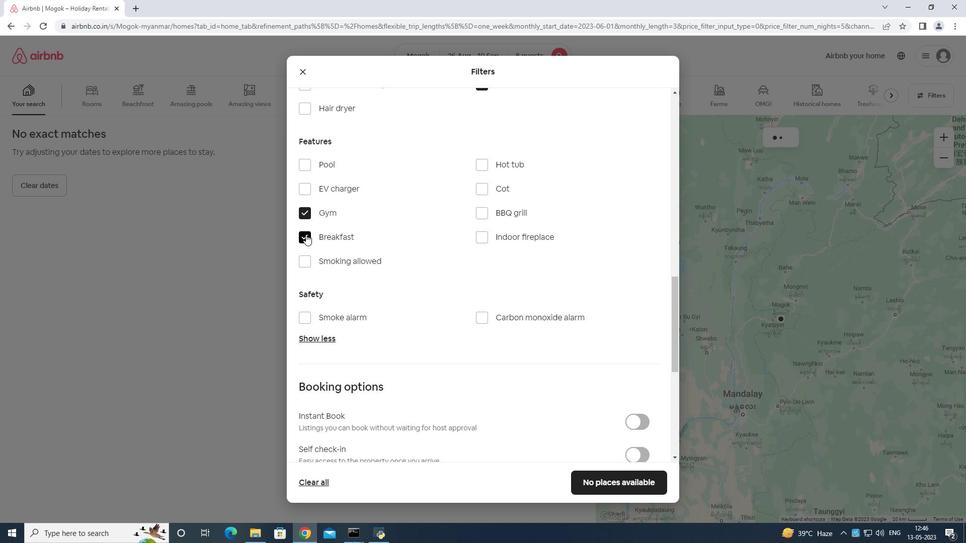
Action: Mouse moved to (337, 241)
Screenshot: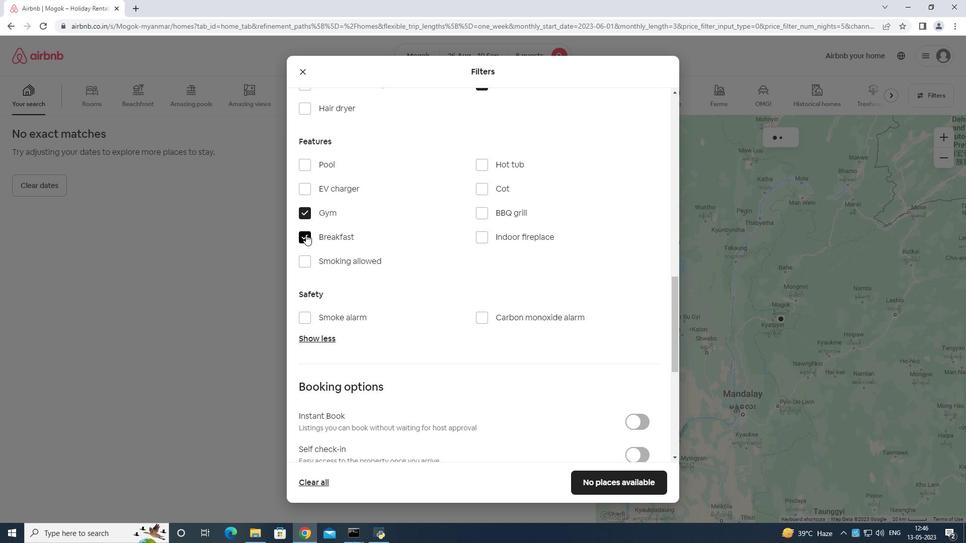 
Action: Mouse scrolled (337, 240) with delta (0, 0)
Screenshot: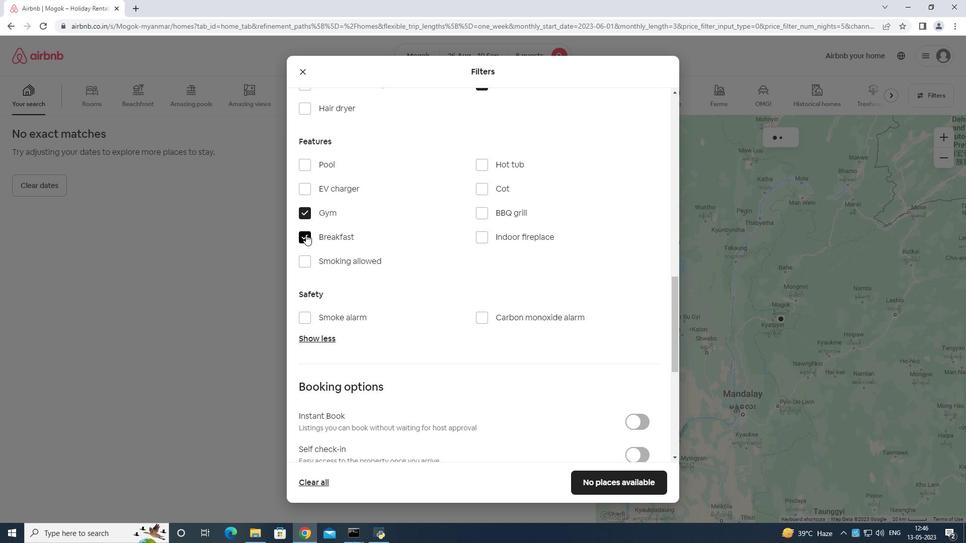 
Action: Mouse moved to (374, 245)
Screenshot: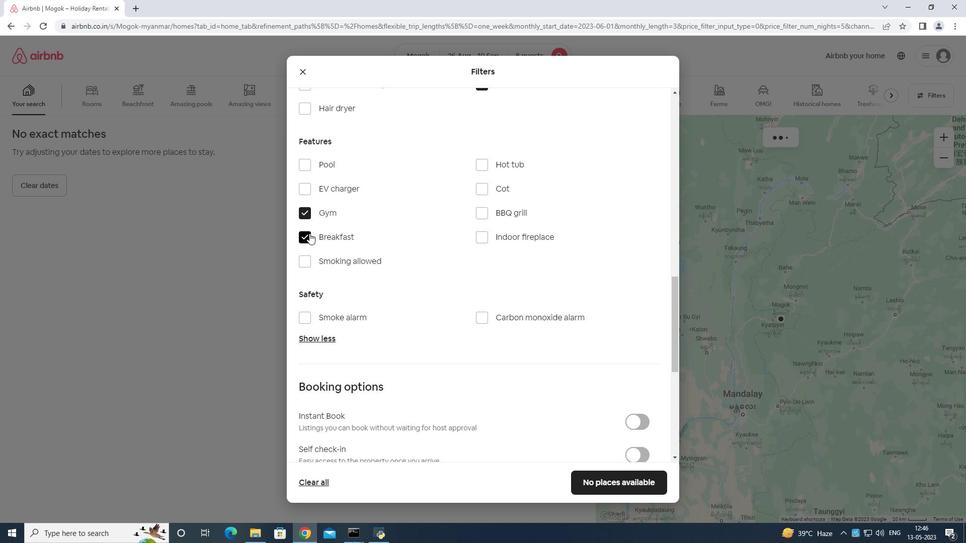 
Action: Mouse scrolled (374, 244) with delta (0, 0)
Screenshot: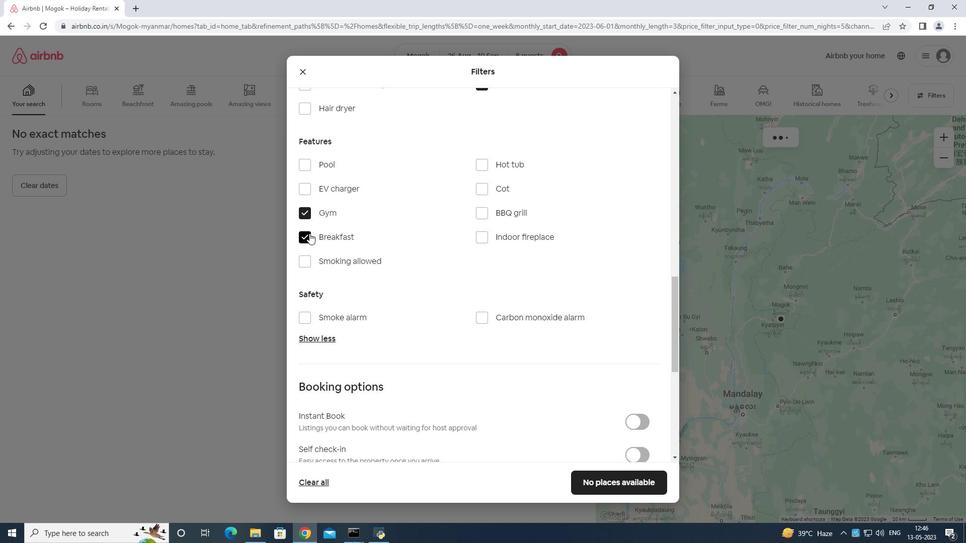 
Action: Mouse moved to (410, 245)
Screenshot: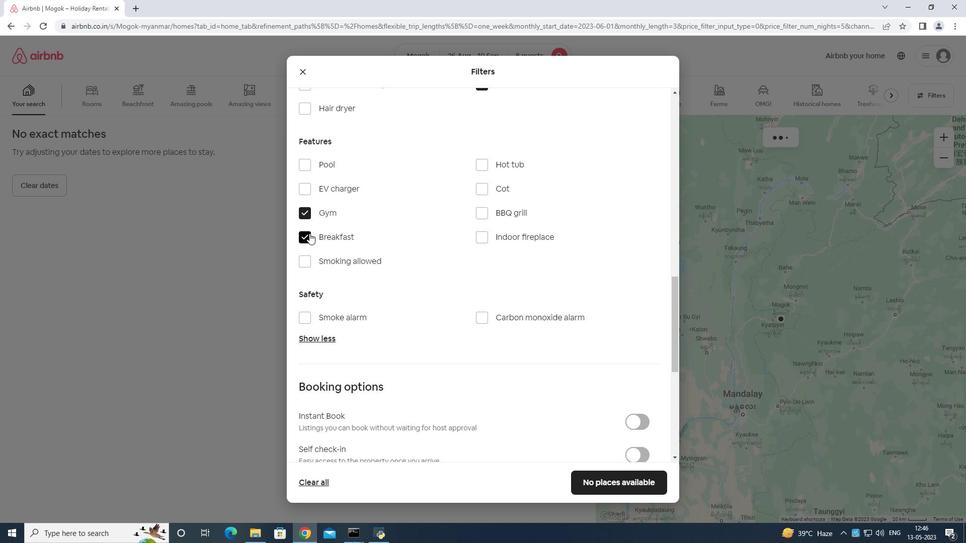 
Action: Mouse scrolled (410, 244) with delta (0, 0)
Screenshot: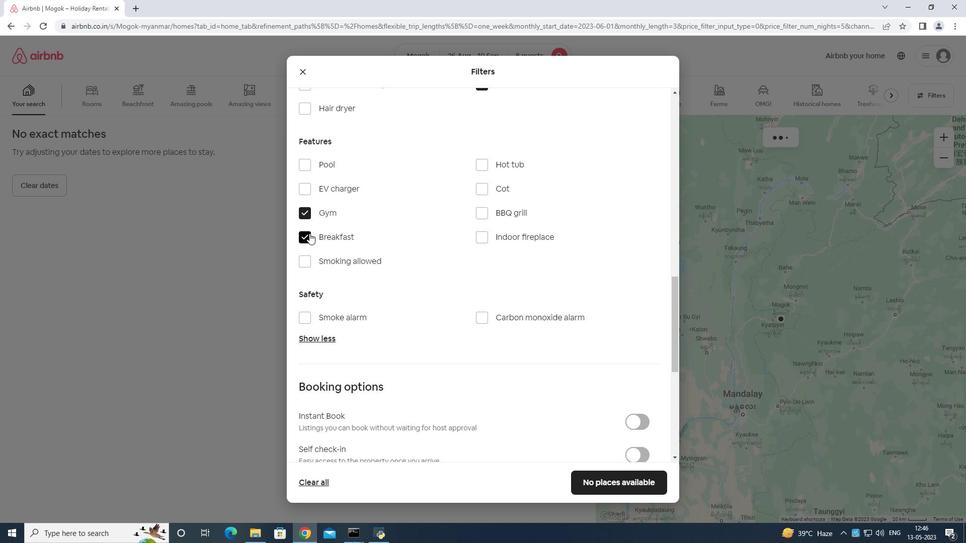 
Action: Mouse moved to (446, 248)
Screenshot: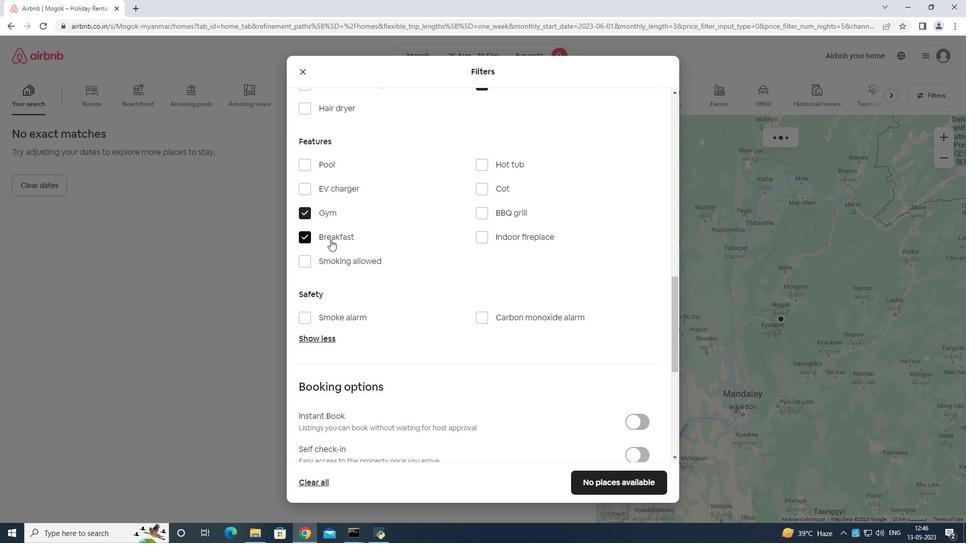 
Action: Mouse scrolled (443, 247) with delta (0, 0)
Screenshot: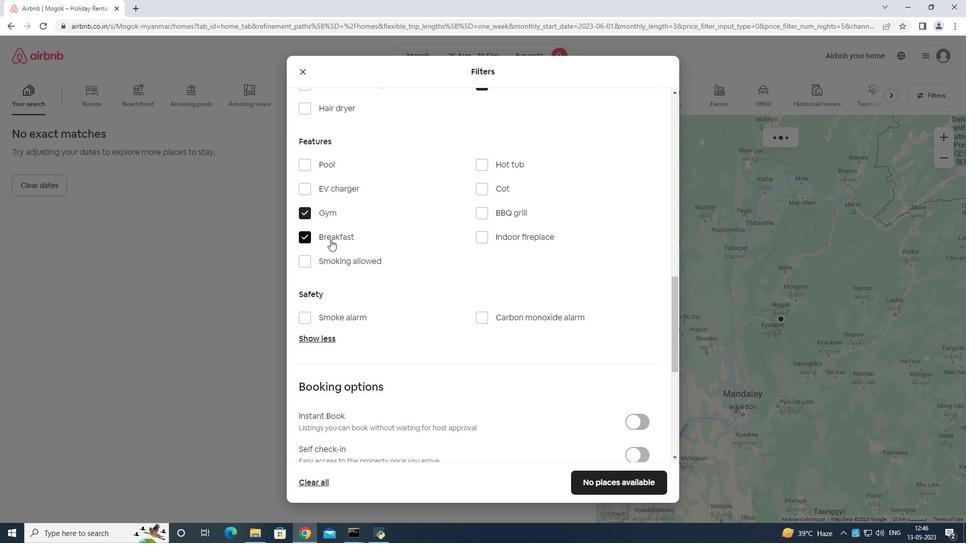 
Action: Mouse moved to (639, 201)
Screenshot: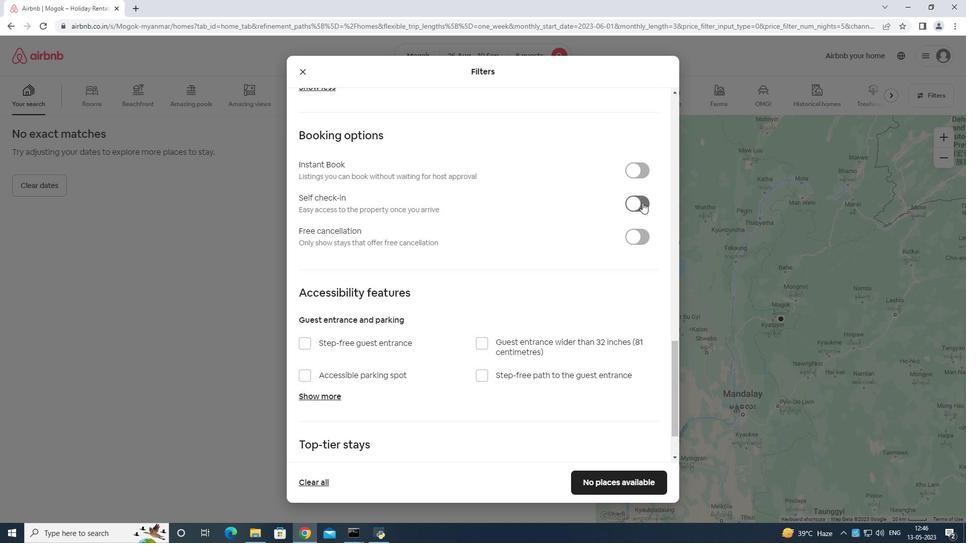 
Action: Mouse pressed left at (639, 201)
Screenshot: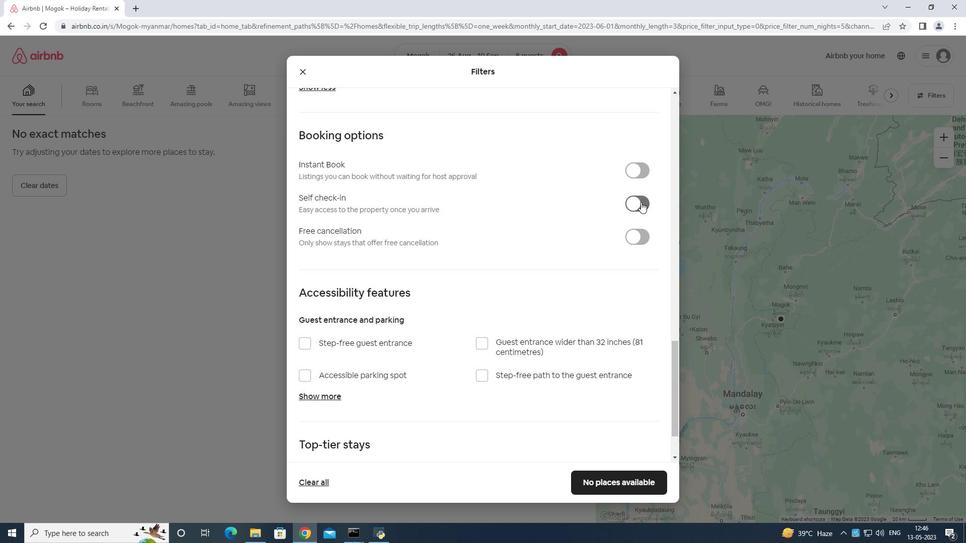 
Action: Mouse moved to (629, 195)
Screenshot: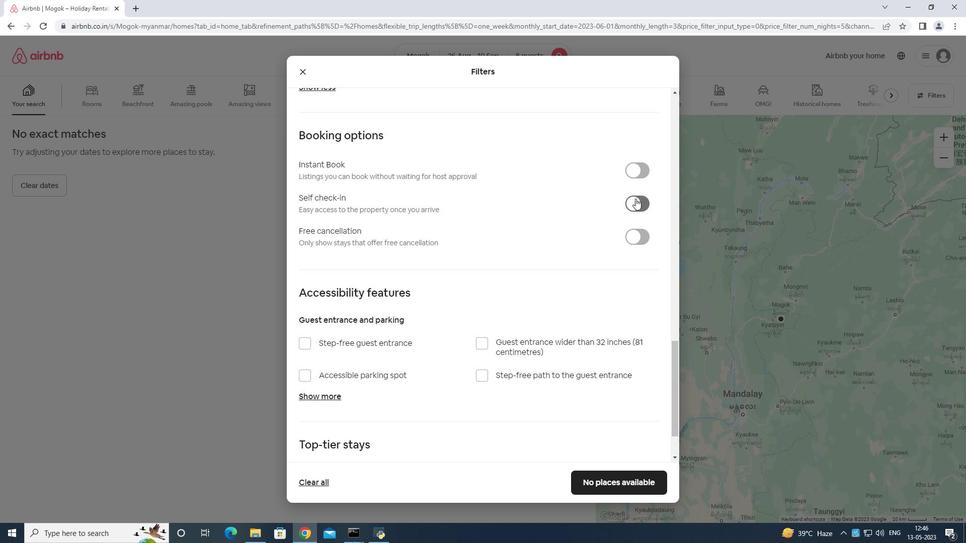 
Action: Mouse scrolled (629, 194) with delta (0, 0)
Screenshot: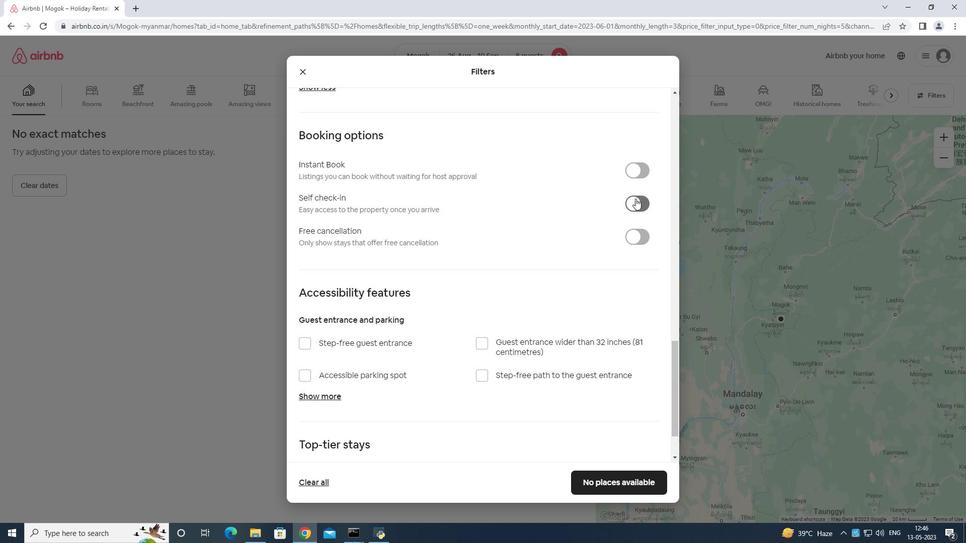 
Action: Mouse moved to (629, 197)
Screenshot: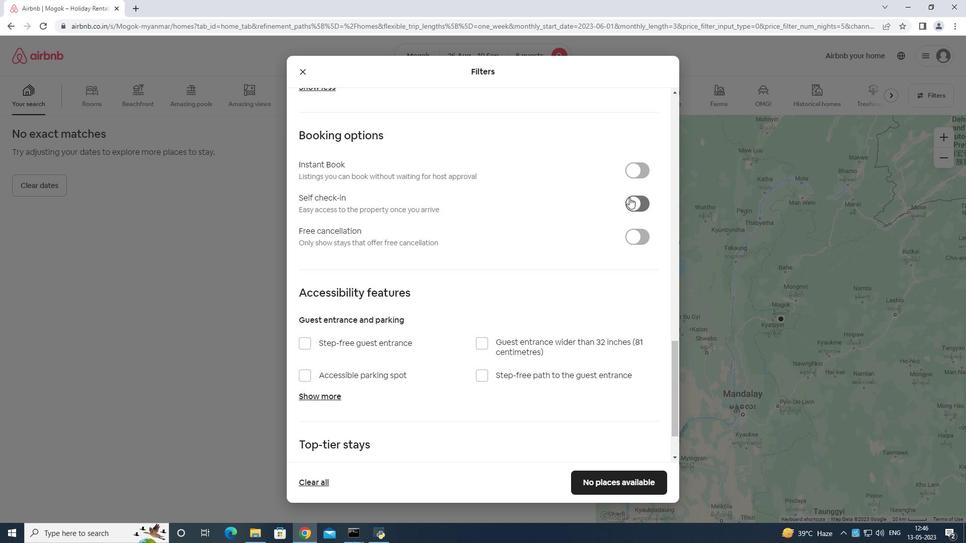 
Action: Mouse scrolled (629, 196) with delta (0, 0)
Screenshot: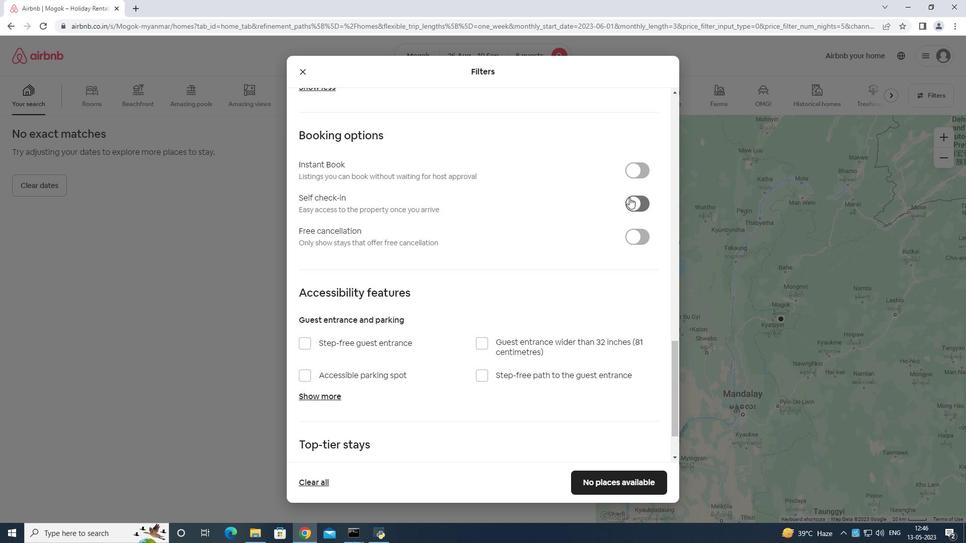 
Action: Mouse moved to (628, 200)
Screenshot: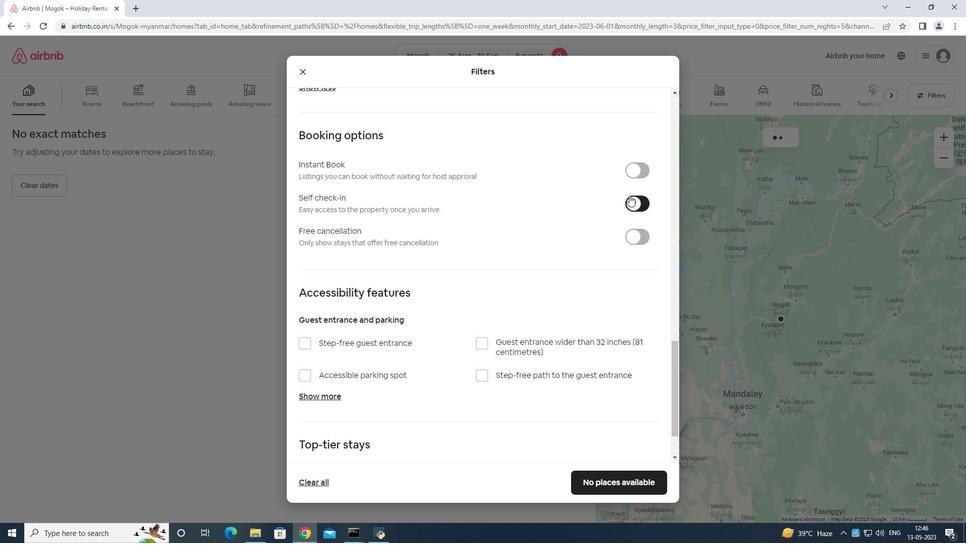 
Action: Mouse scrolled (628, 199) with delta (0, 0)
Screenshot: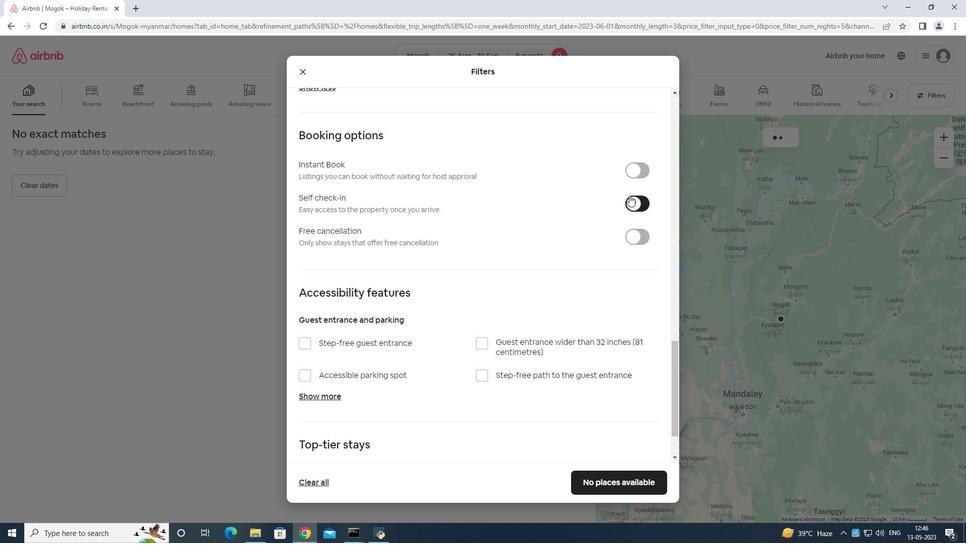 
Action: Mouse moved to (627, 203)
Screenshot: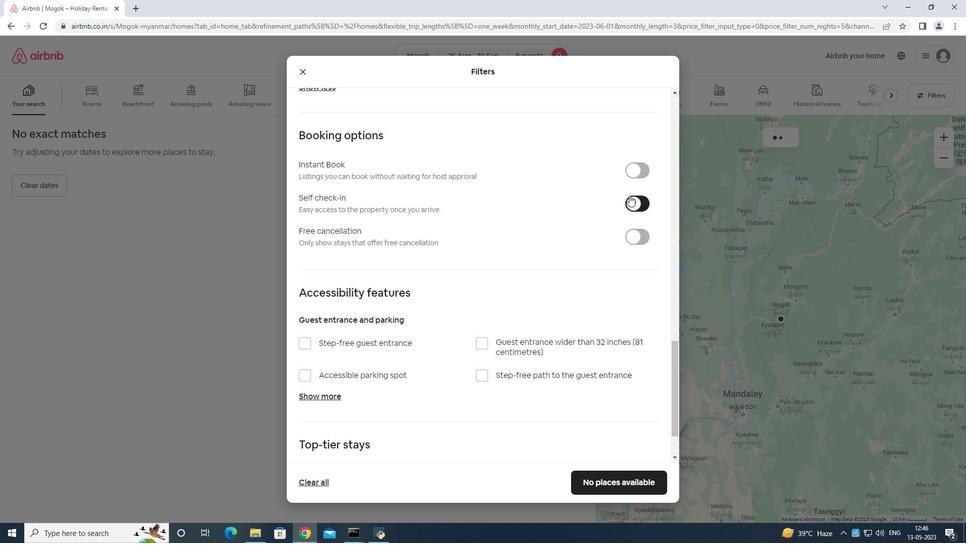 
Action: Mouse scrolled (627, 202) with delta (0, 0)
Screenshot: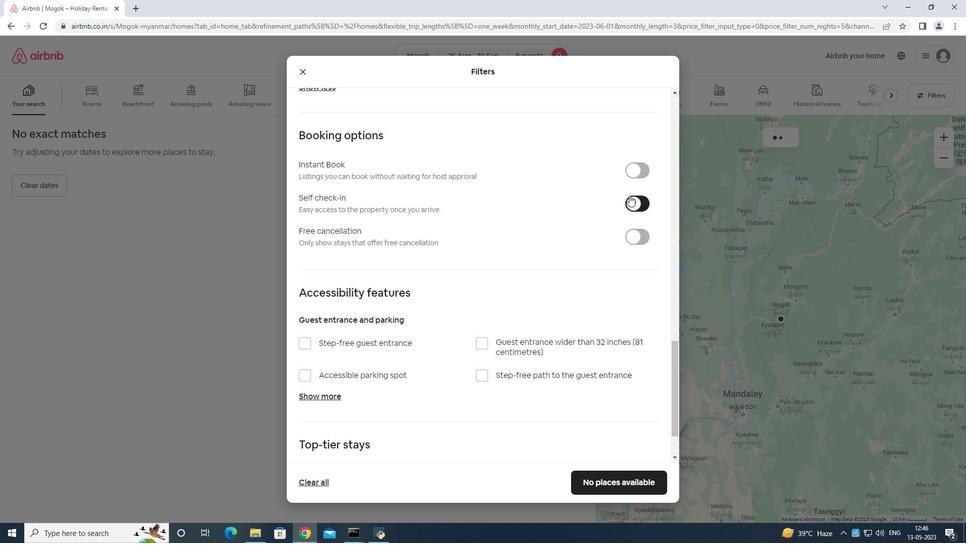 
Action: Mouse moved to (621, 206)
Screenshot: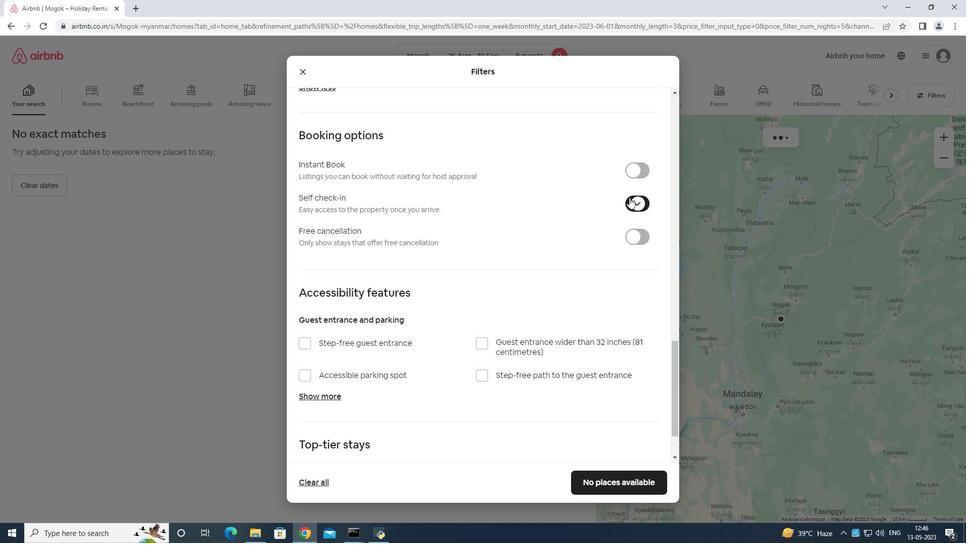 
Action: Mouse scrolled (621, 206) with delta (0, 0)
Screenshot: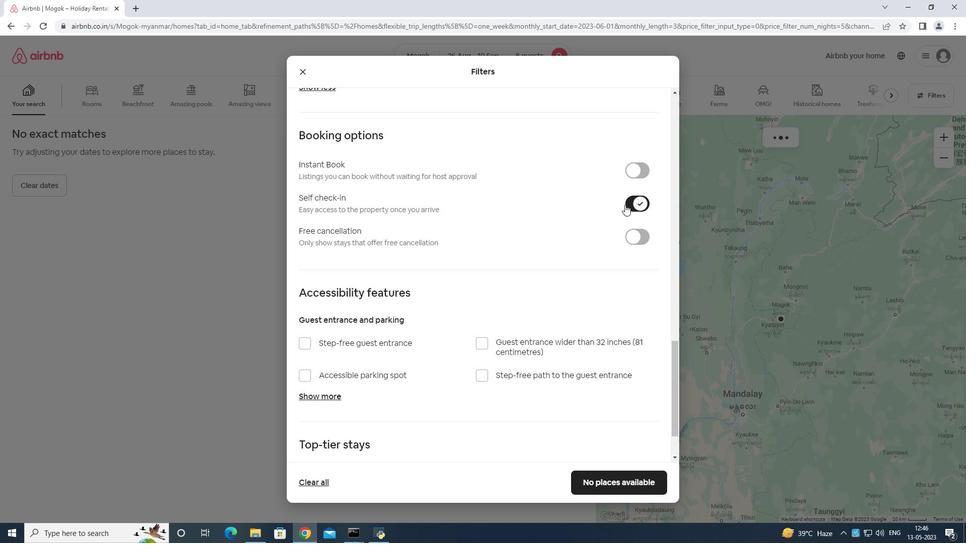 
Action: Mouse moved to (620, 207)
Screenshot: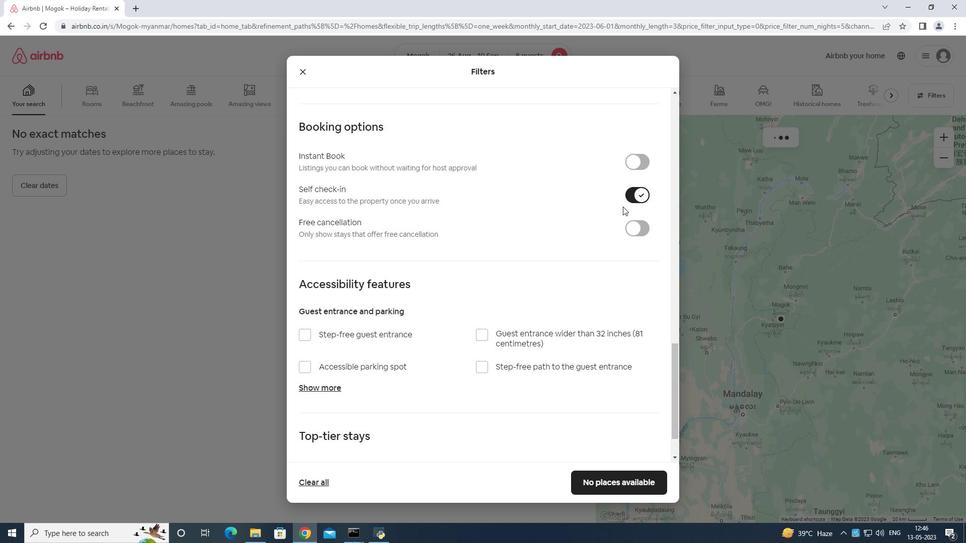 
Action: Mouse scrolled (620, 207) with delta (0, 0)
Screenshot: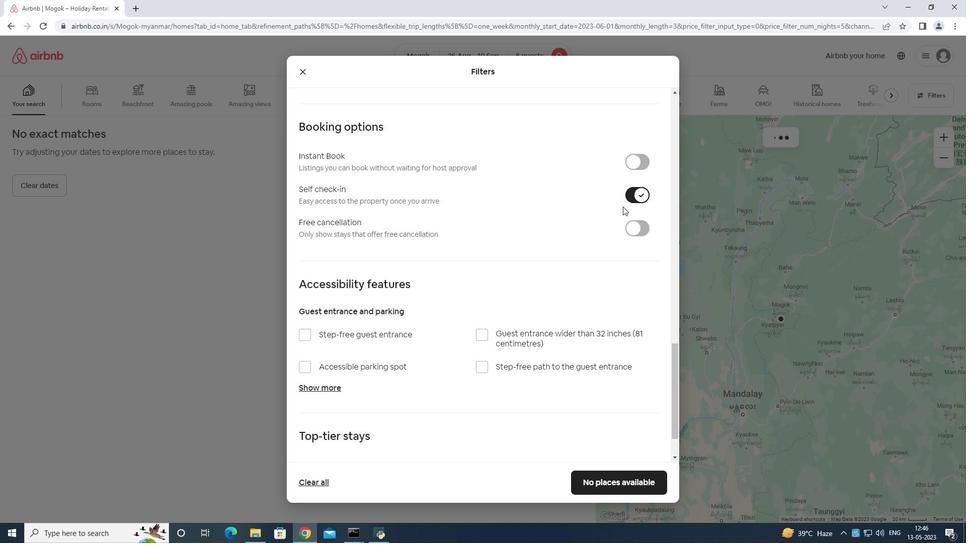 
Action: Mouse moved to (620, 209)
Screenshot: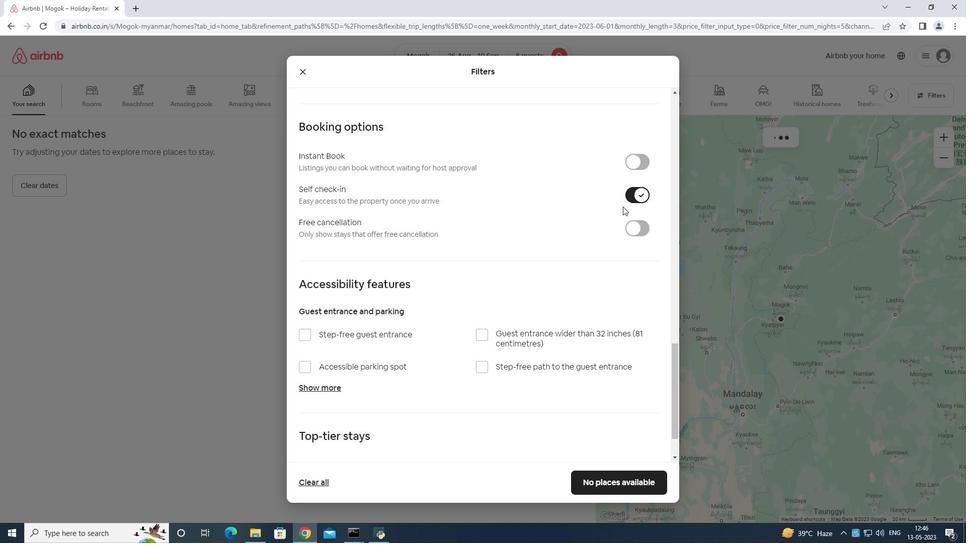 
Action: Mouse scrolled (620, 209) with delta (0, 0)
Screenshot: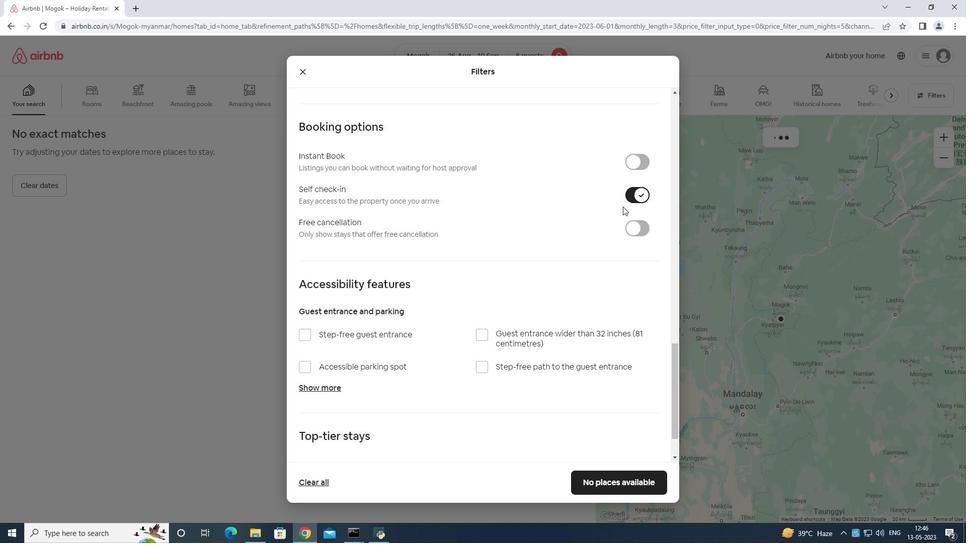 
Action: Mouse moved to (613, 228)
Screenshot: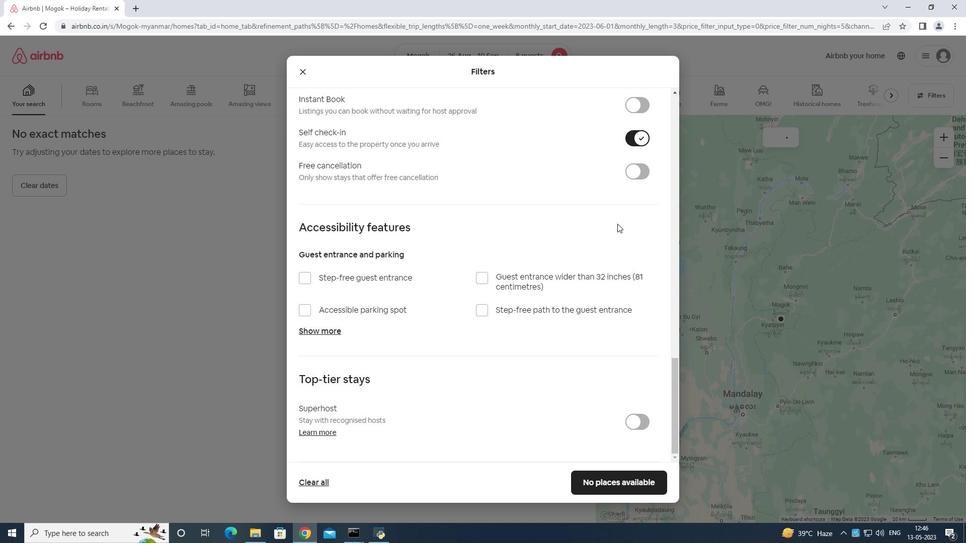 
Action: Mouse scrolled (613, 228) with delta (0, 0)
Screenshot: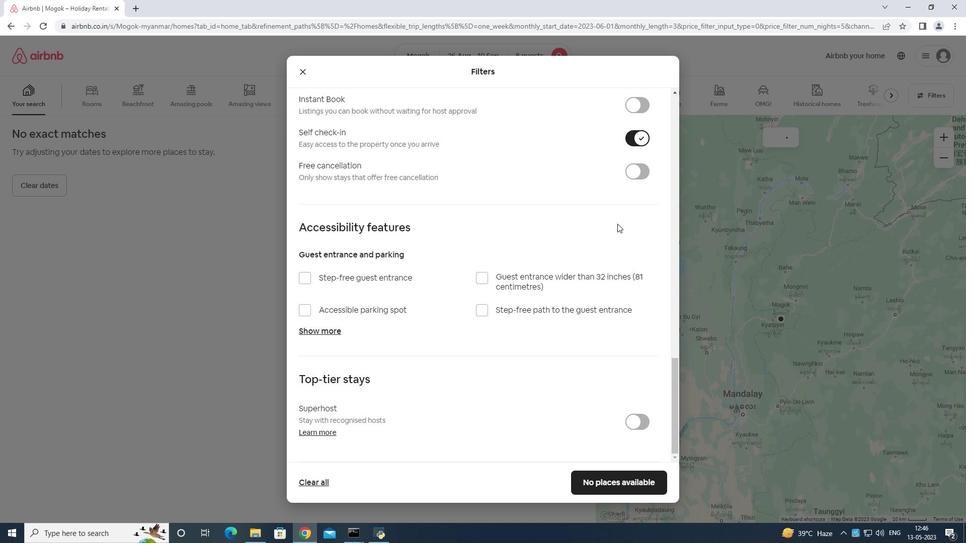 
Action: Mouse moved to (609, 234)
Screenshot: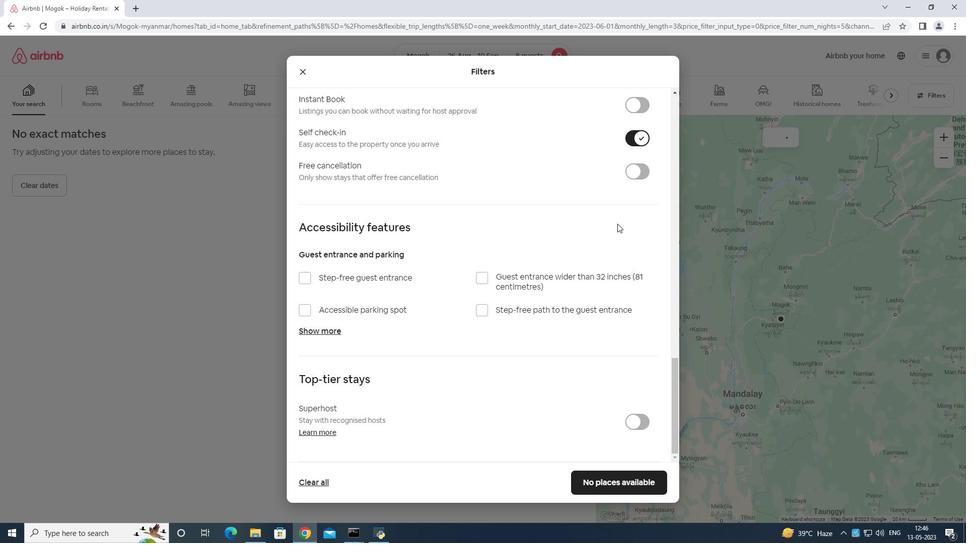 
Action: Mouse scrolled (609, 233) with delta (0, 0)
Screenshot: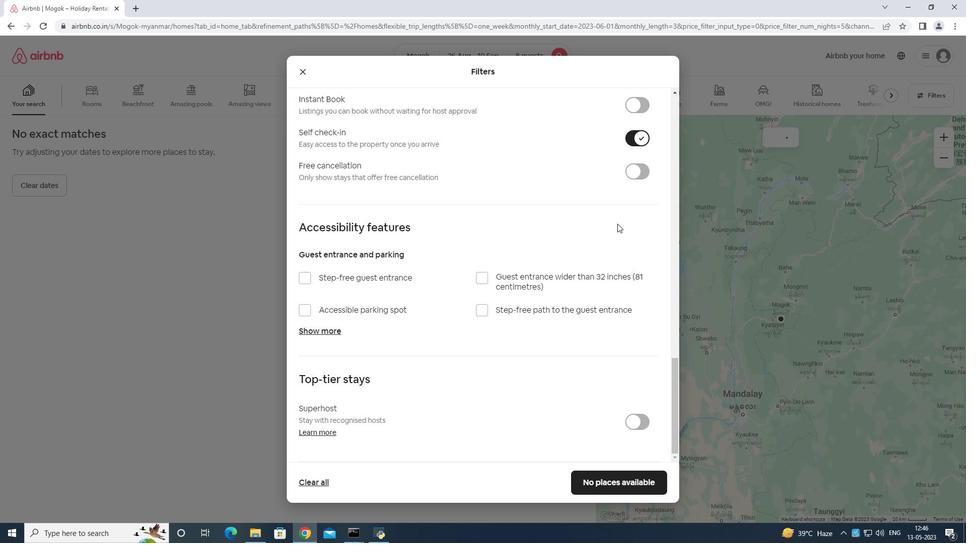 
Action: Mouse moved to (606, 239)
Screenshot: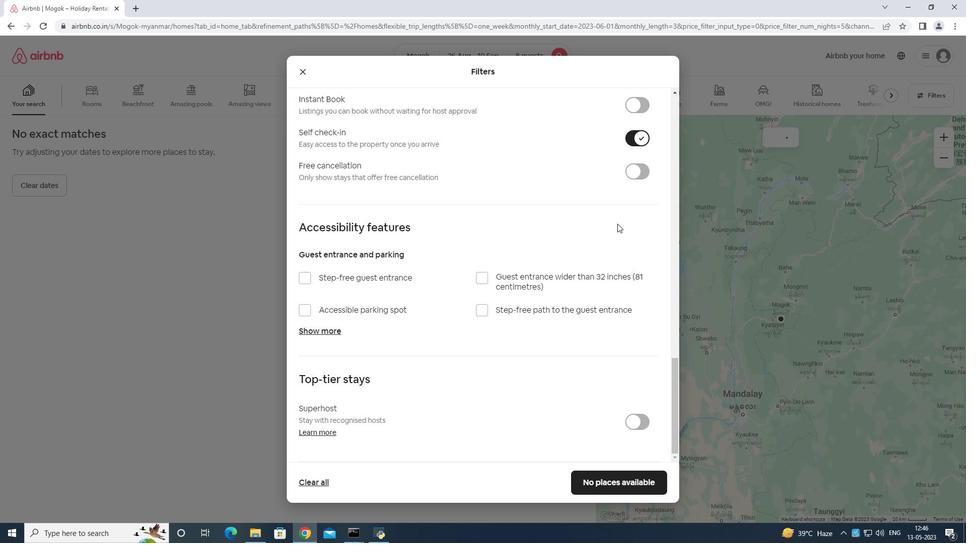 
Action: Mouse scrolled (606, 239) with delta (0, 0)
Screenshot: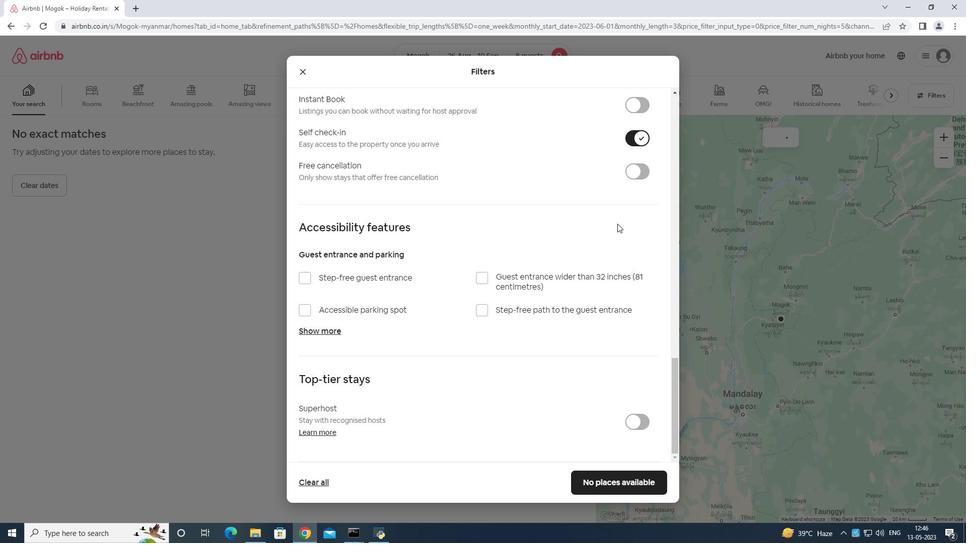 
Action: Mouse moved to (606, 242)
Screenshot: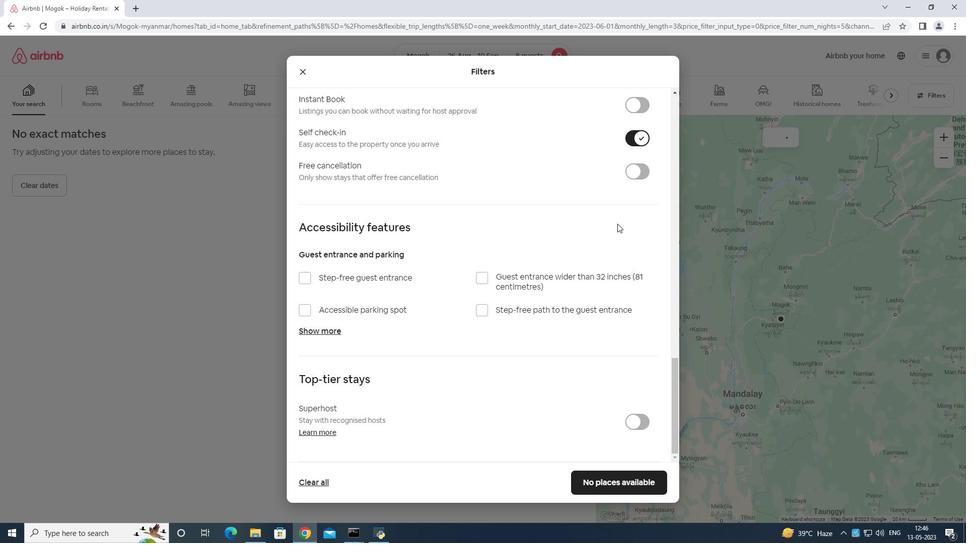 
Action: Mouse scrolled (606, 241) with delta (0, 0)
Screenshot: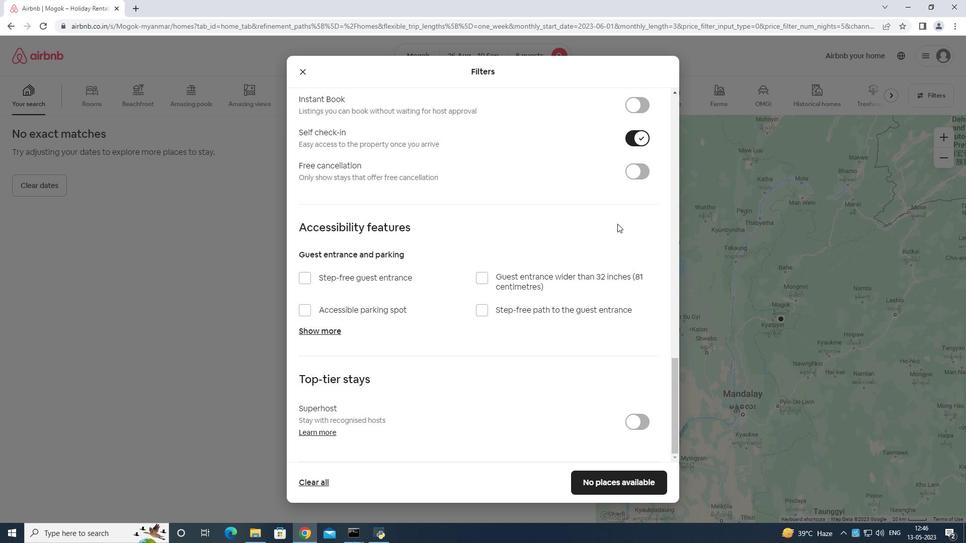 
Action: Mouse moved to (628, 479)
Screenshot: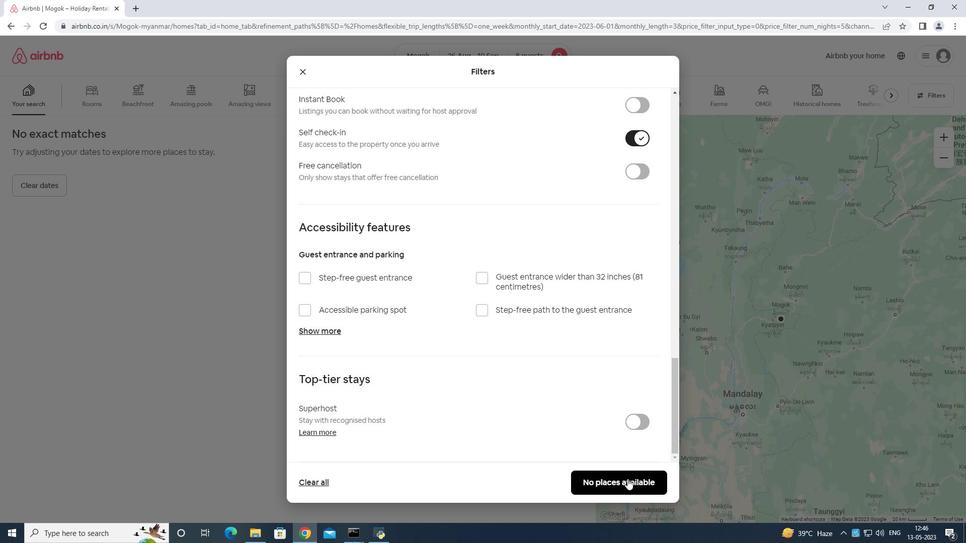 
Action: Mouse pressed left at (628, 479)
Screenshot: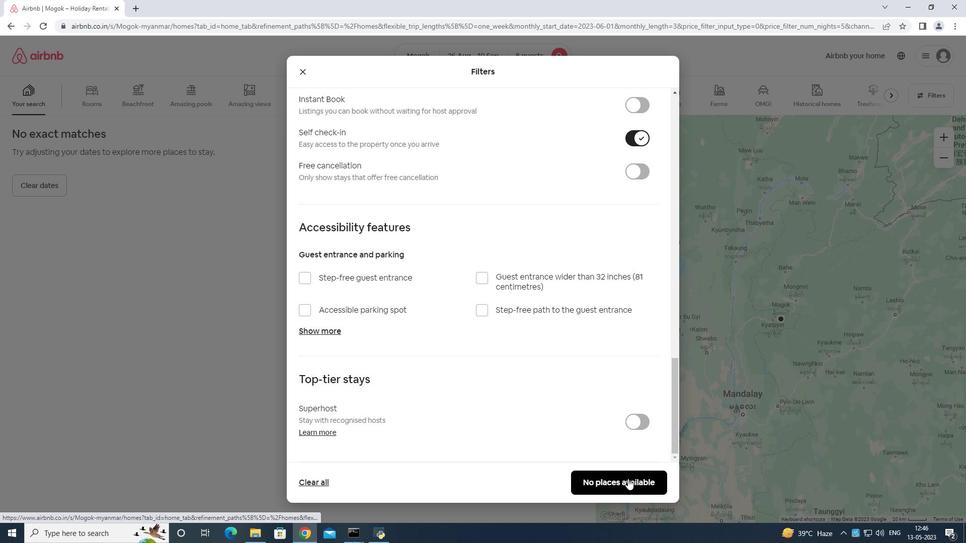 
Action: Mouse moved to (630, 478)
Screenshot: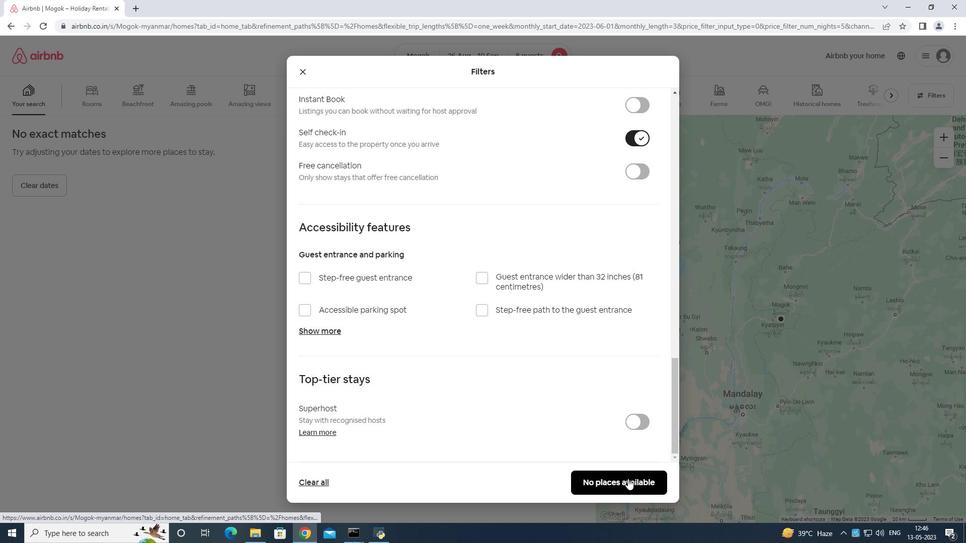 
